 Task: Track Market insights for Single-Family homes in Chicago.
Action: Mouse moved to (286, 230)
Screenshot: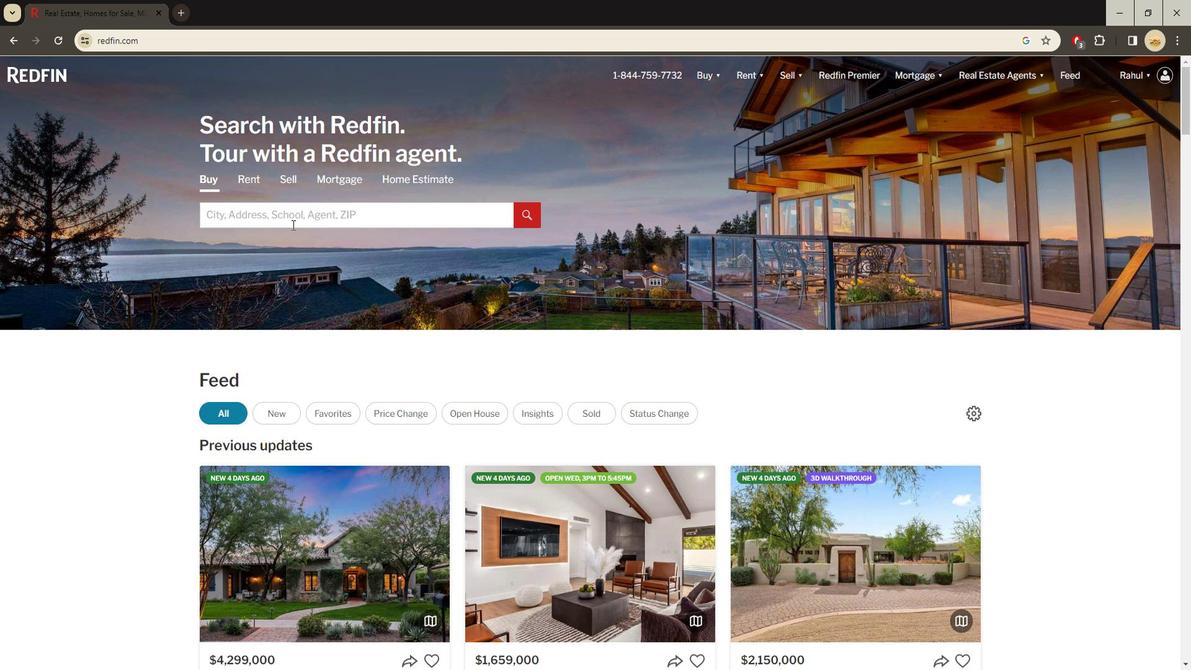 
Action: Mouse pressed left at (286, 230)
Screenshot: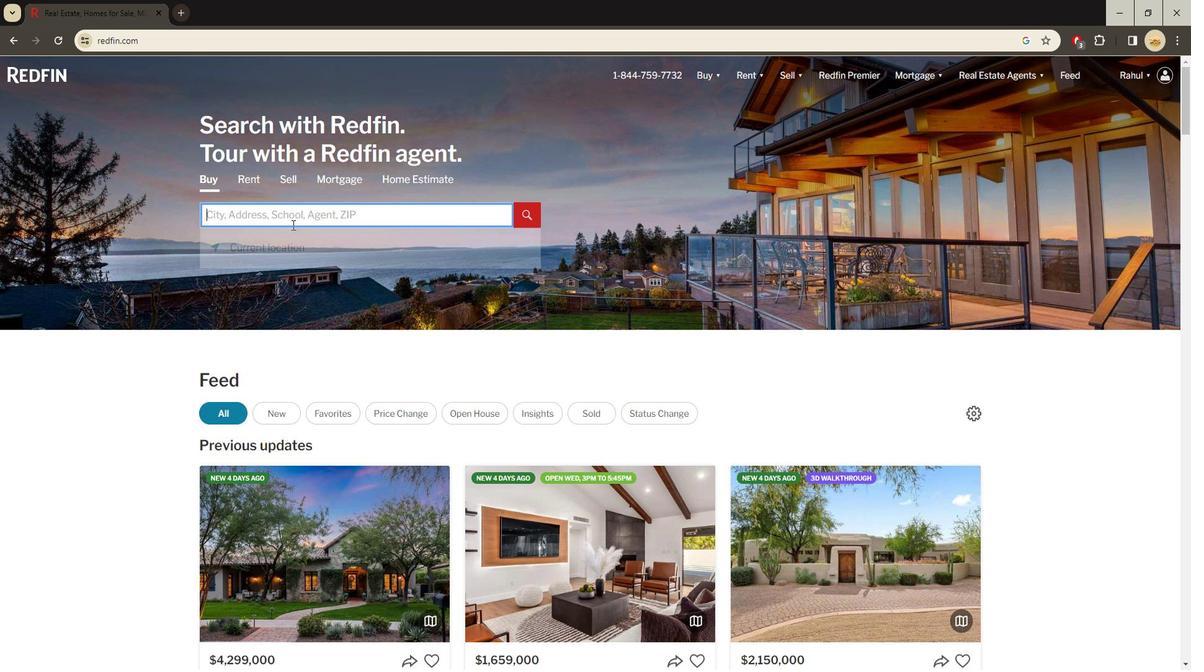 
Action: Key pressed <Key.shift>Chicago<Key.space><Key.enter>
Screenshot: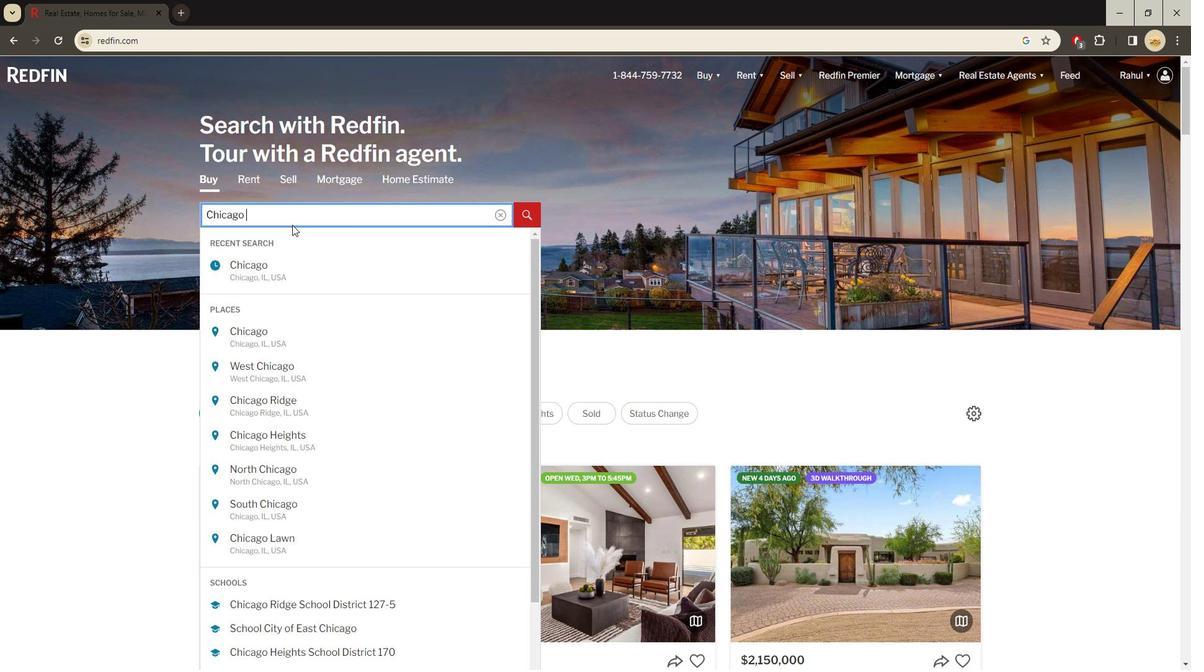 
Action: Mouse moved to (1070, 126)
Screenshot: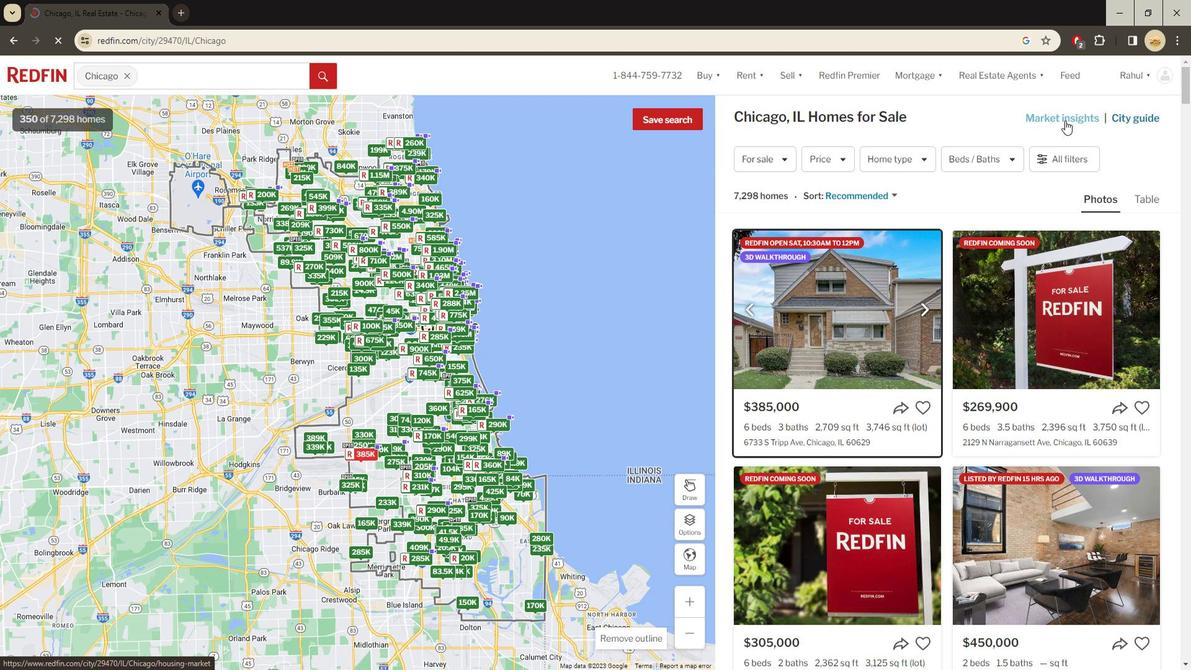 
Action: Mouse pressed left at (1070, 126)
Screenshot: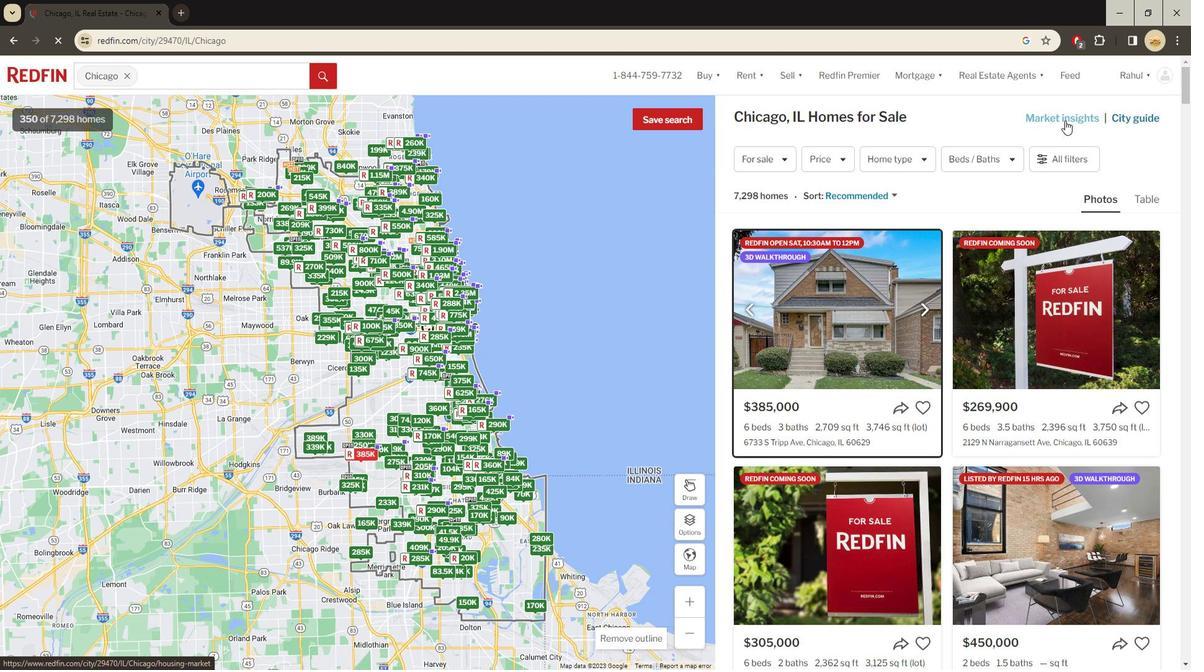 
Action: Mouse moved to (595, 302)
Screenshot: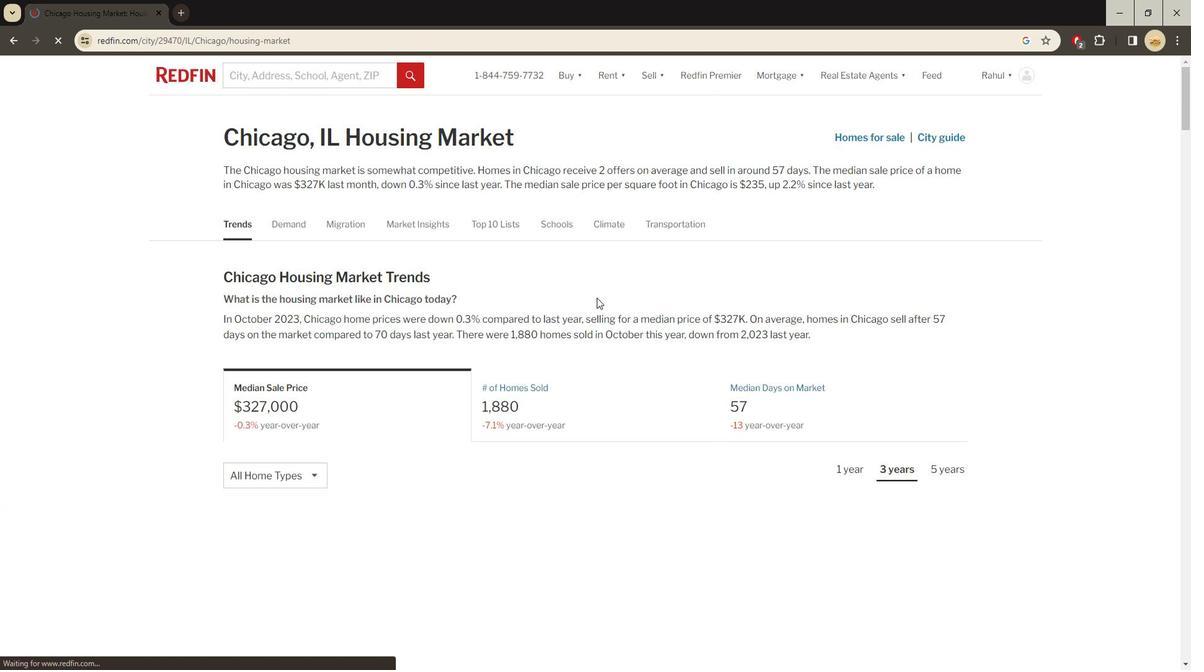 
Action: Mouse scrolled (595, 301) with delta (0, 0)
Screenshot: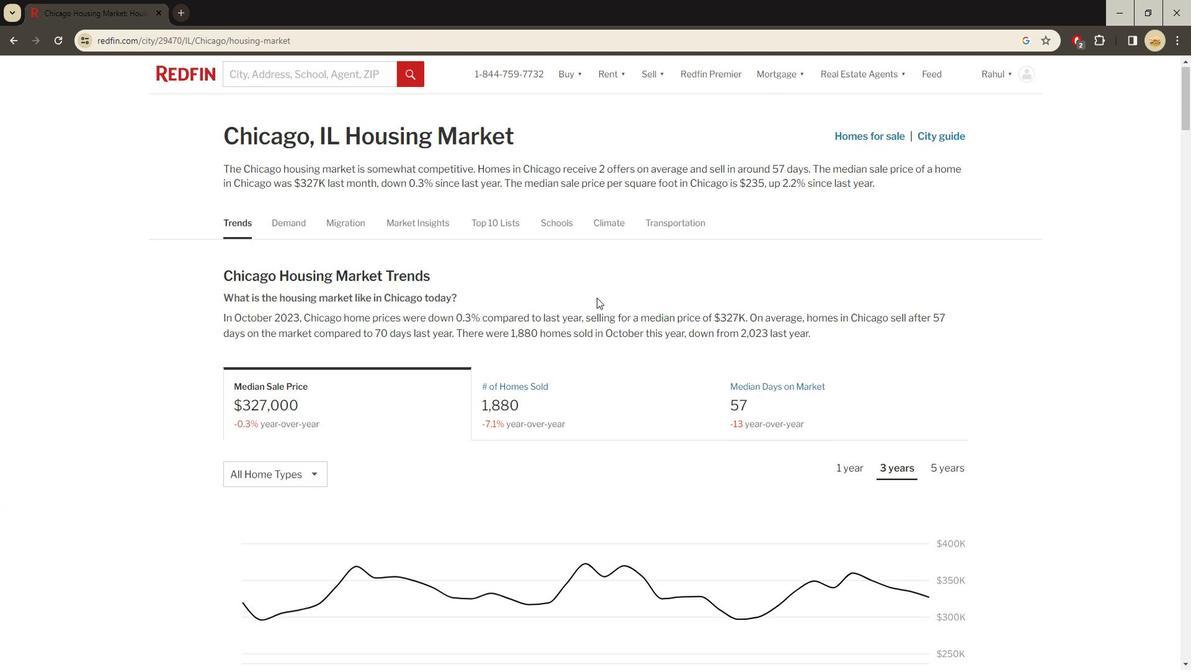 
Action: Mouse scrolled (595, 301) with delta (0, 0)
Screenshot: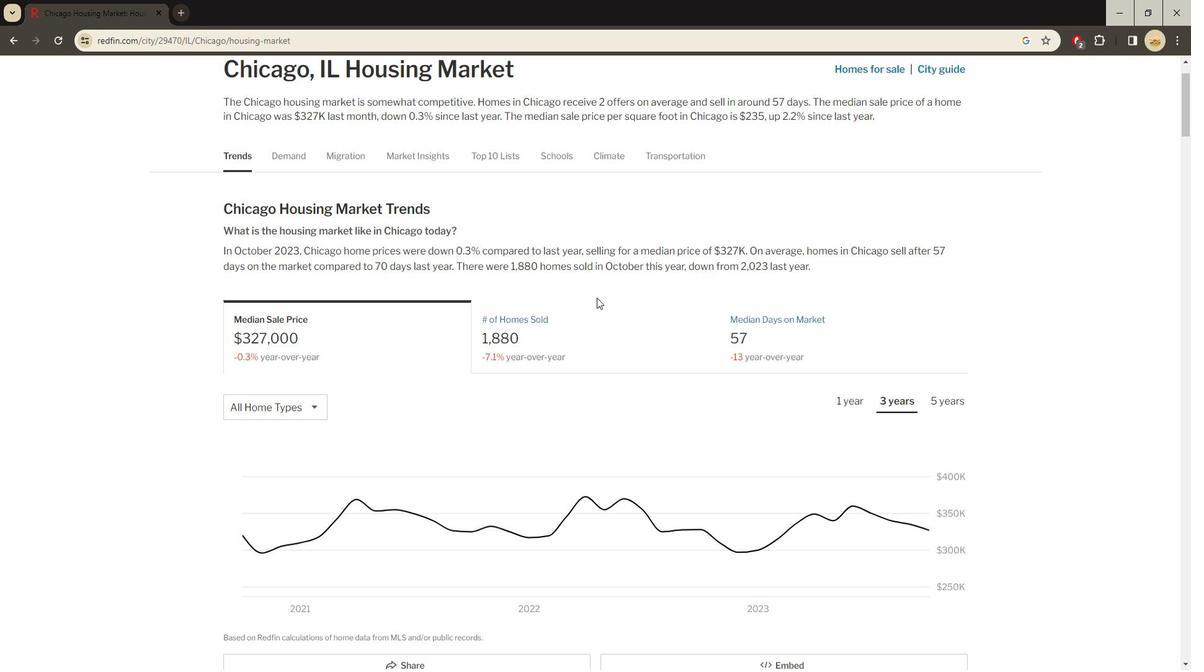 
Action: Mouse moved to (311, 347)
Screenshot: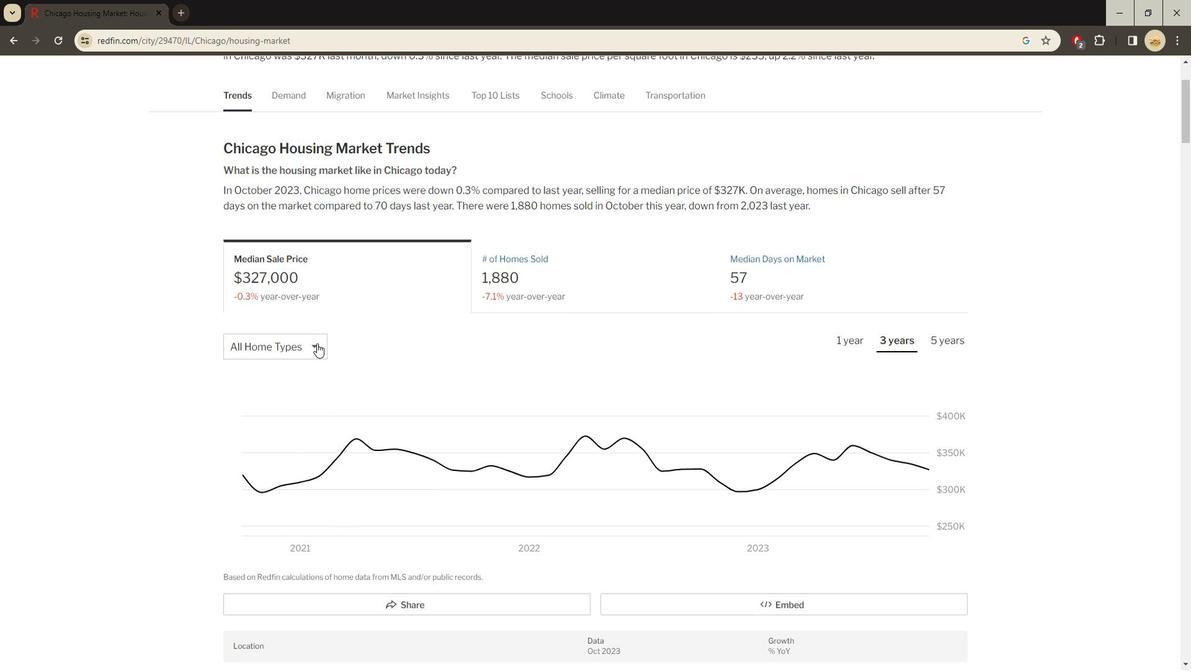 
Action: Mouse pressed left at (311, 347)
Screenshot: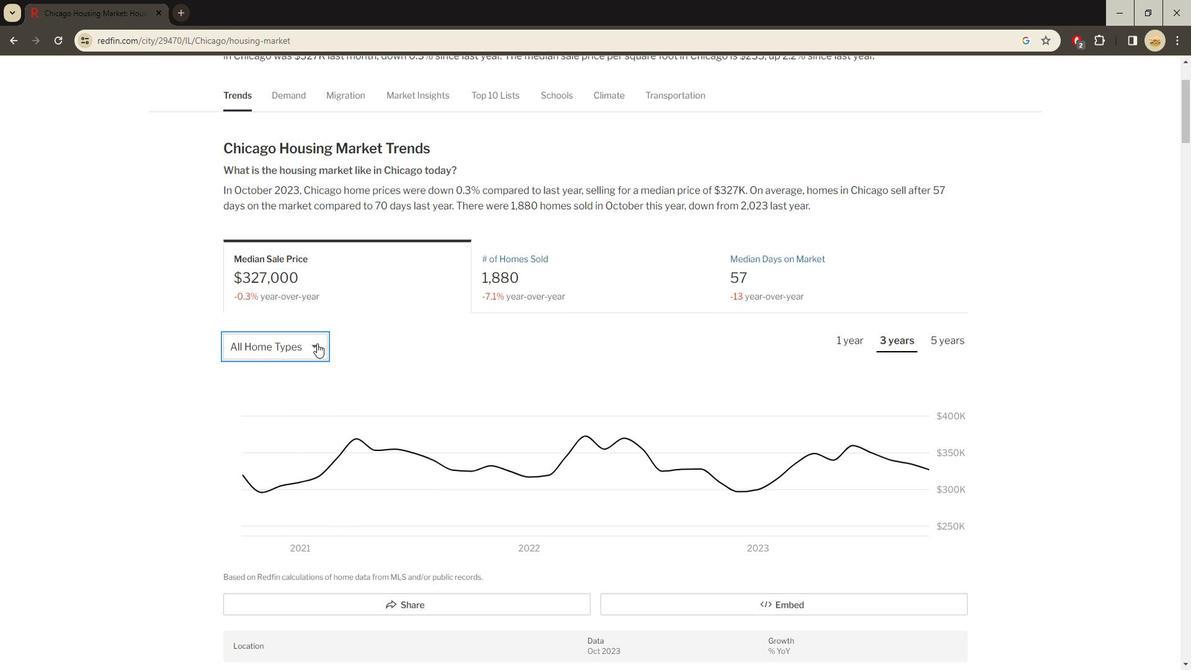 
Action: Mouse moved to (299, 403)
Screenshot: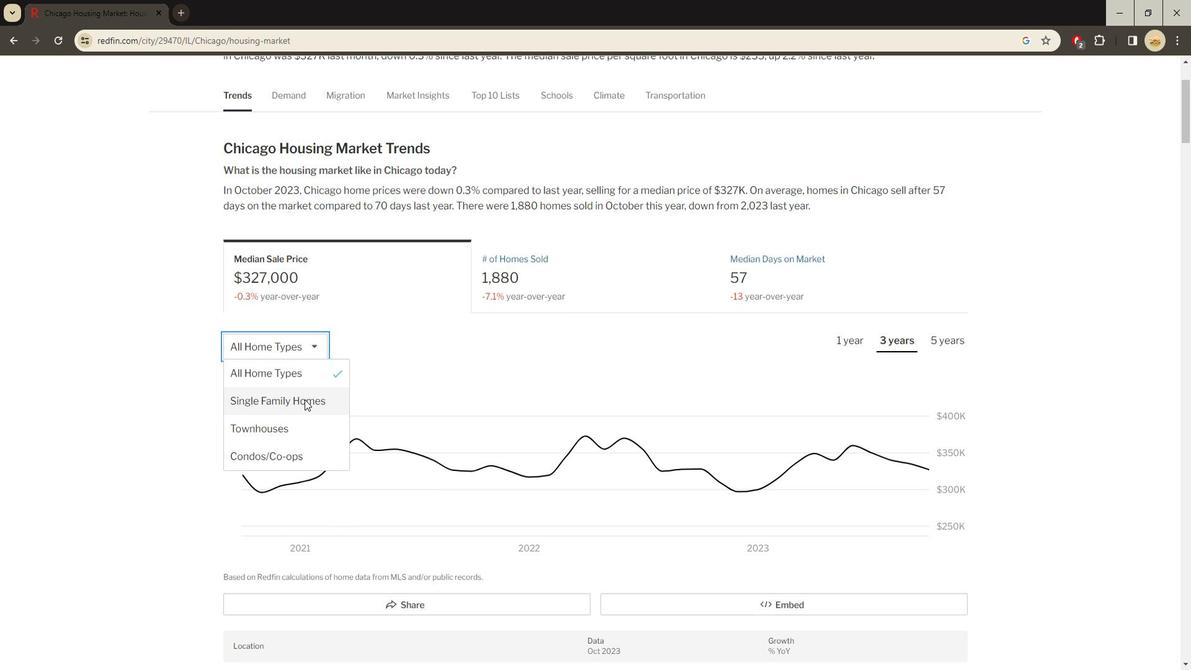 
Action: Mouse pressed left at (299, 403)
Screenshot: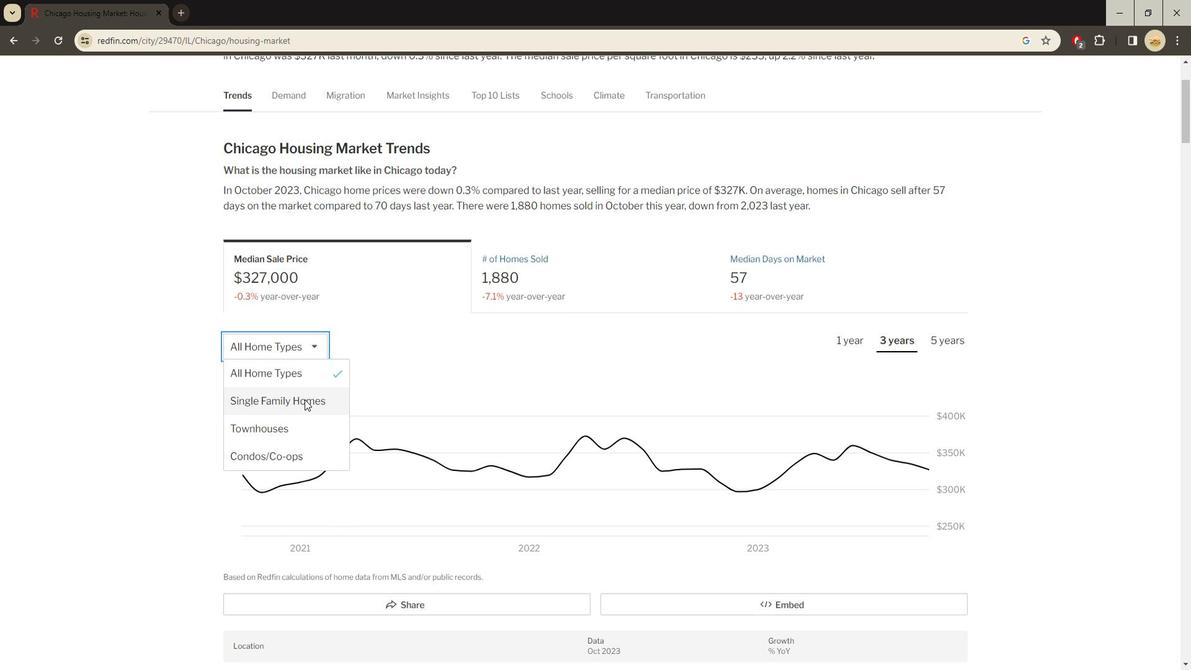 
Action: Mouse moved to (847, 342)
Screenshot: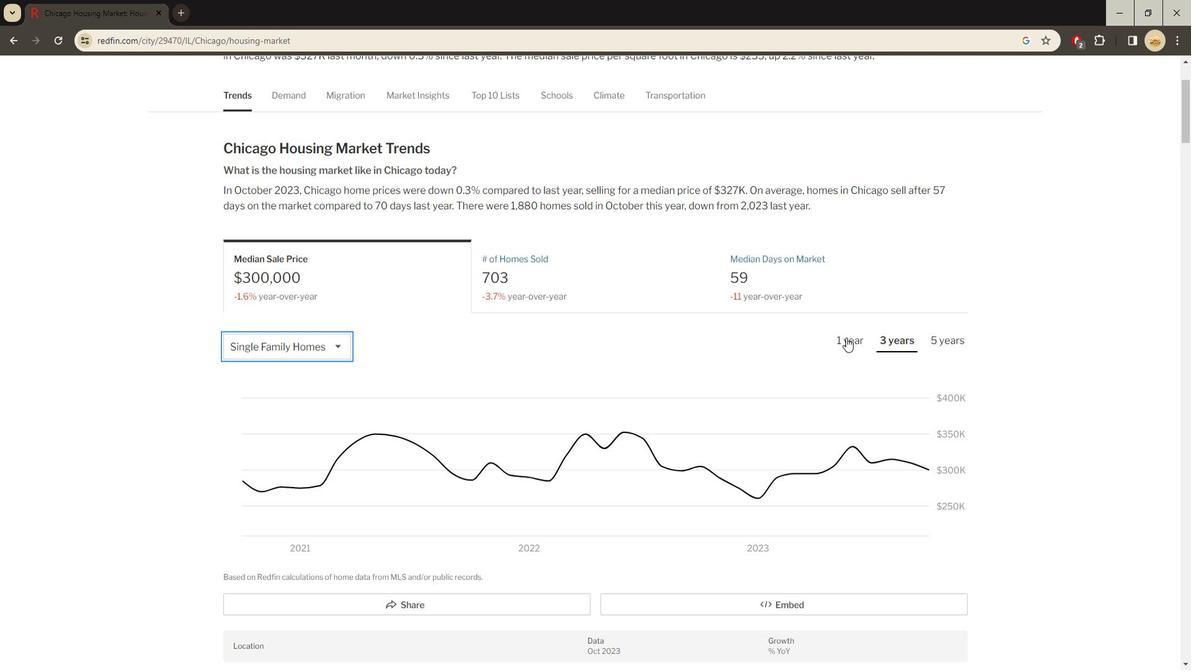
Action: Mouse pressed left at (847, 342)
Screenshot: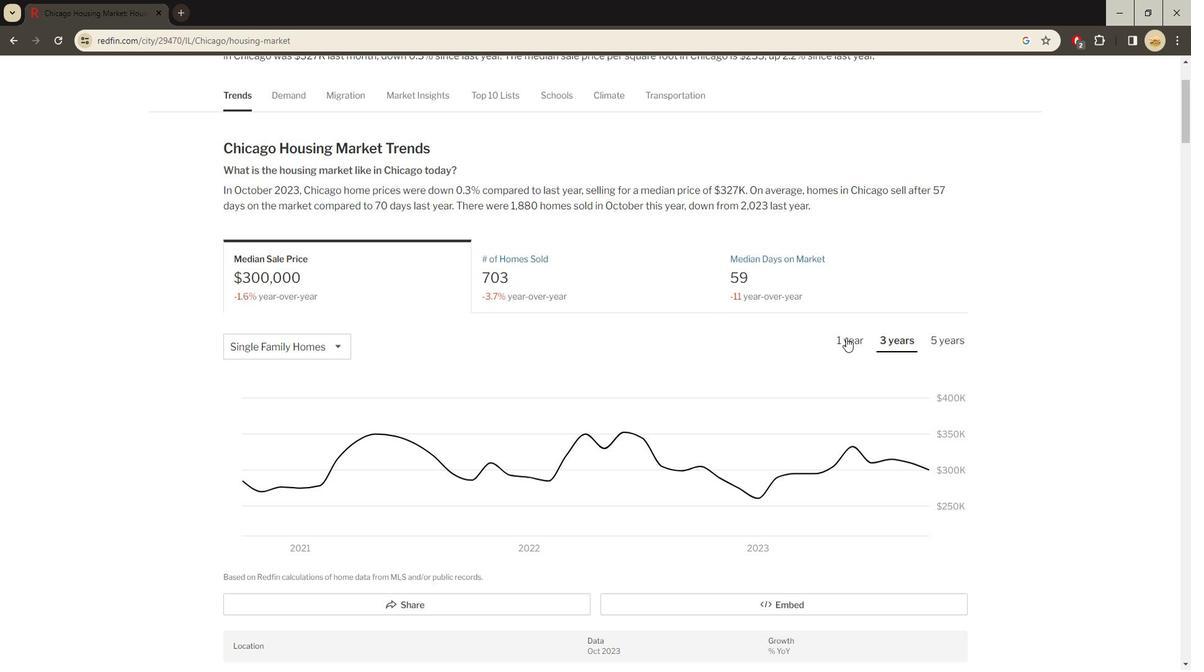 
Action: Mouse moved to (542, 463)
Screenshot: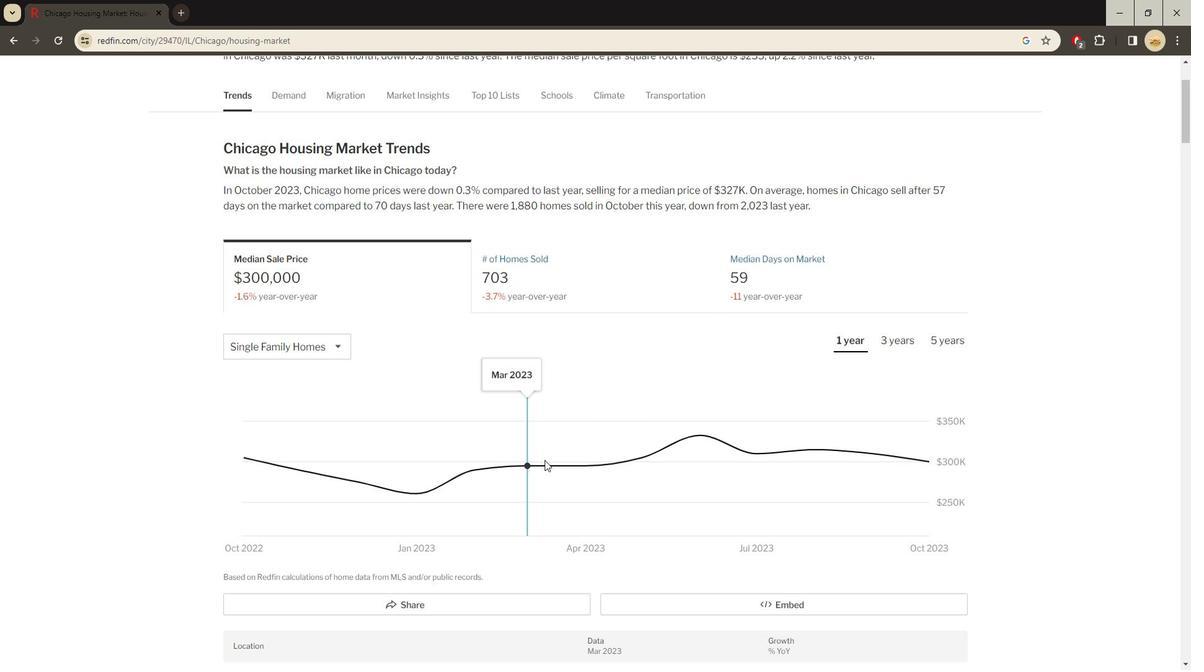 
Action: Mouse scrolled (542, 462) with delta (0, 0)
Screenshot: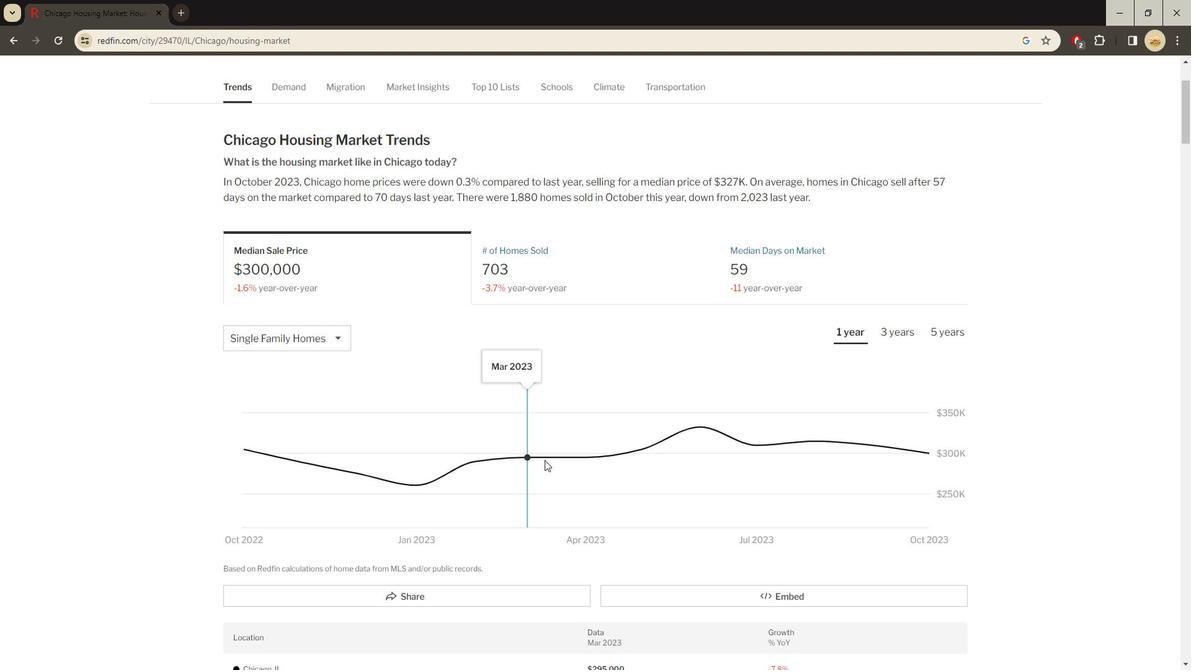 
Action: Mouse moved to (541, 463)
Screenshot: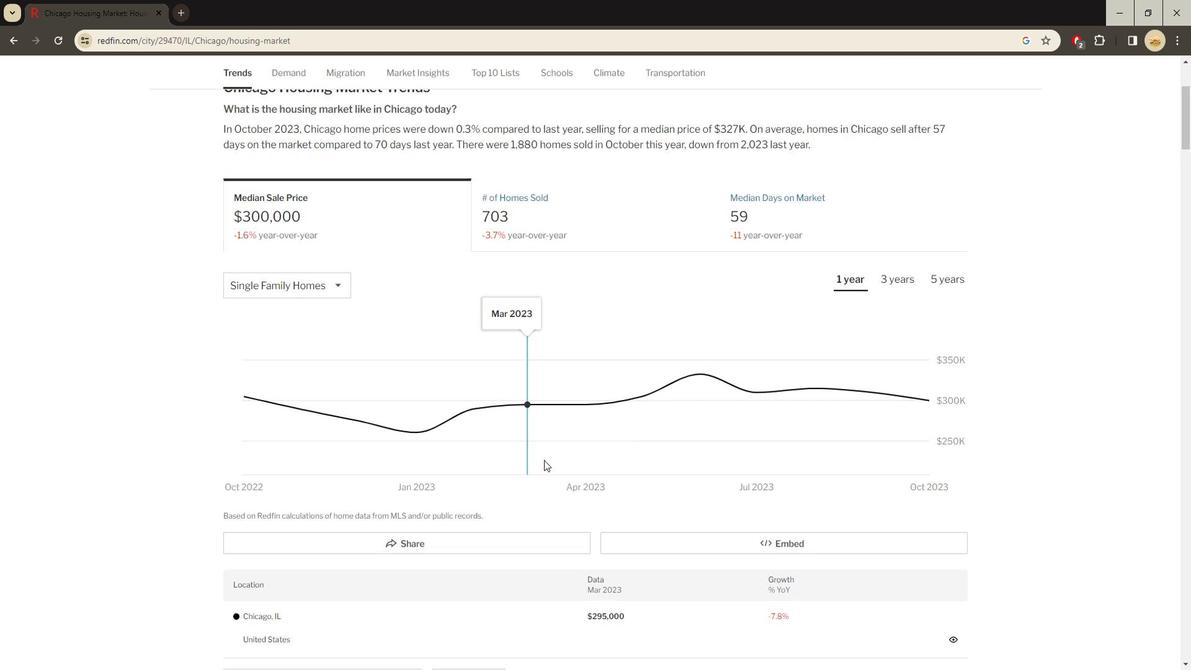 
Action: Mouse scrolled (541, 462) with delta (0, 0)
Screenshot: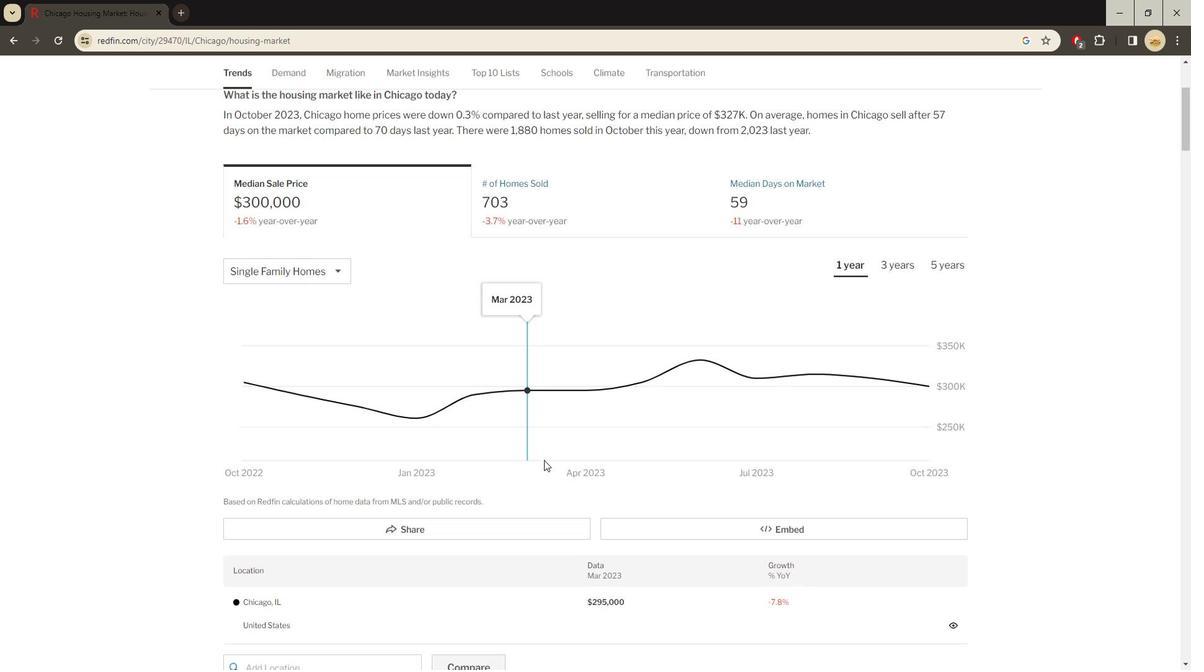 
Action: Mouse moved to (473, 447)
Screenshot: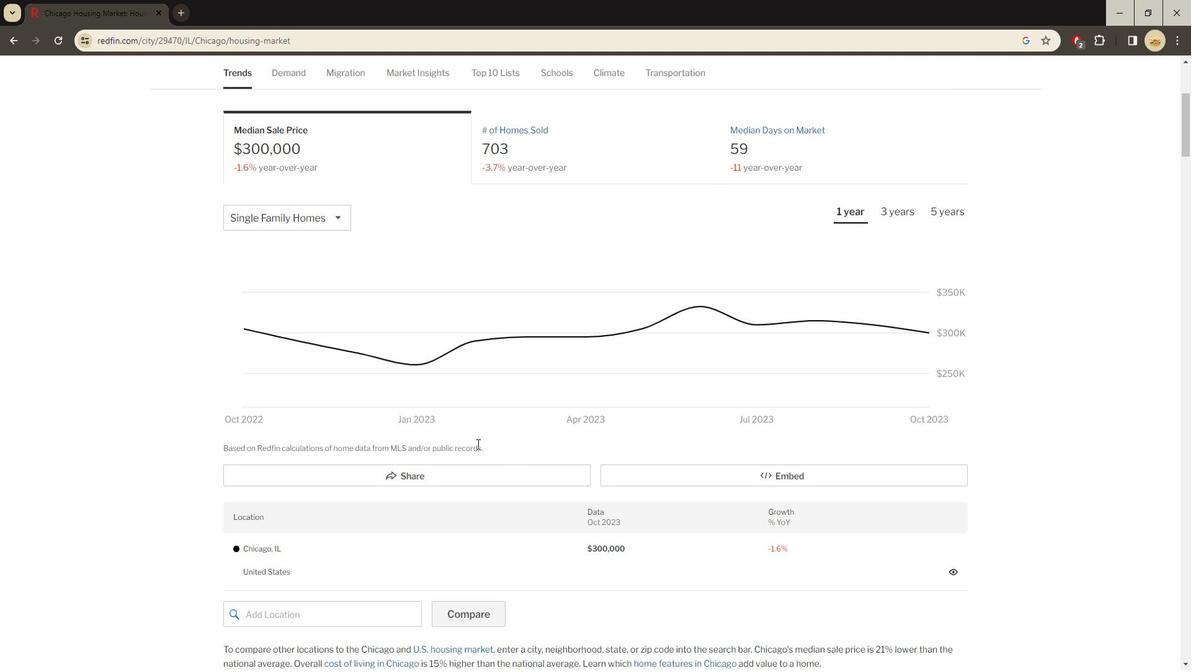 
Action: Mouse scrolled (473, 446) with delta (0, 0)
Screenshot: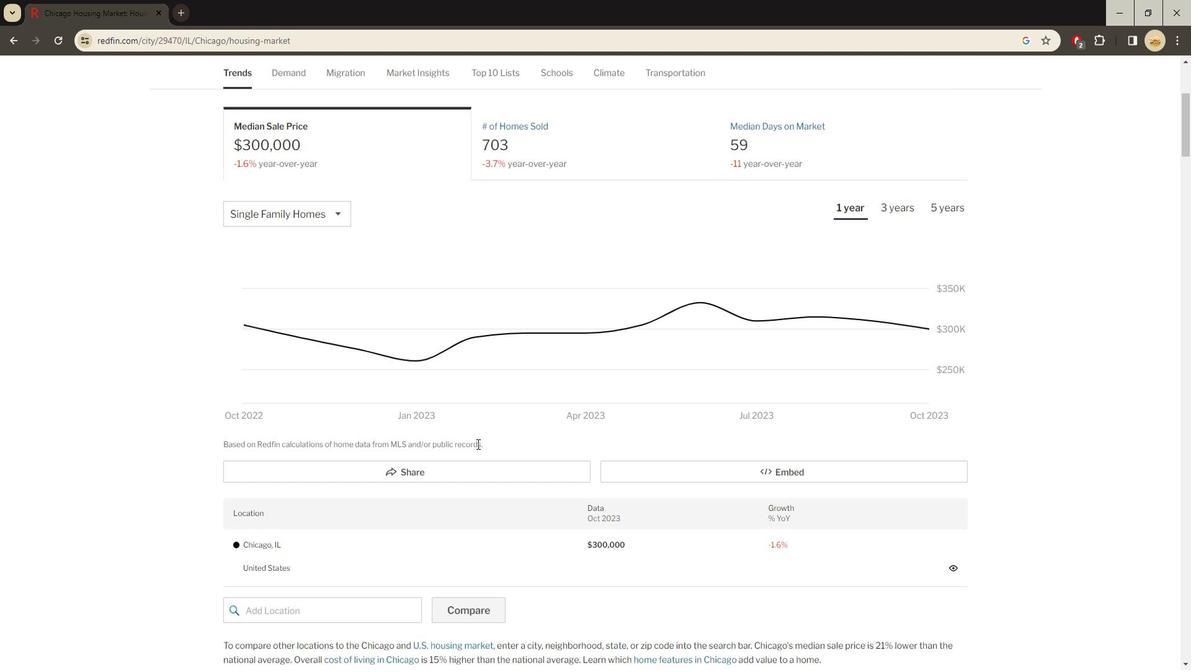 
Action: Mouse moved to (908, 160)
Screenshot: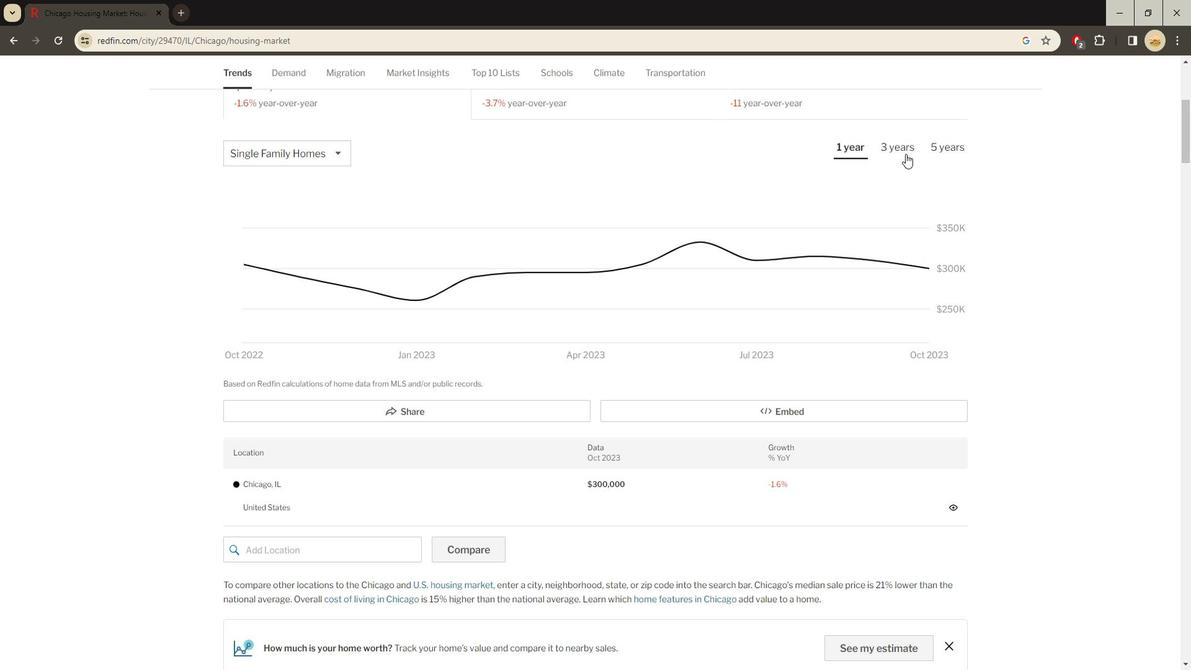 
Action: Mouse pressed left at (908, 160)
Screenshot: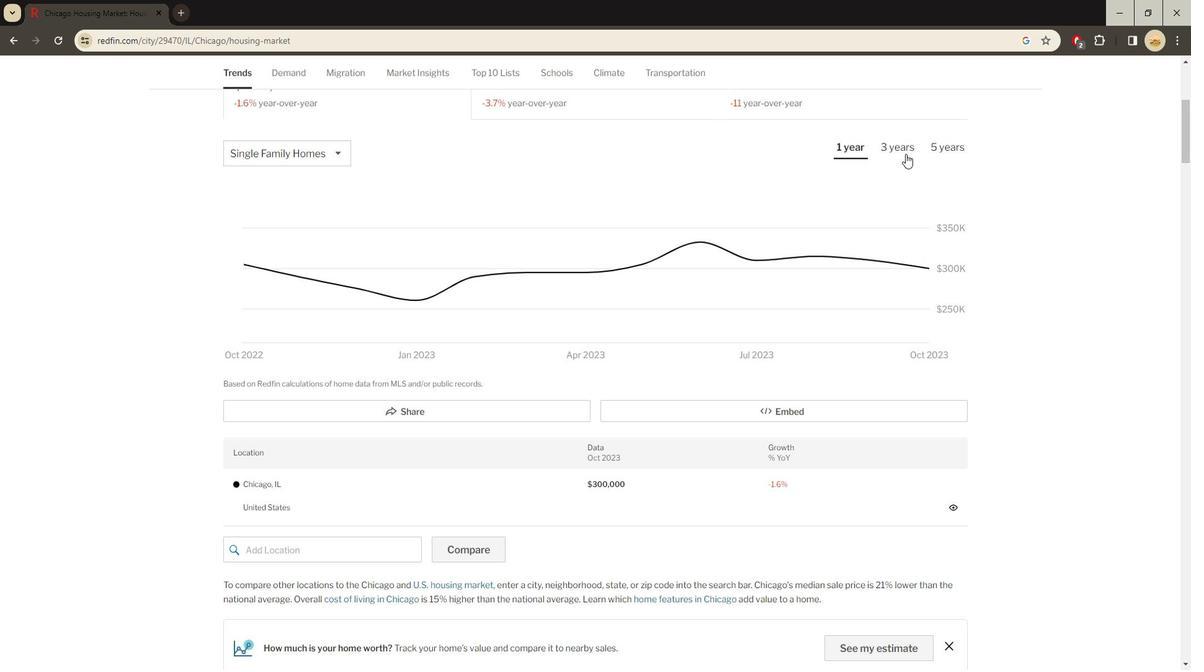 
Action: Mouse moved to (943, 157)
Screenshot: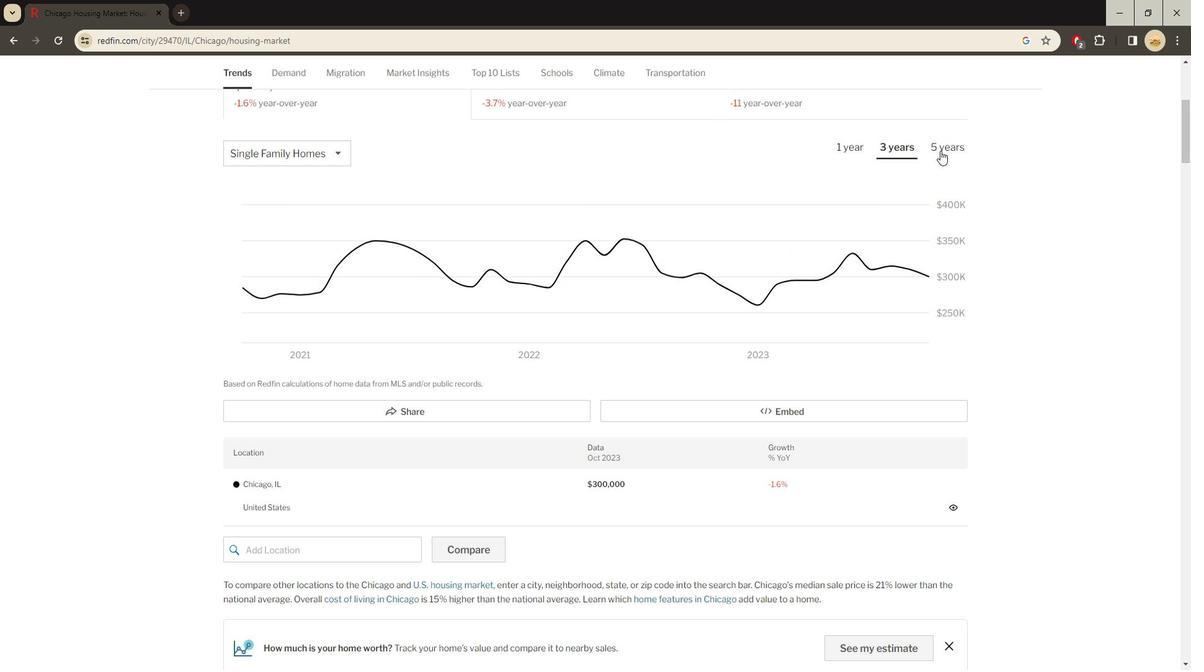 
Action: Mouse pressed left at (943, 157)
Screenshot: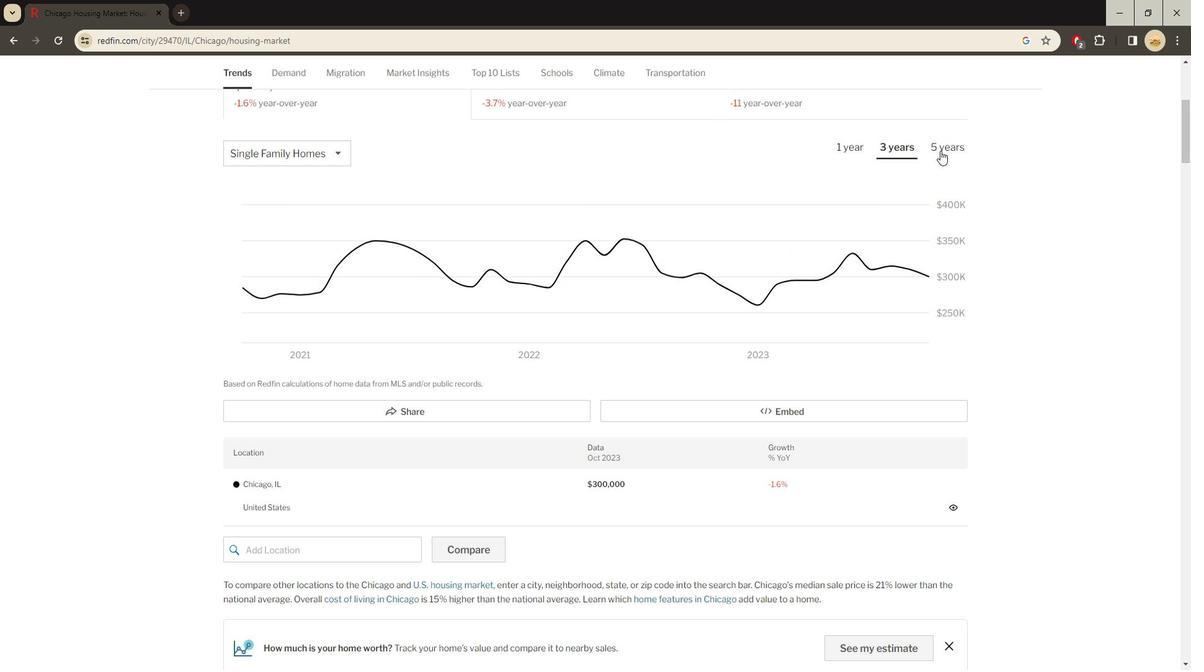 
Action: Mouse moved to (582, 503)
Screenshot: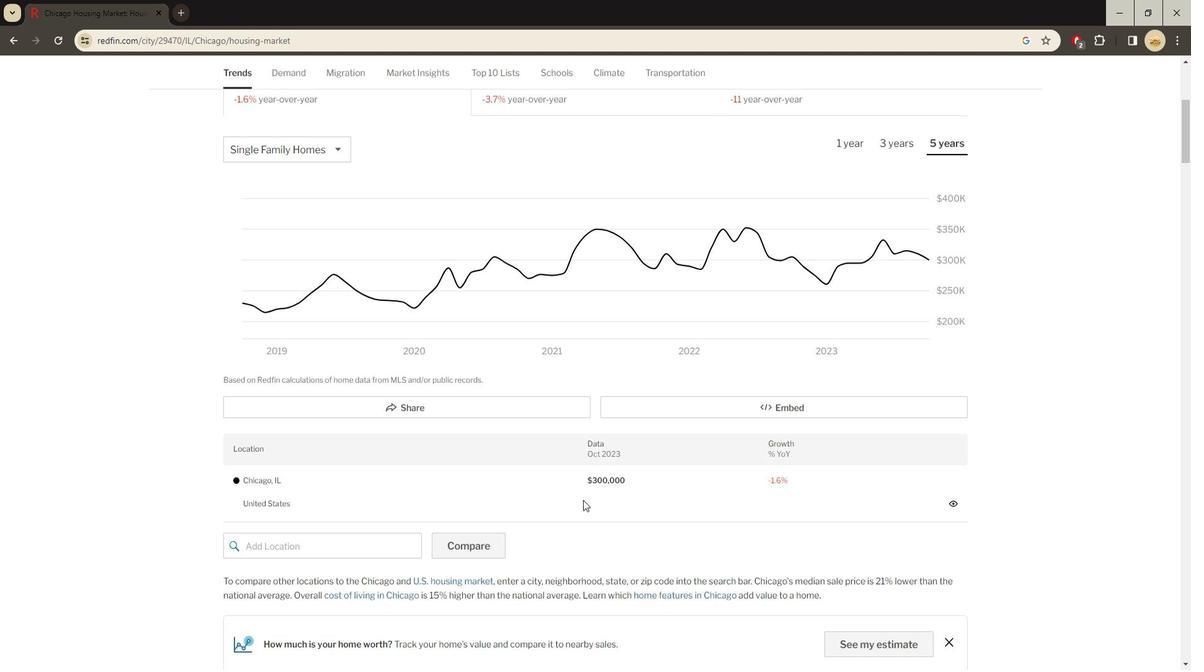 
Action: Mouse scrolled (582, 502) with delta (0, 0)
Screenshot: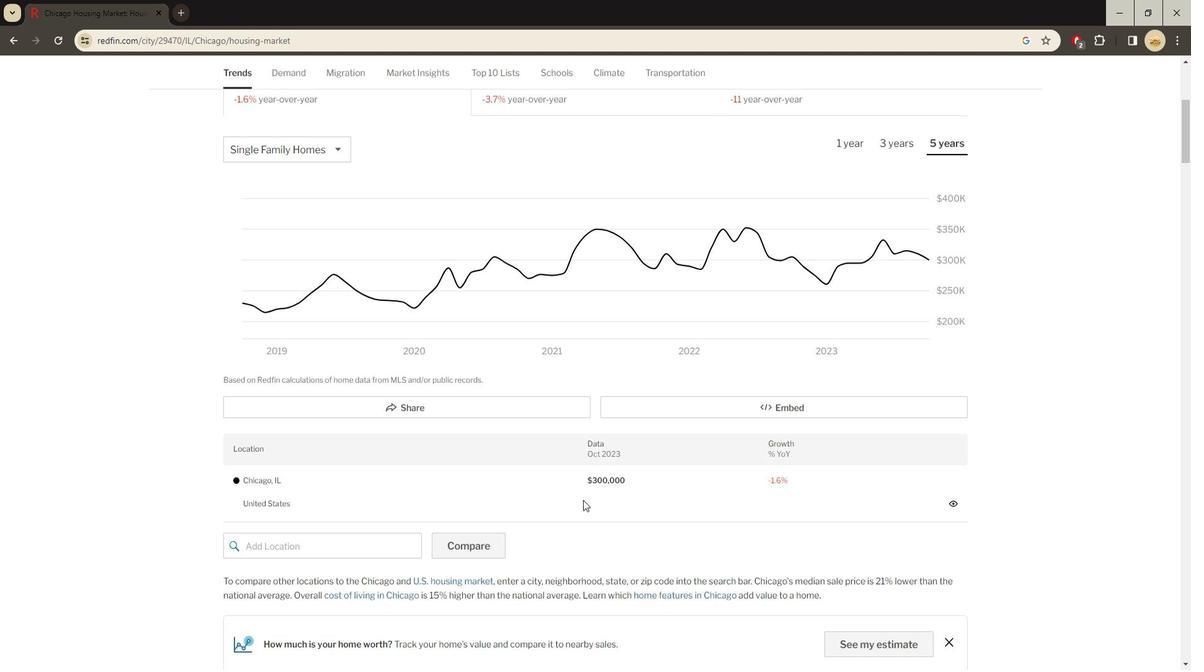 
Action: Mouse moved to (580, 502)
Screenshot: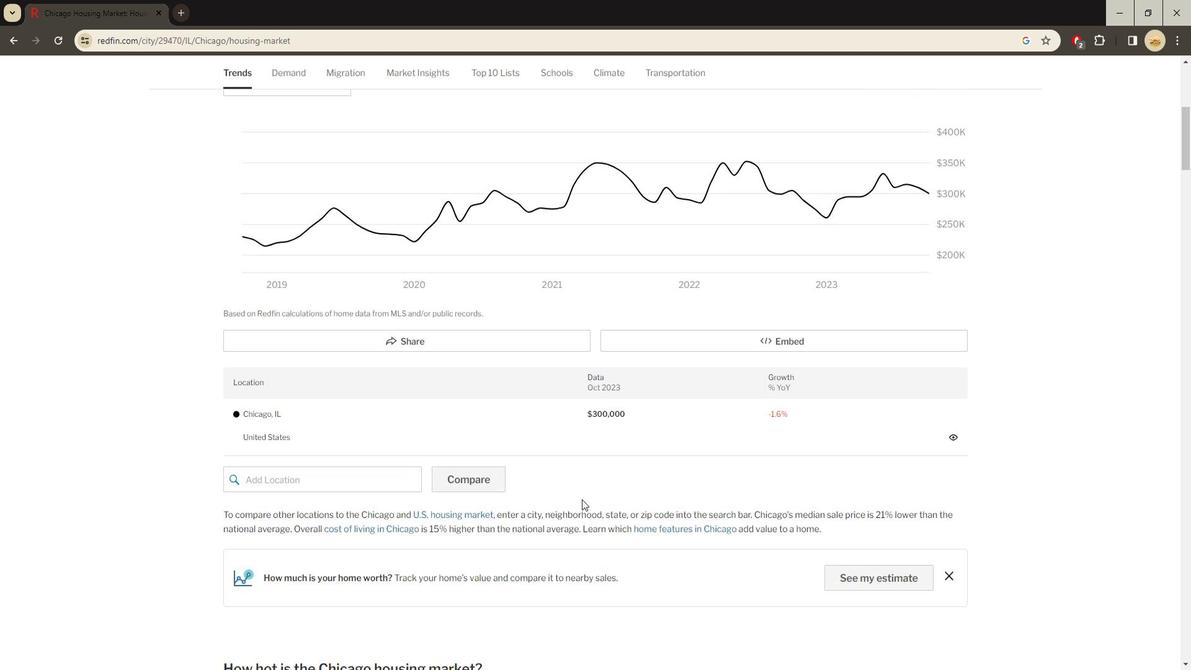 
Action: Mouse scrolled (580, 501) with delta (0, 0)
Screenshot: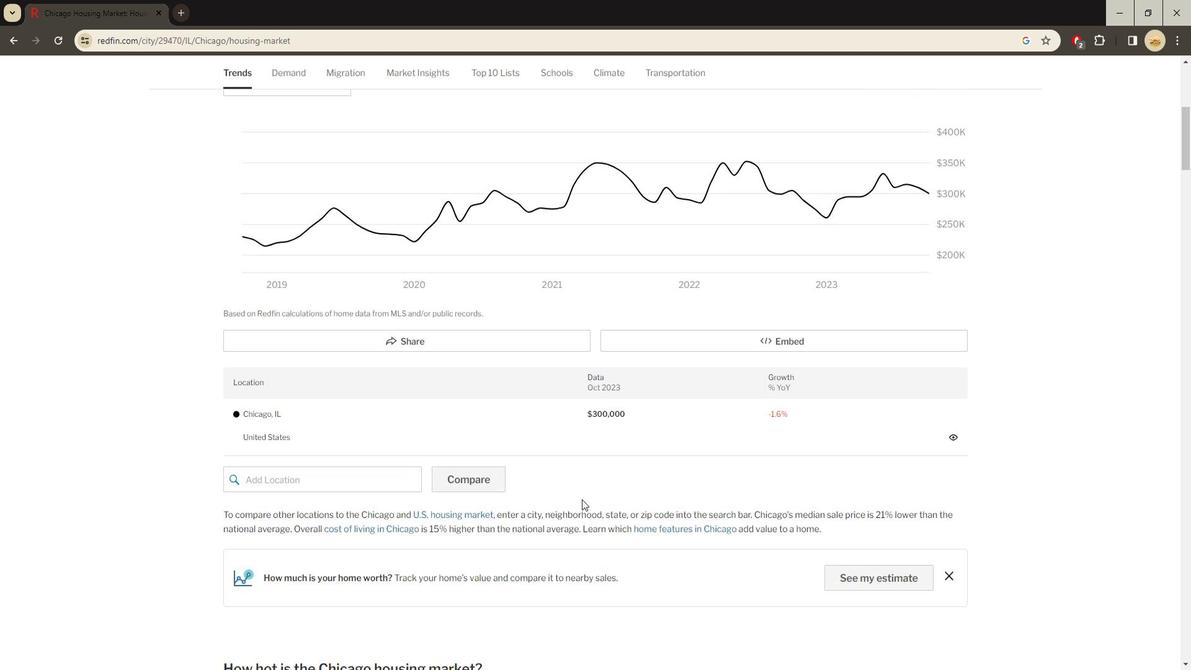 
Action: Mouse moved to (492, 454)
Screenshot: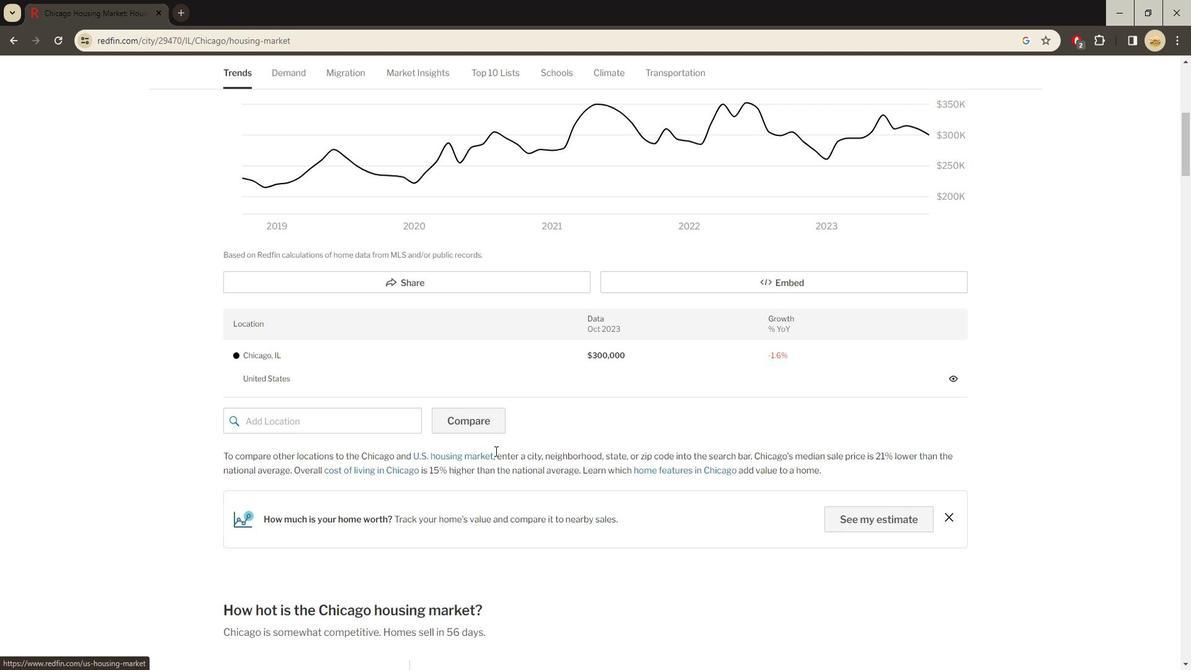 
Action: Mouse scrolled (492, 453) with delta (0, 0)
Screenshot: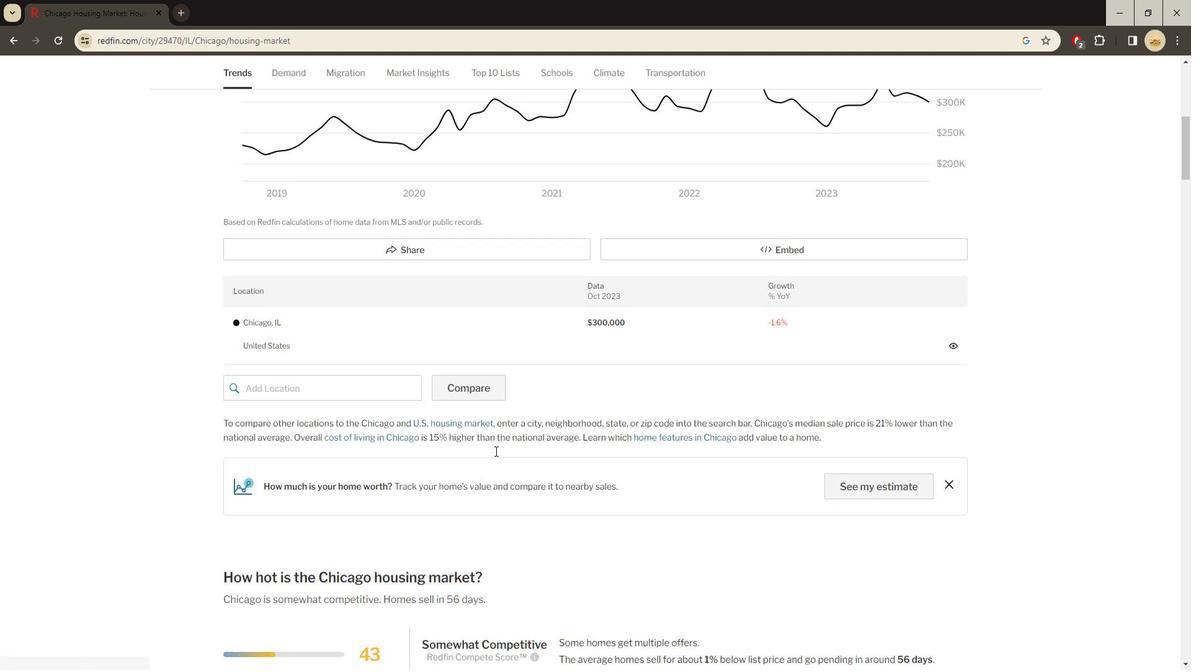 
Action: Mouse scrolled (492, 453) with delta (0, 0)
Screenshot: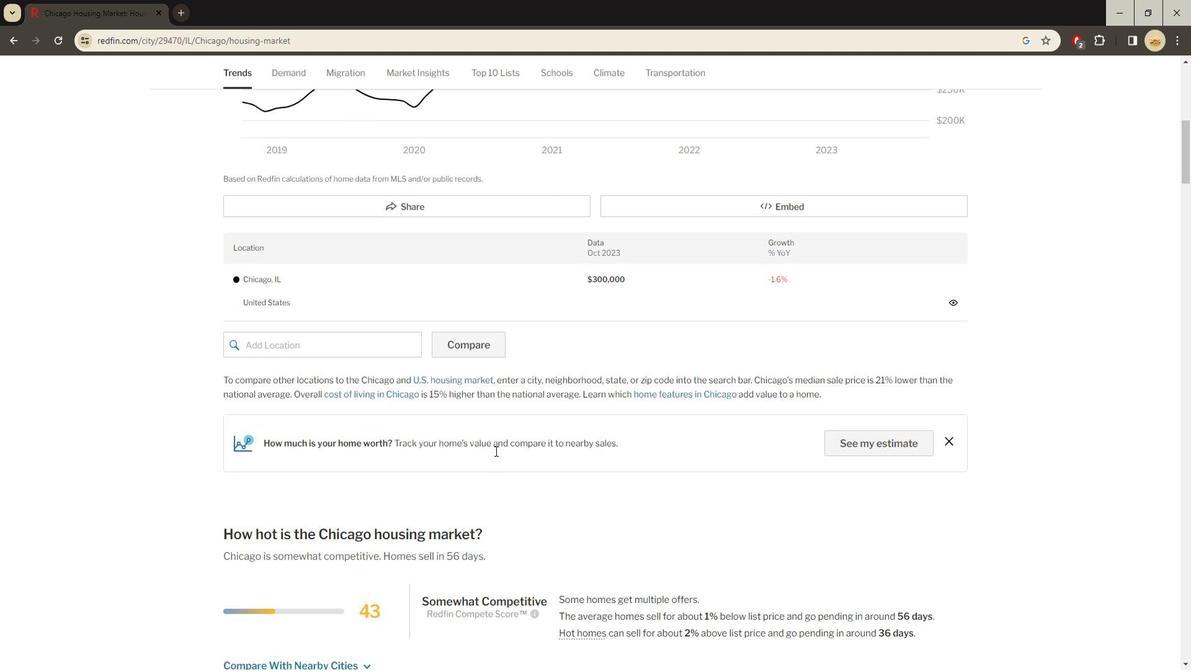 
Action: Mouse scrolled (492, 453) with delta (0, 0)
Screenshot: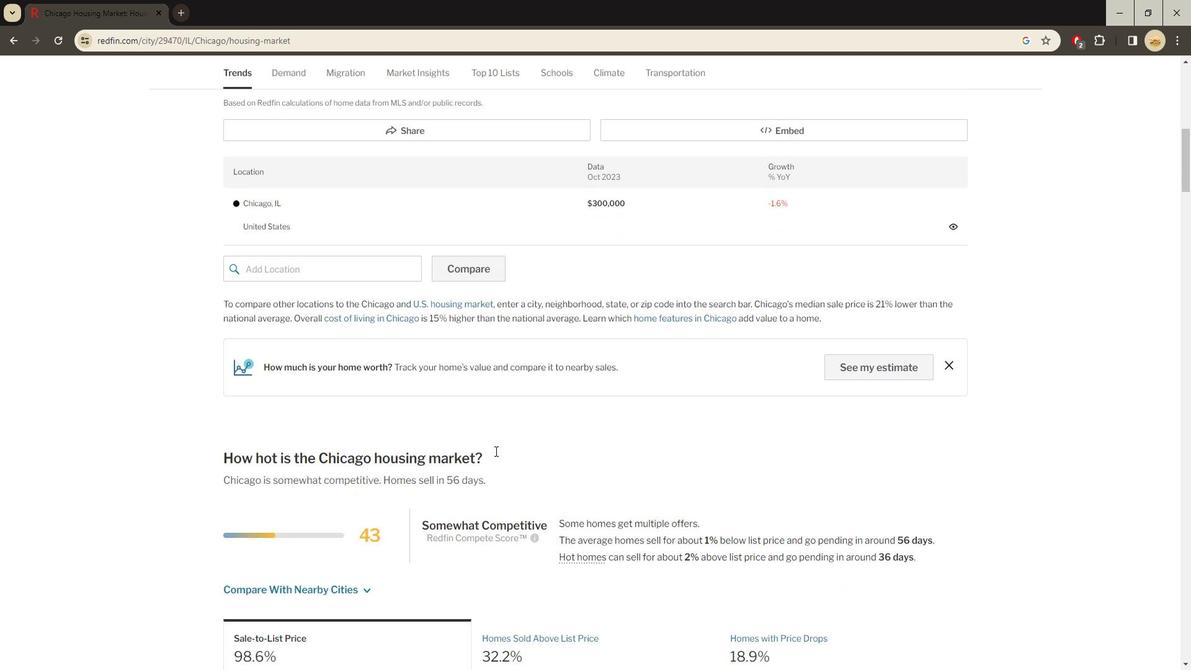 
Action: Mouse scrolled (492, 453) with delta (0, 0)
Screenshot: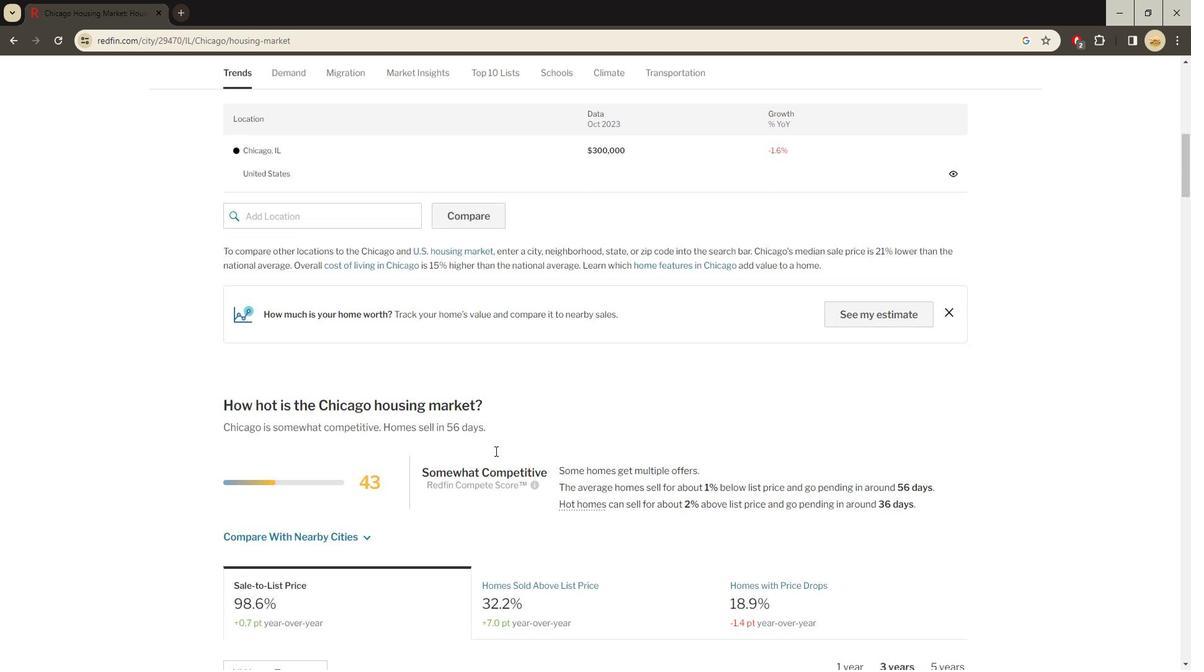 
Action: Mouse scrolled (492, 453) with delta (0, 0)
Screenshot: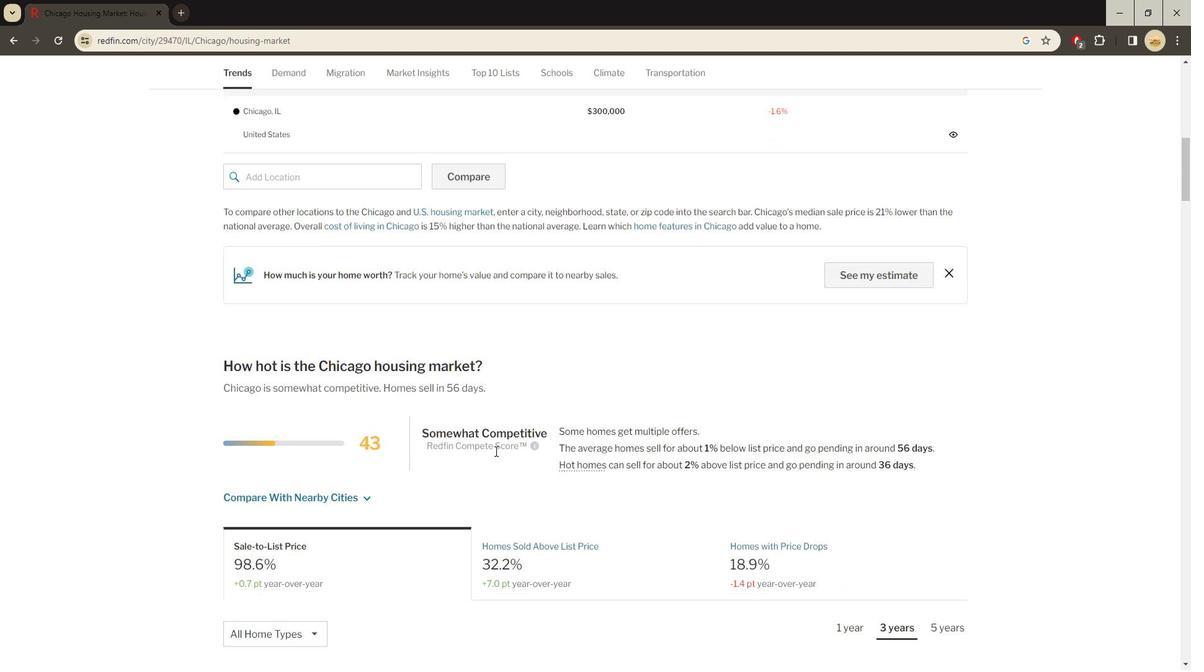 
Action: Mouse scrolled (492, 453) with delta (0, 0)
Screenshot: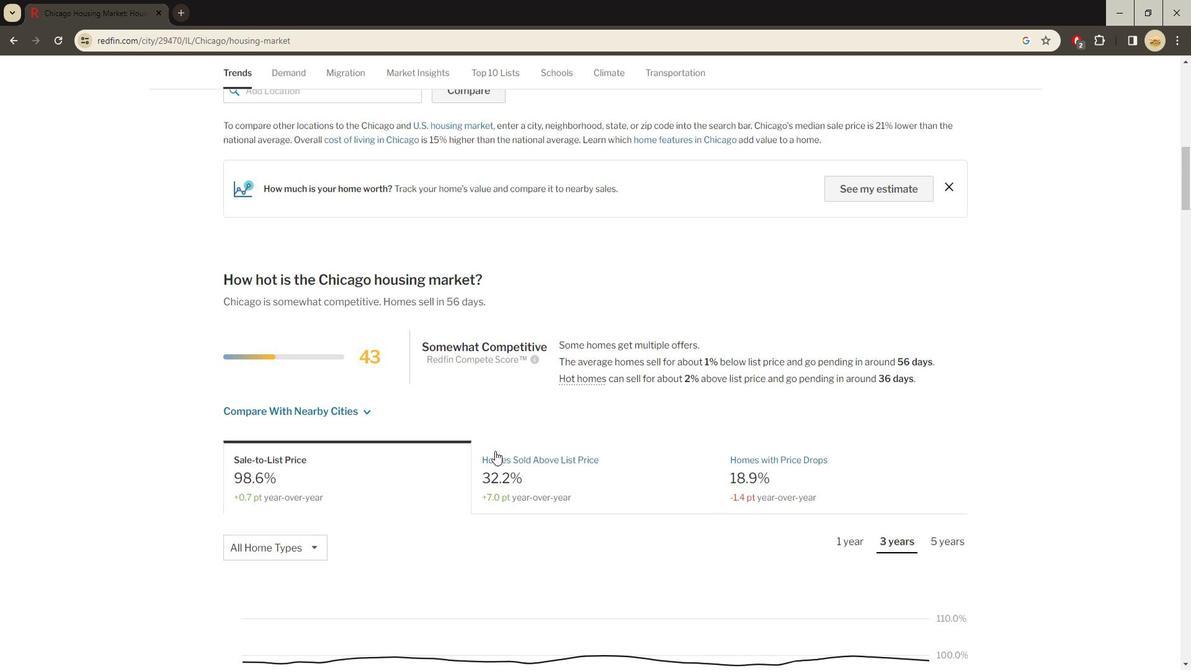 
Action: Mouse moved to (405, 469)
Screenshot: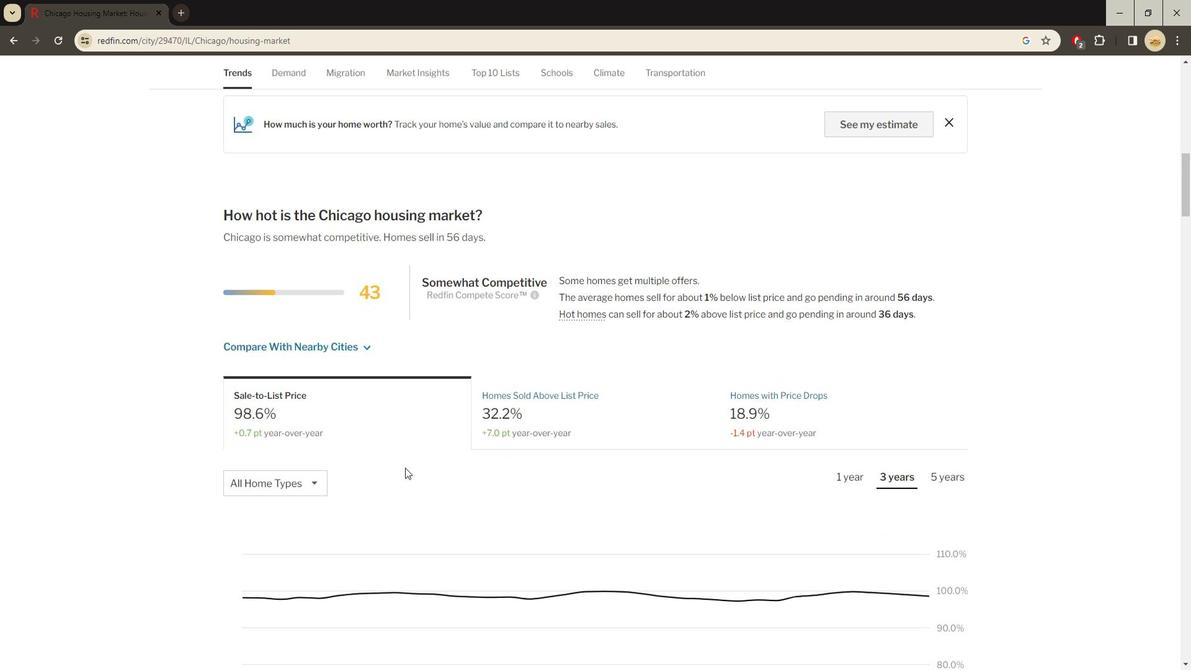 
Action: Mouse scrolled (405, 469) with delta (0, 0)
Screenshot: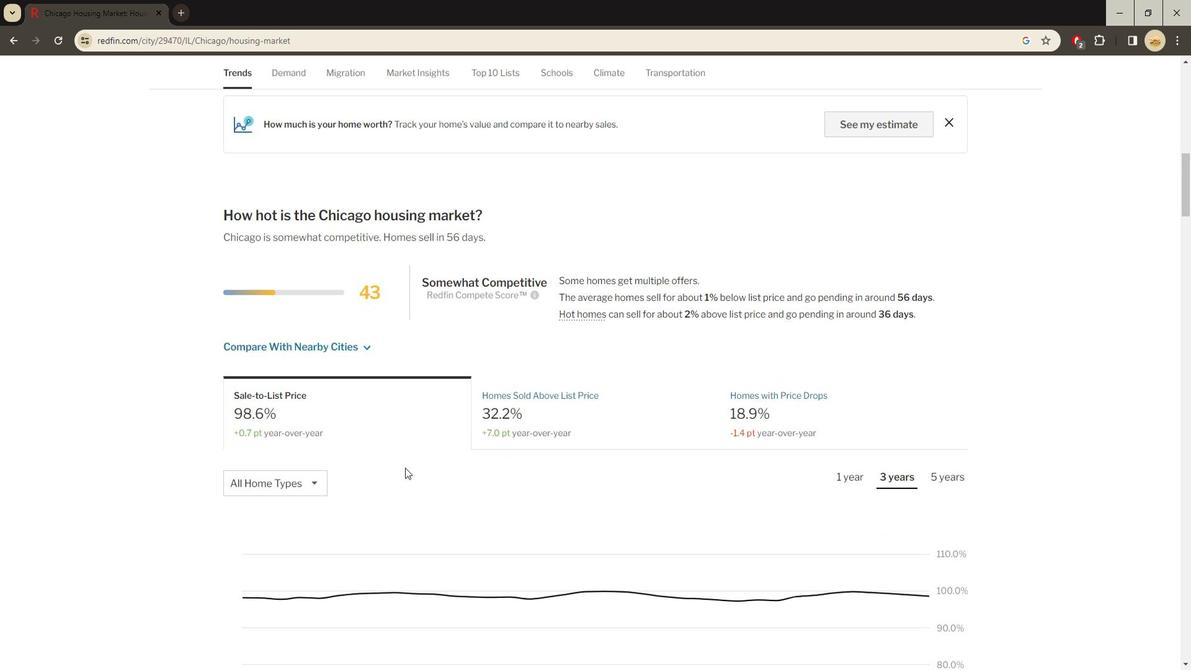 
Action: Mouse moved to (314, 428)
Screenshot: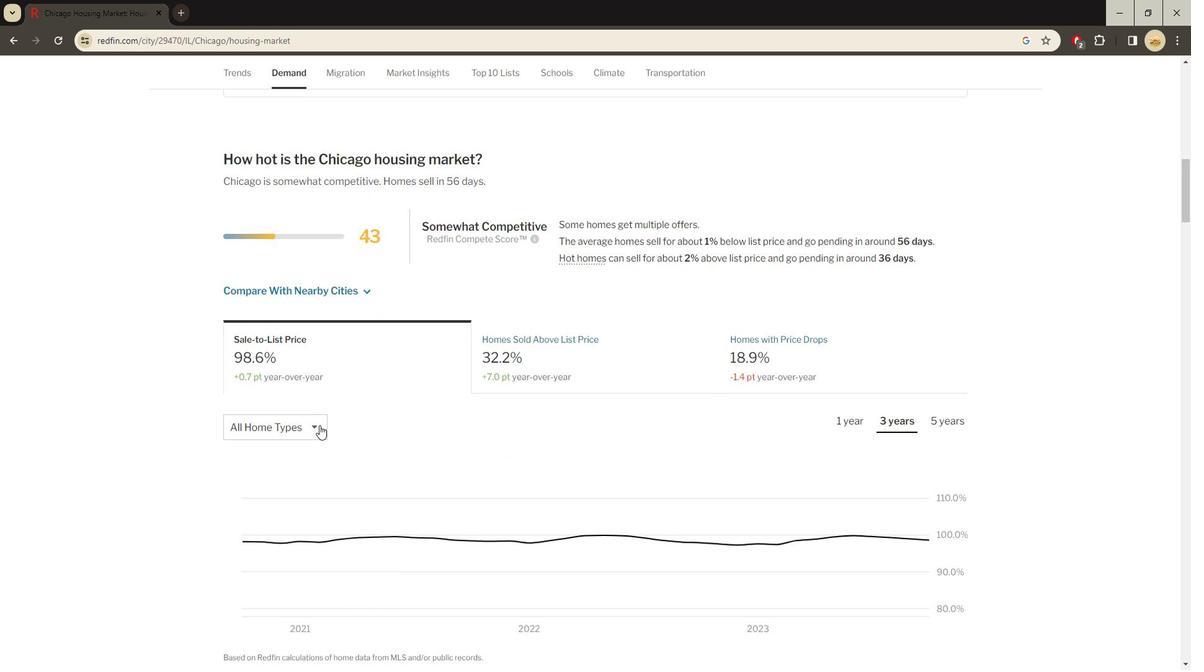 
Action: Mouse pressed left at (314, 428)
Screenshot: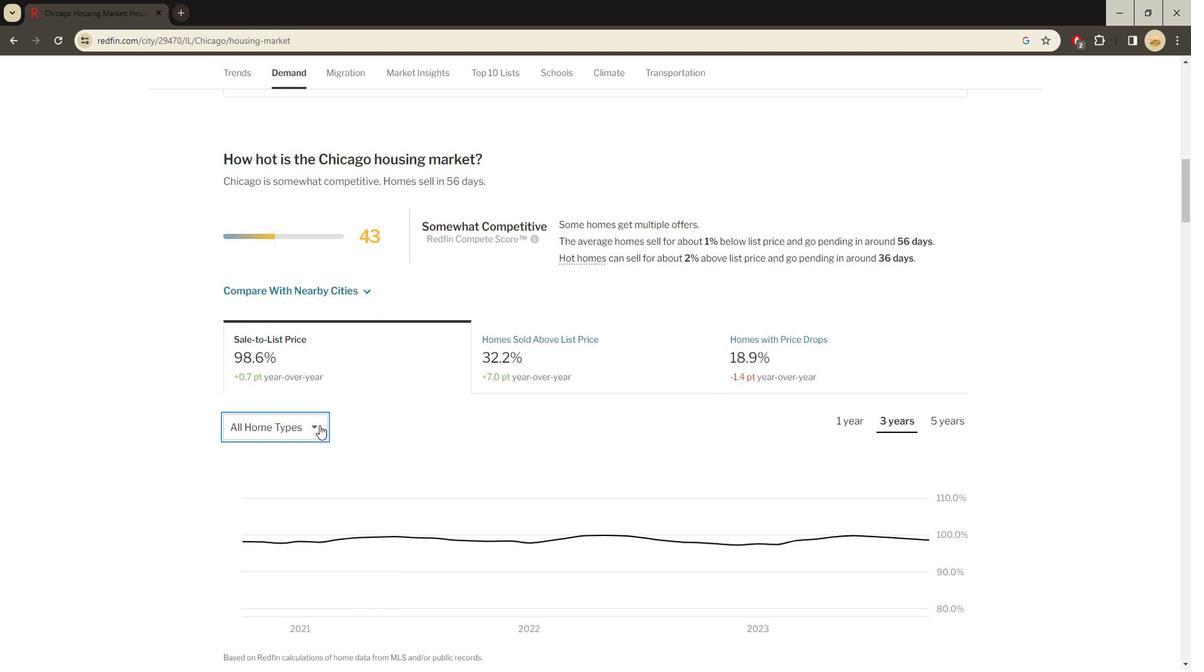 
Action: Mouse moved to (295, 481)
Screenshot: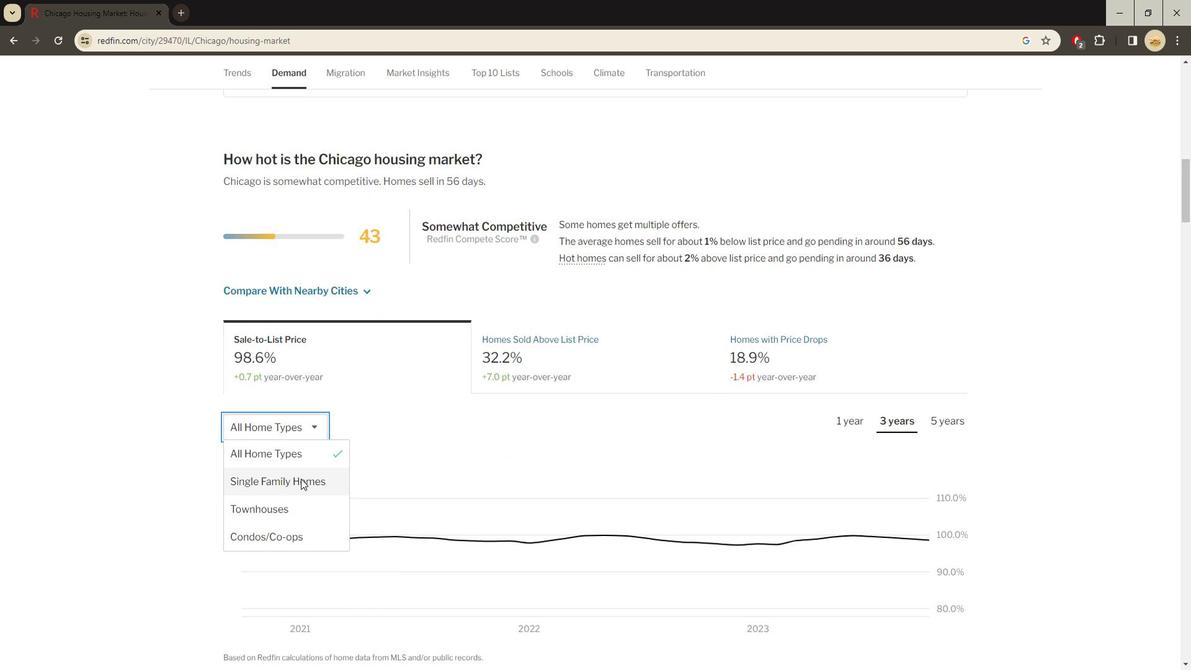 
Action: Mouse pressed left at (295, 481)
Screenshot: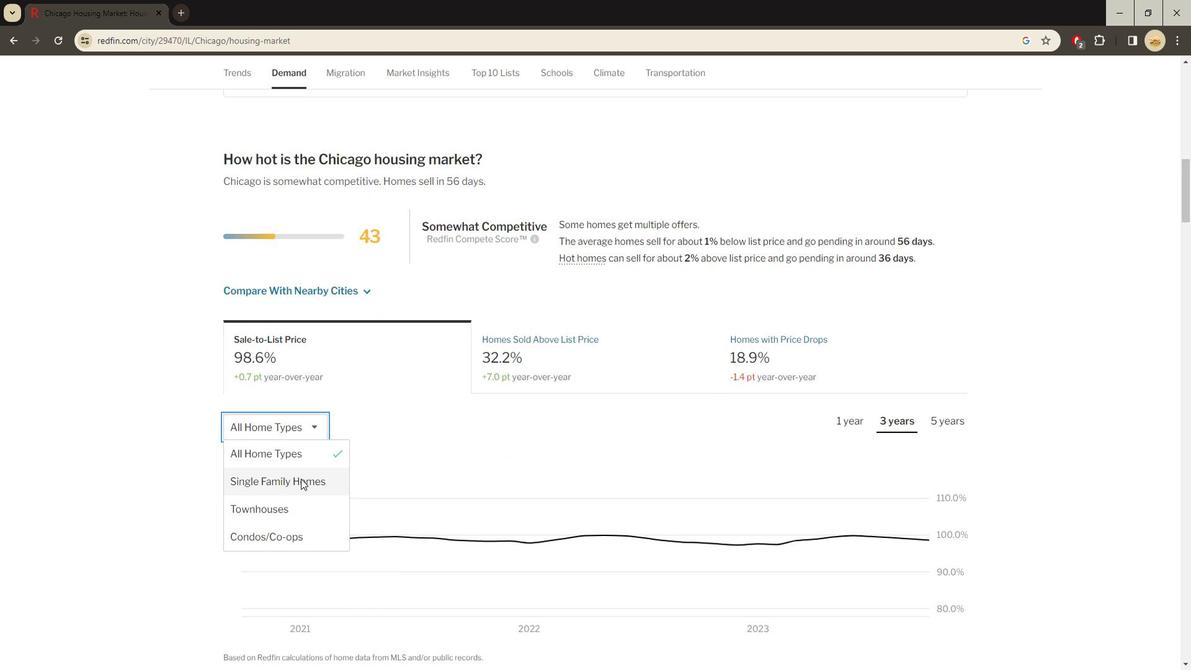 
Action: Mouse moved to (726, 495)
Screenshot: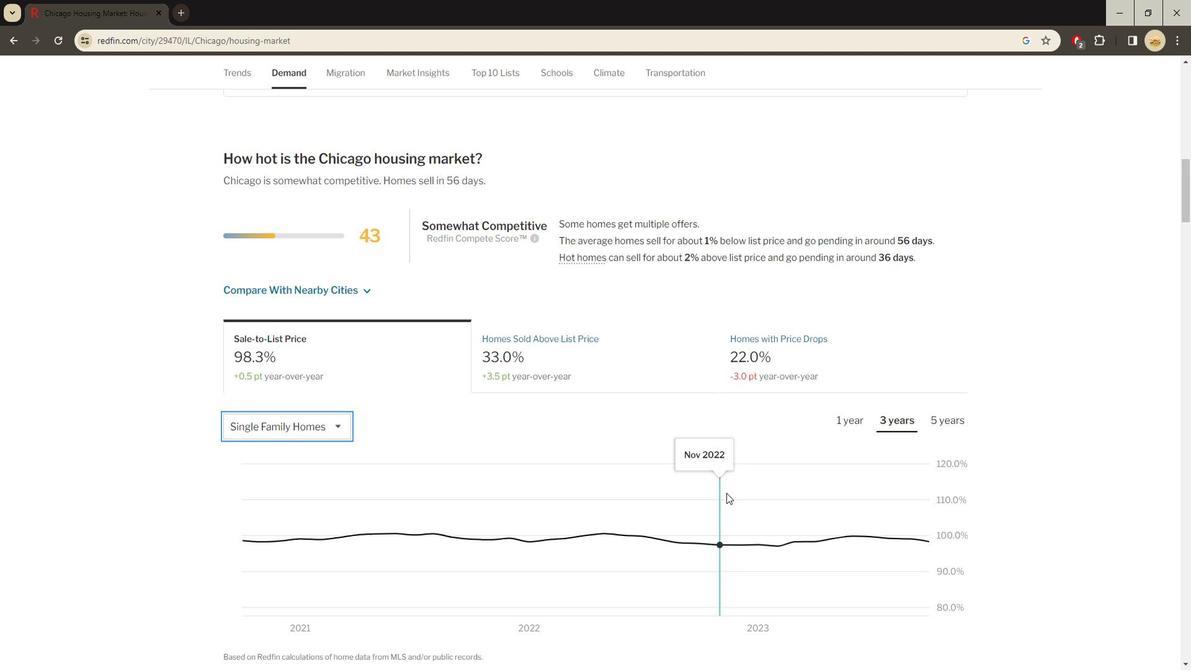 
Action: Mouse scrolled (726, 495) with delta (0, 0)
Screenshot: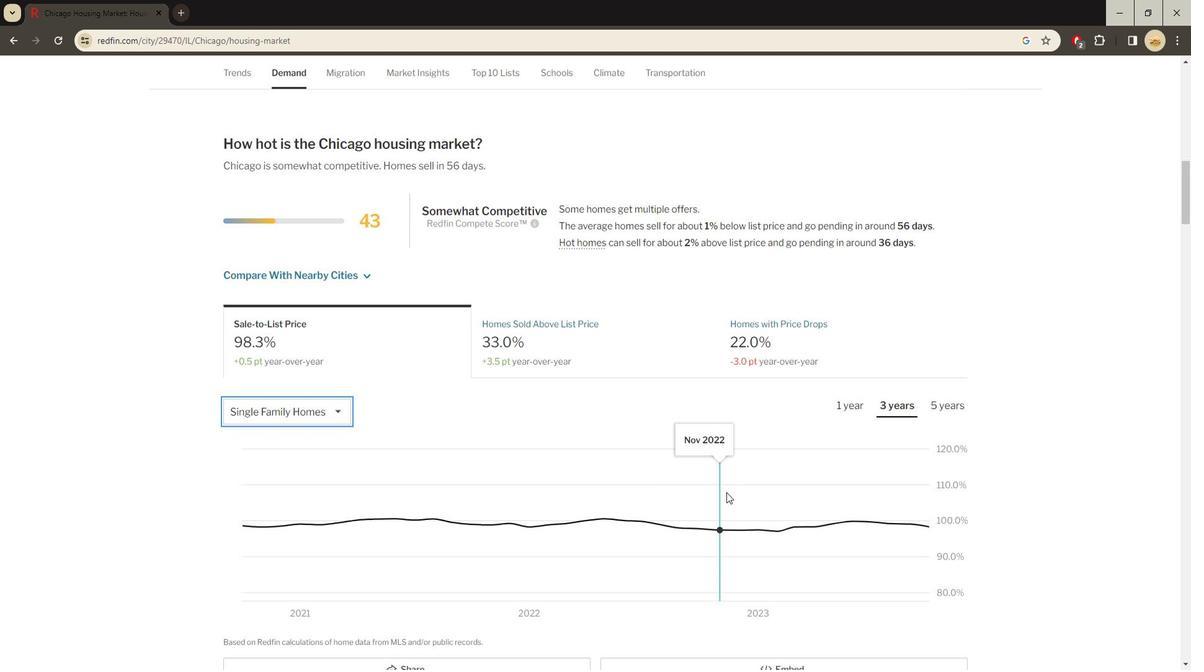 
Action: Mouse moved to (726, 495)
Screenshot: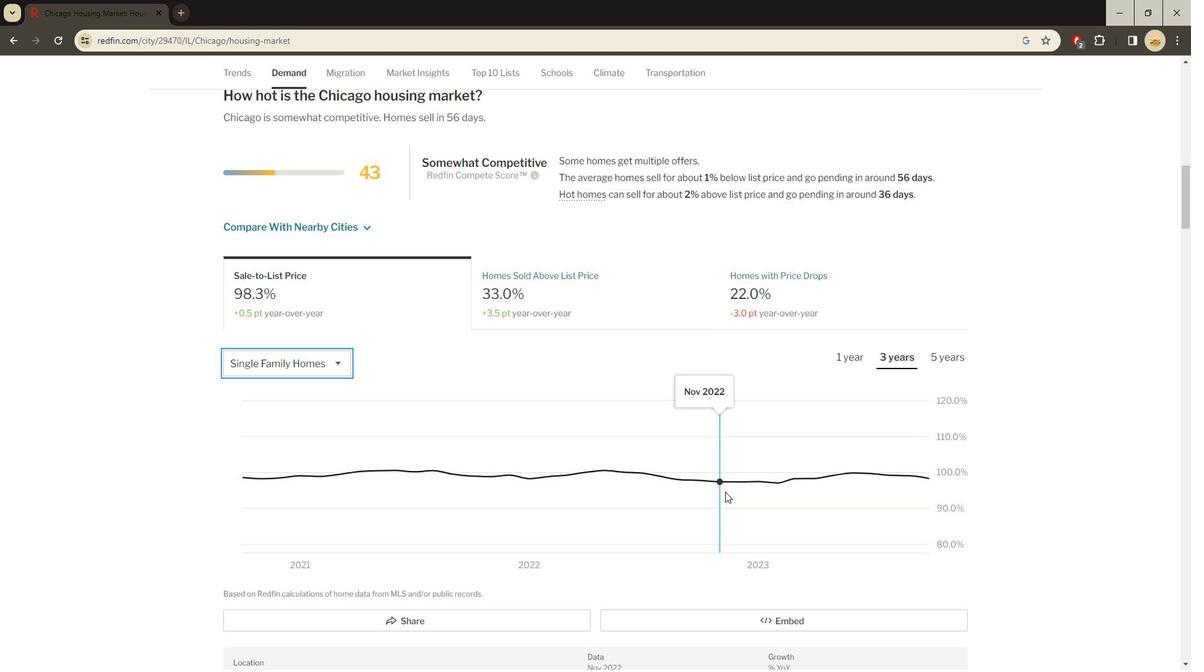 
Action: Mouse scrolled (726, 494) with delta (0, 0)
Screenshot: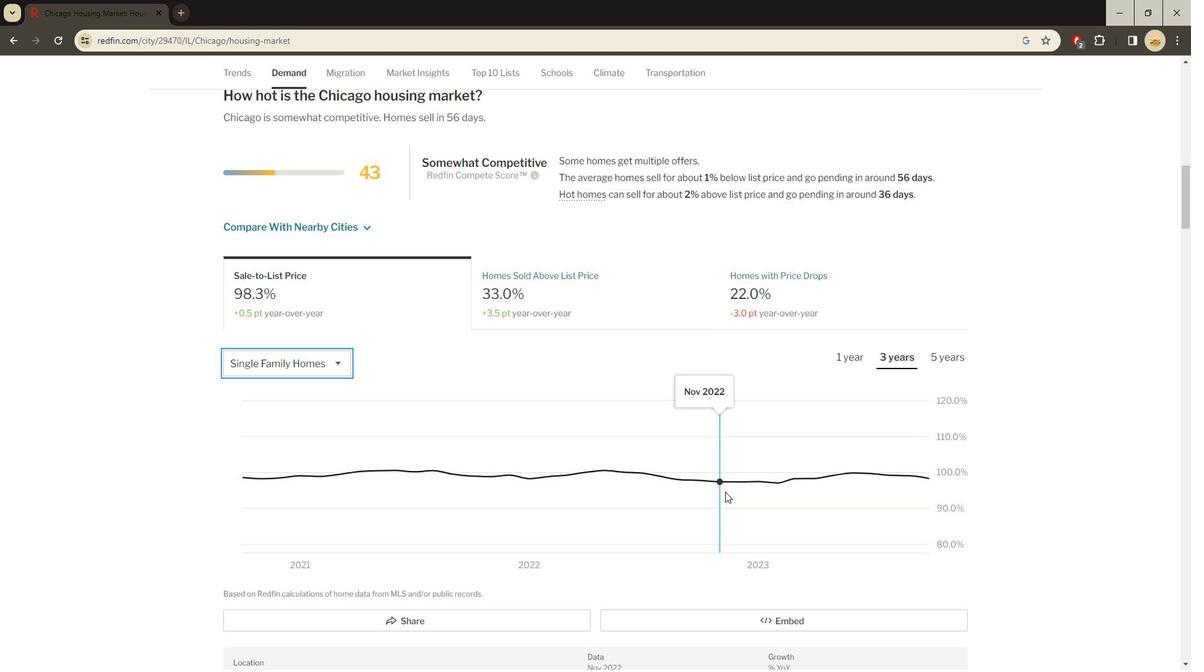 
Action: Mouse moved to (724, 494)
Screenshot: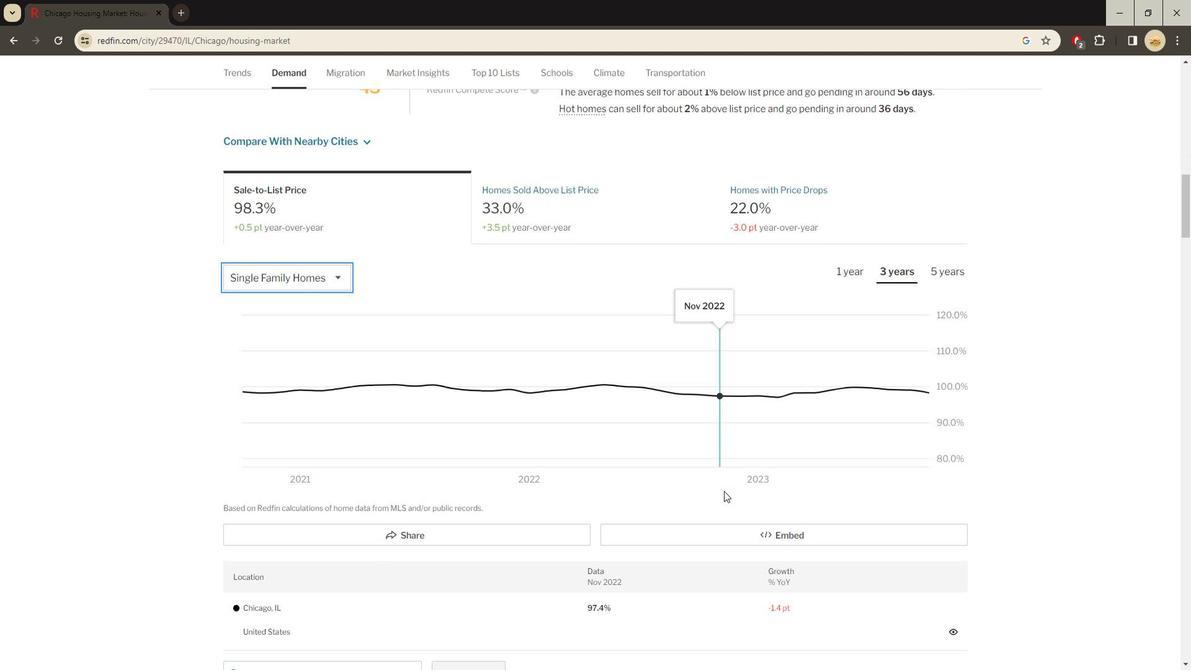 
Action: Mouse scrolled (724, 493) with delta (0, 0)
Screenshot: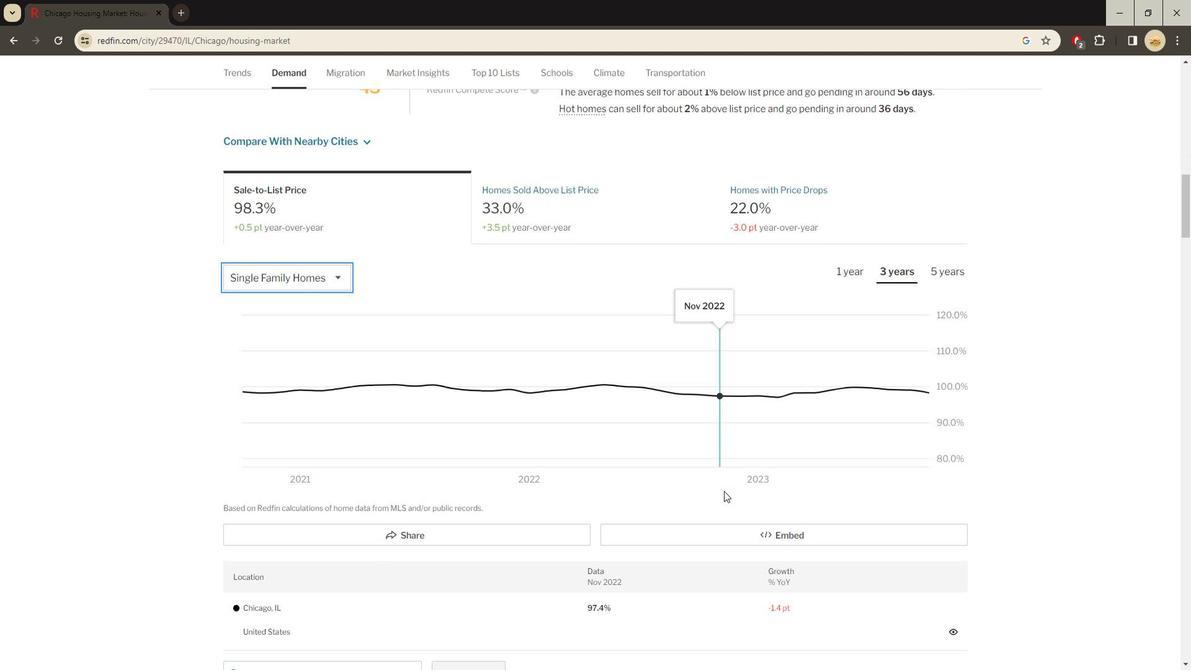 
Action: Mouse moved to (724, 494)
Screenshot: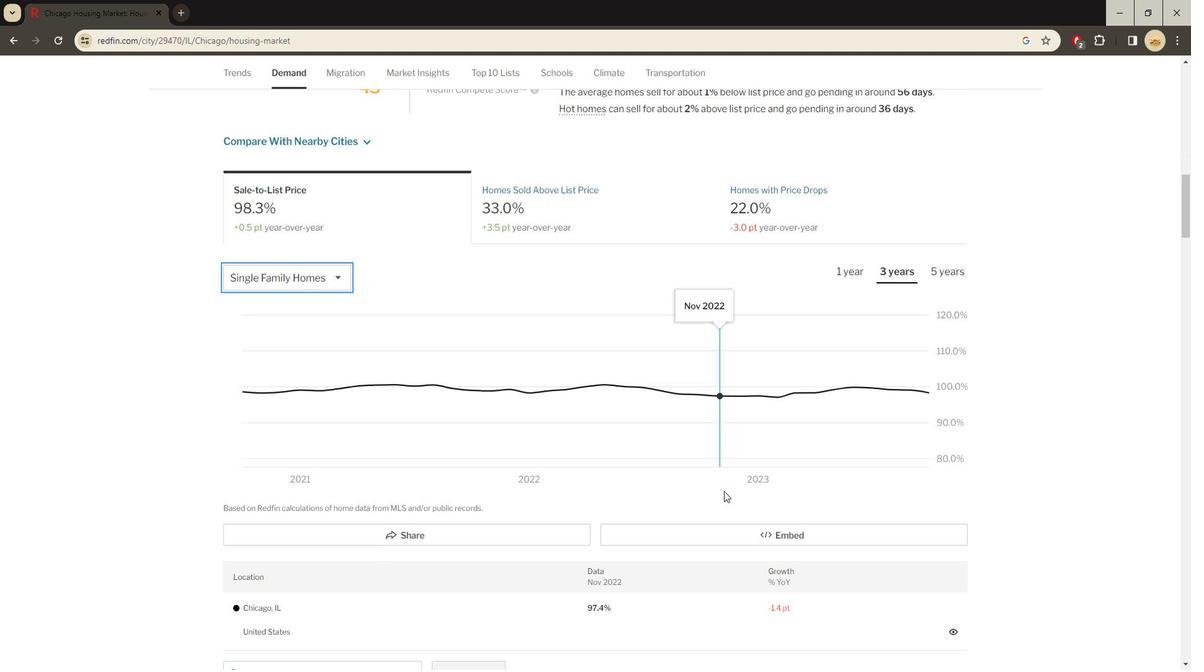 
Action: Mouse scrolled (724, 493) with delta (0, 0)
Screenshot: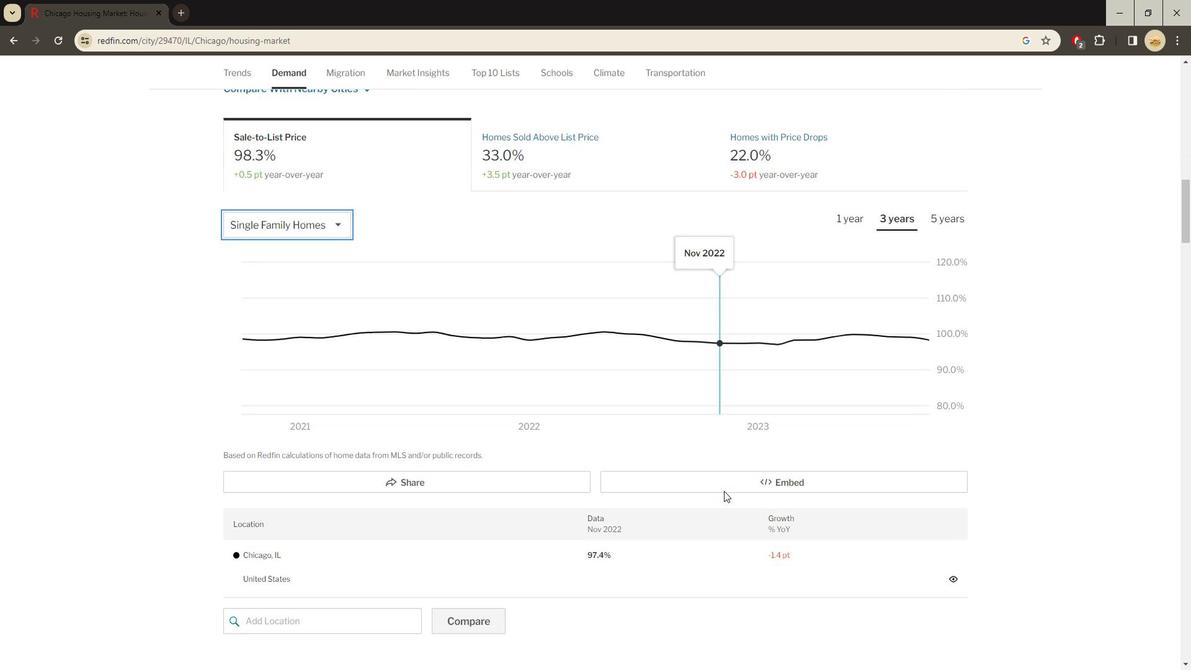 
Action: Mouse moved to (853, 162)
Screenshot: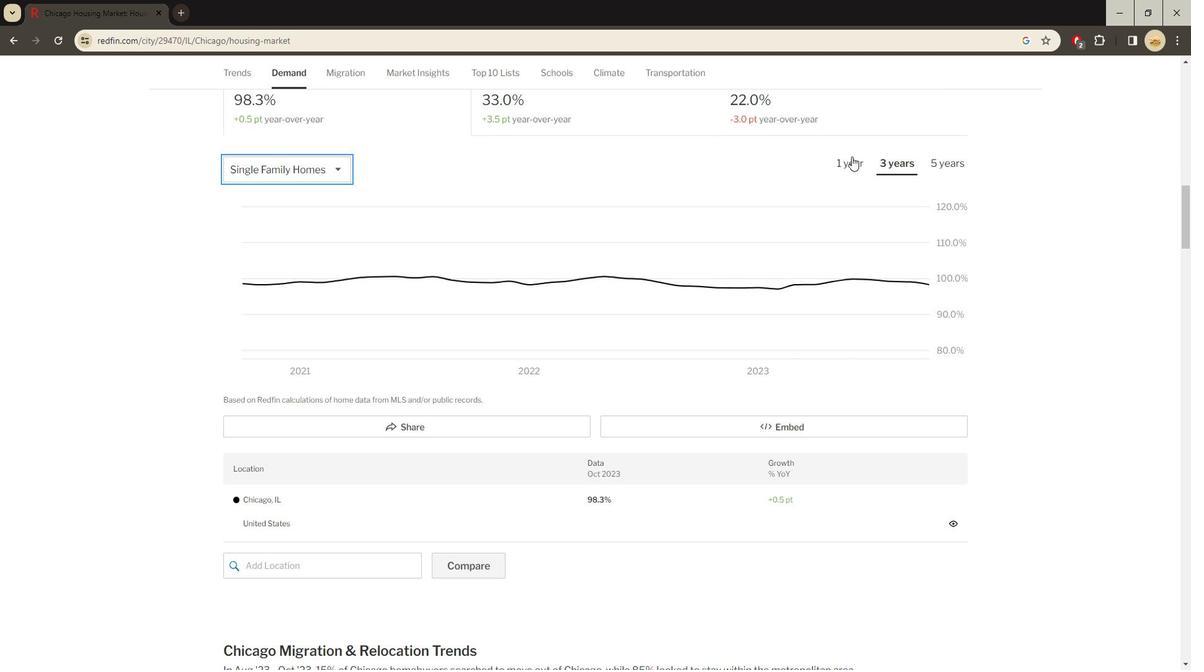 
Action: Mouse pressed left at (853, 162)
Screenshot: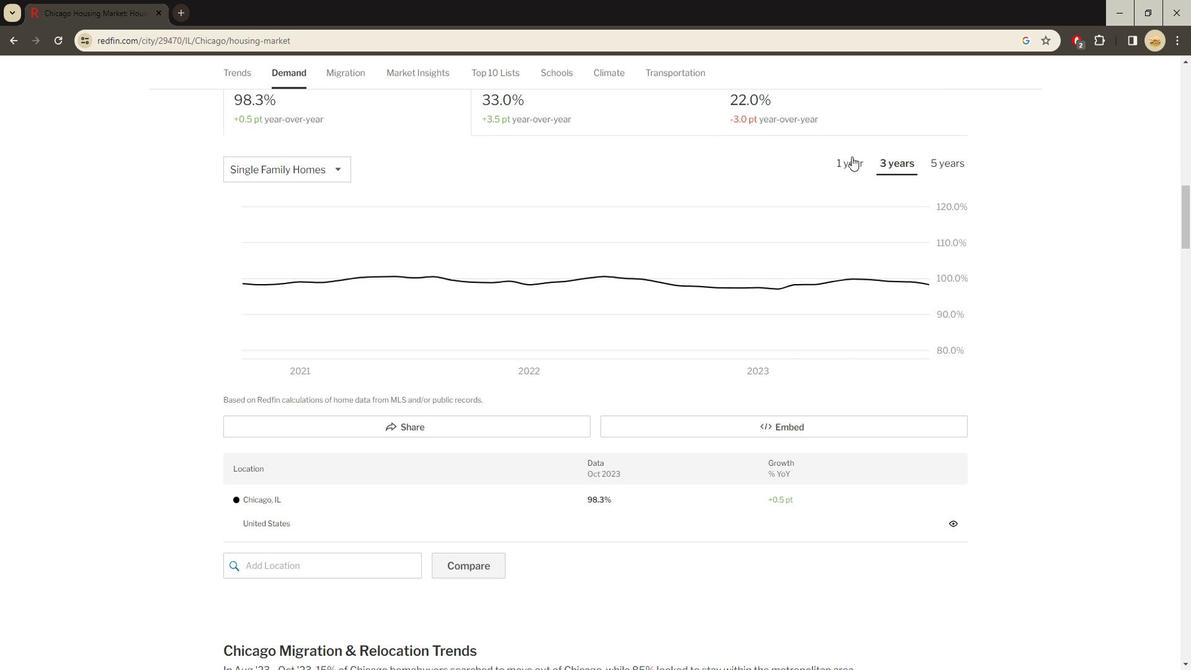 
Action: Mouse moved to (909, 173)
Screenshot: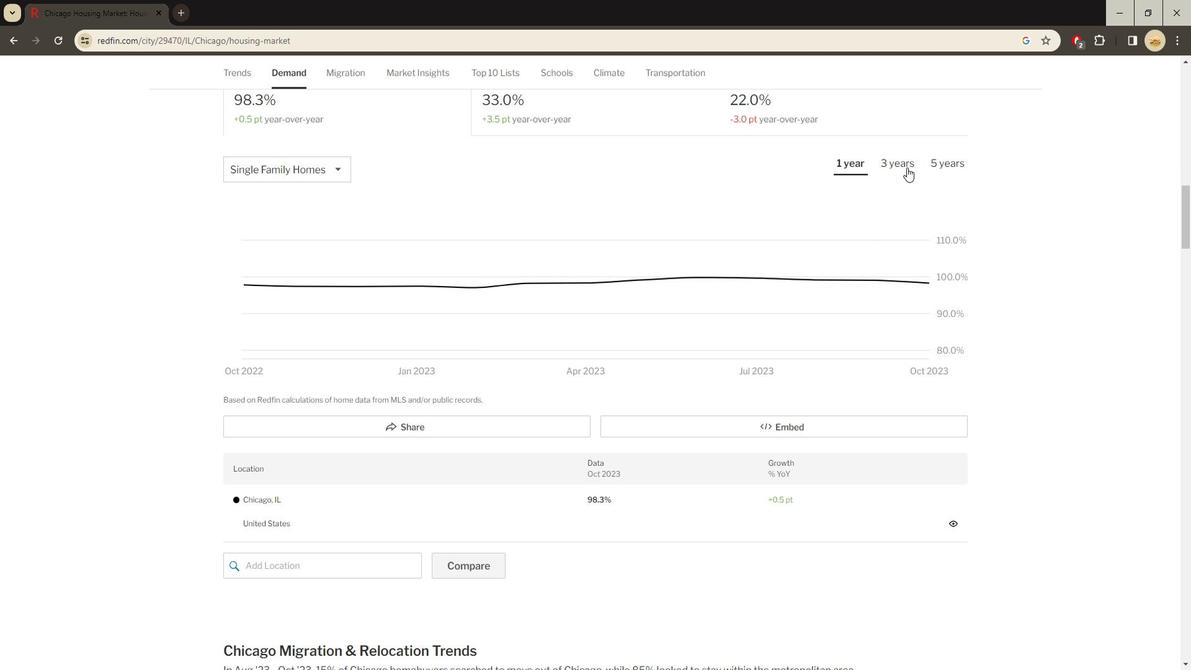 
Action: Mouse pressed left at (909, 173)
Screenshot: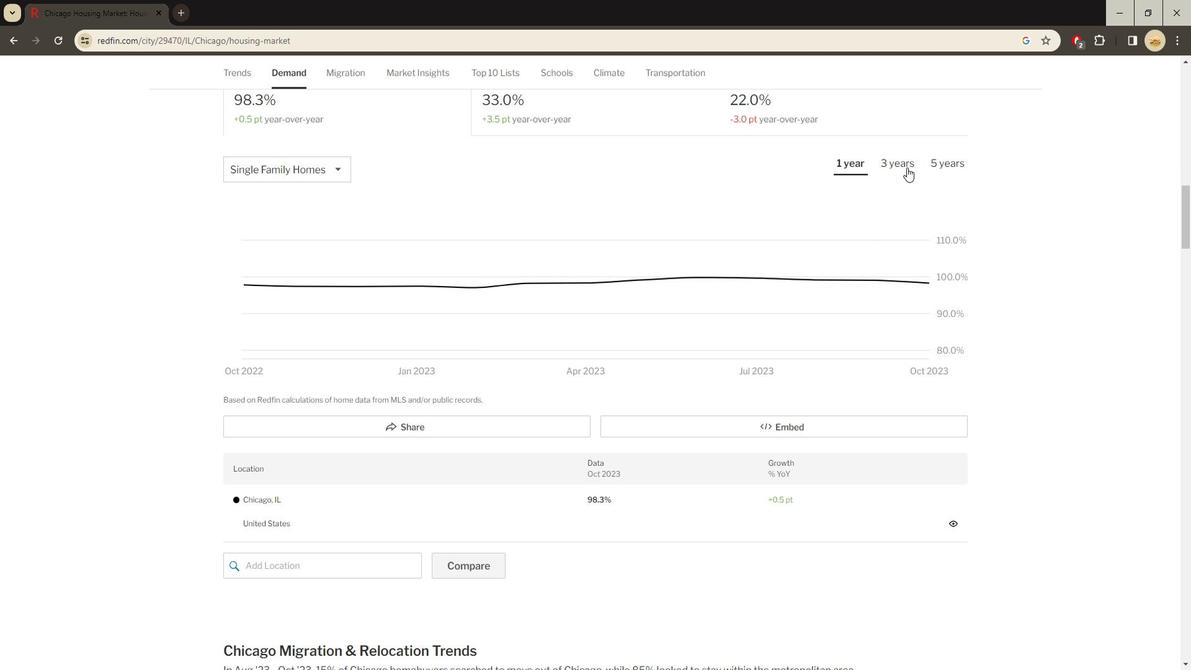 
Action: Mouse moved to (1001, 389)
Screenshot: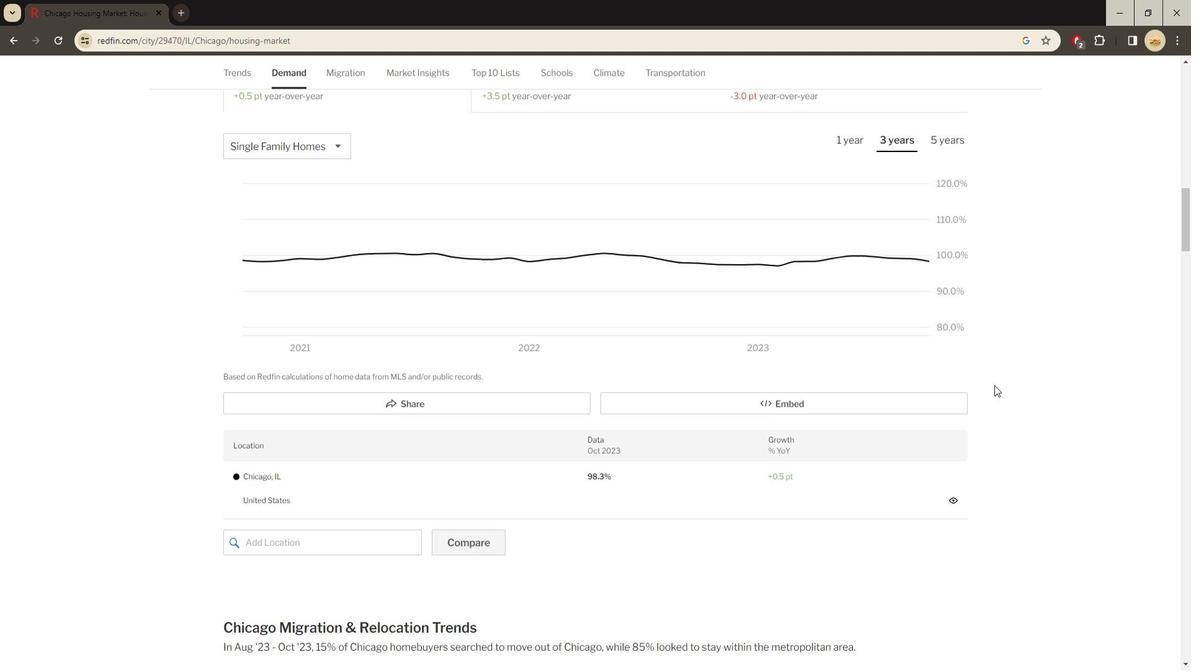 
Action: Mouse scrolled (1001, 388) with delta (0, 0)
Screenshot: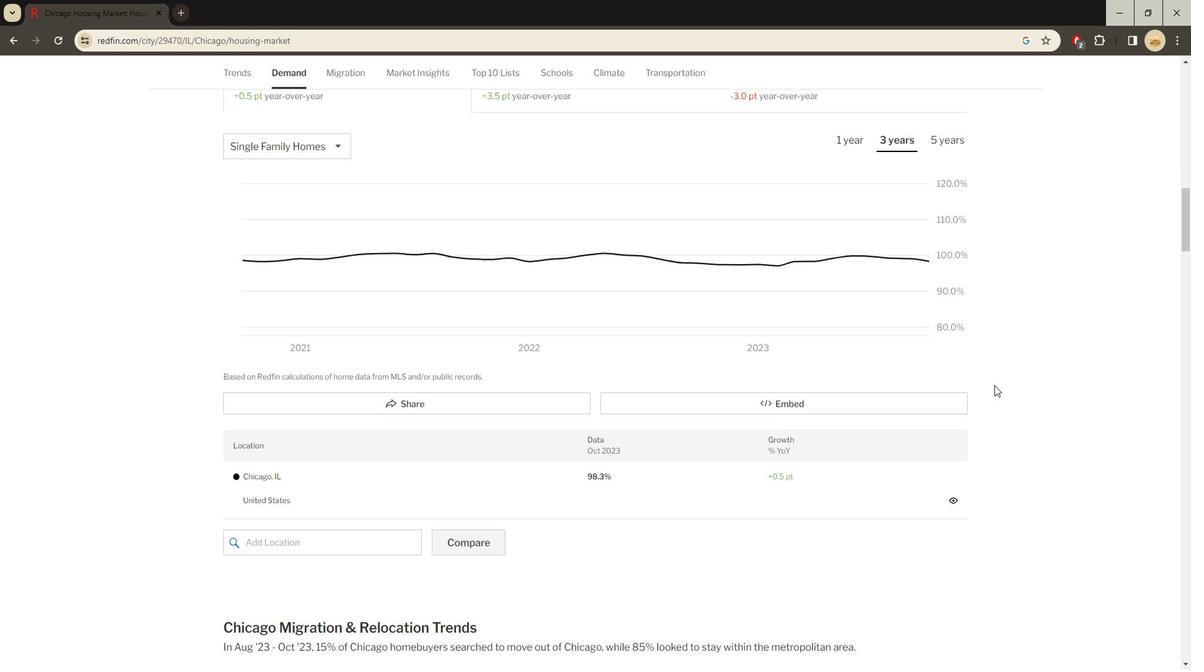 
Action: Mouse moved to (996, 389)
Screenshot: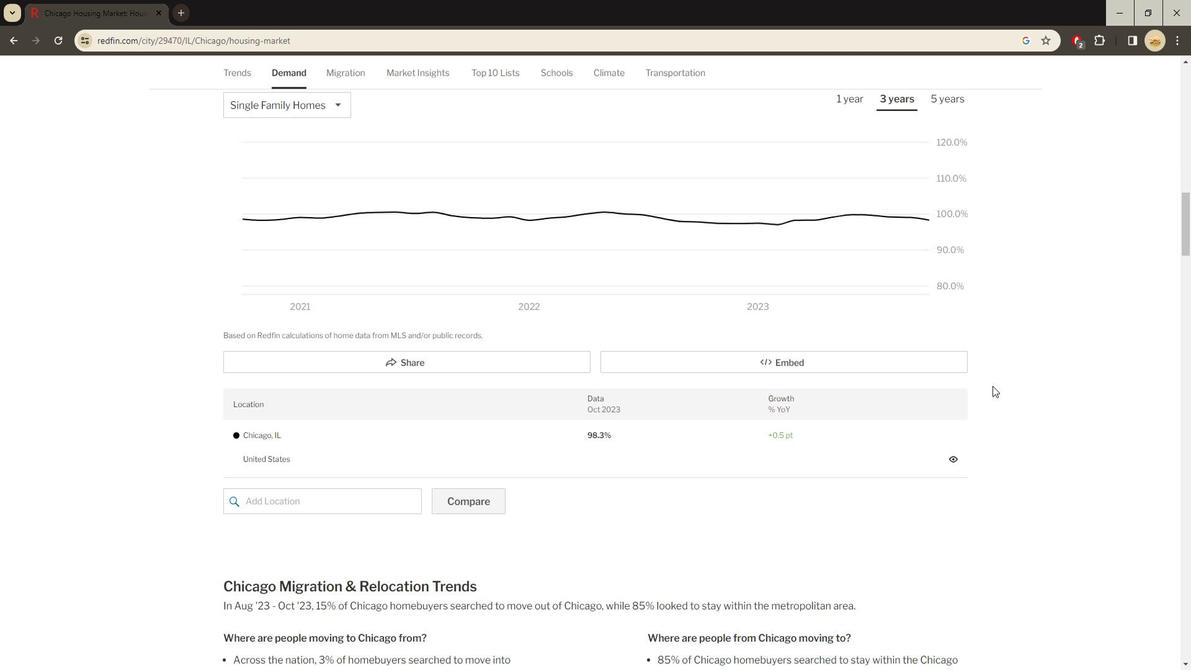 
Action: Mouse scrolled (996, 389) with delta (0, 0)
Screenshot: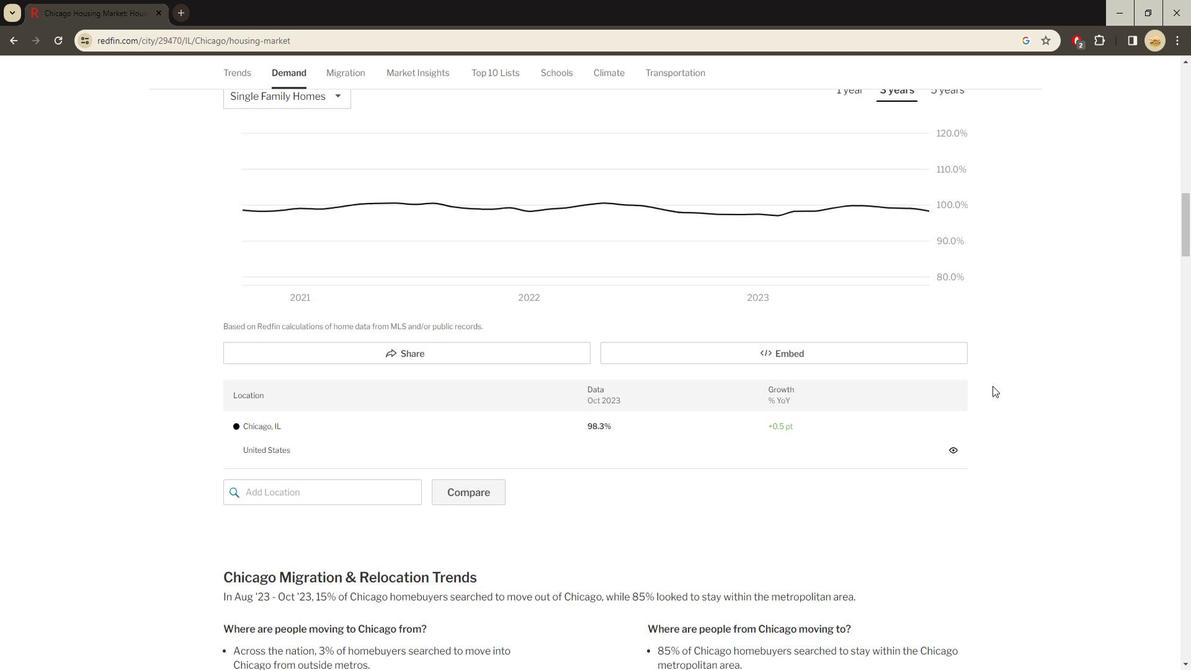 
Action: Mouse moved to (994, 389)
Screenshot: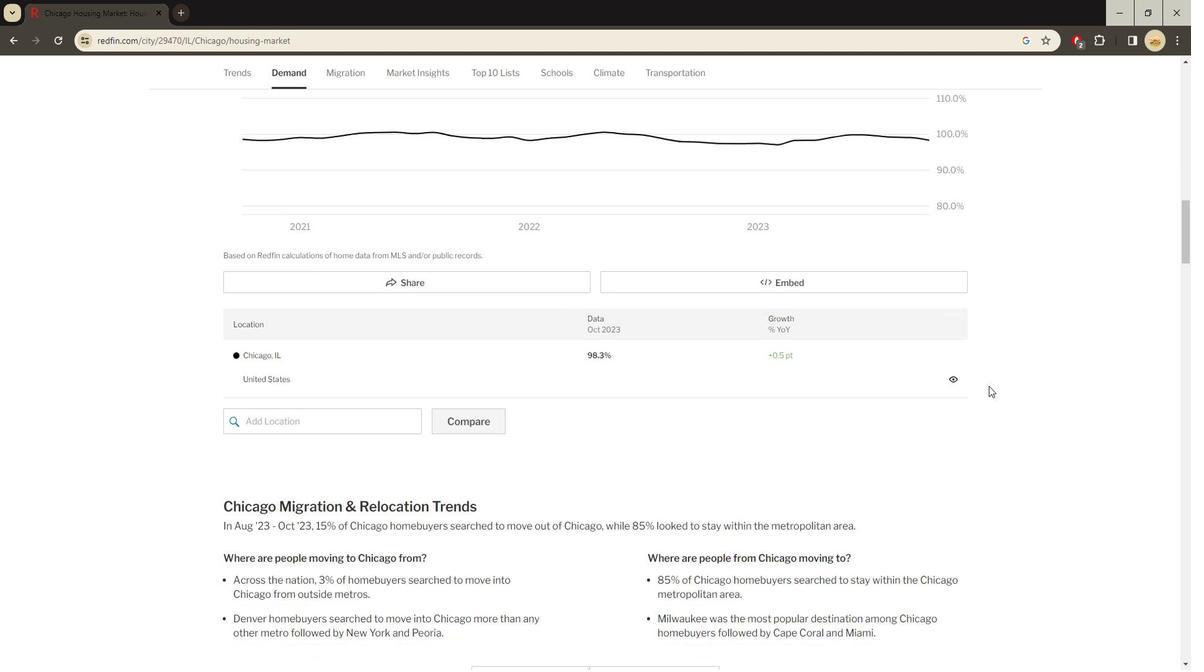 
Action: Mouse scrolled (994, 389) with delta (0, 0)
Screenshot: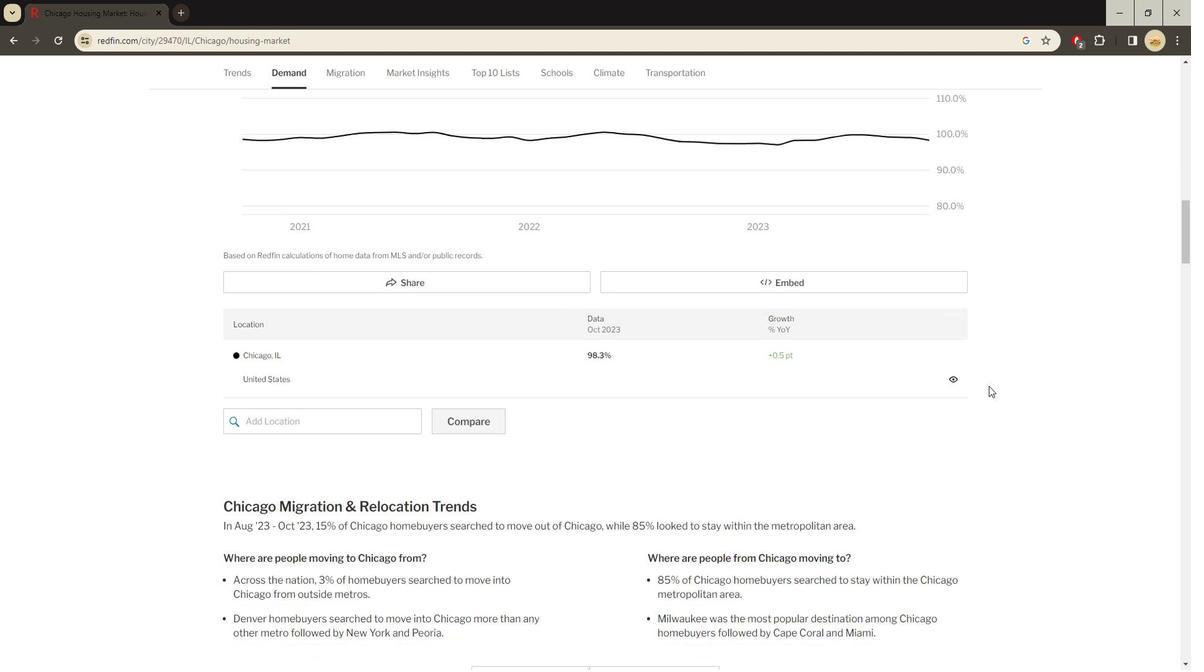 
Action: Mouse moved to (988, 390)
Screenshot: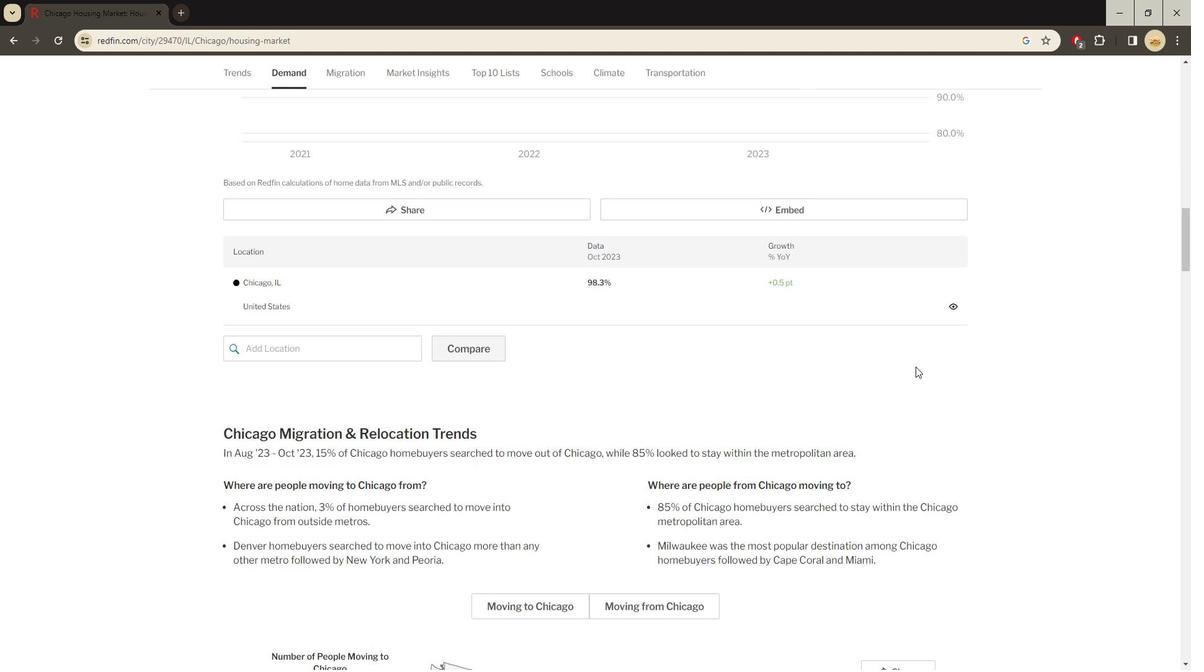 
Action: Mouse scrolled (988, 389) with delta (0, 0)
Screenshot: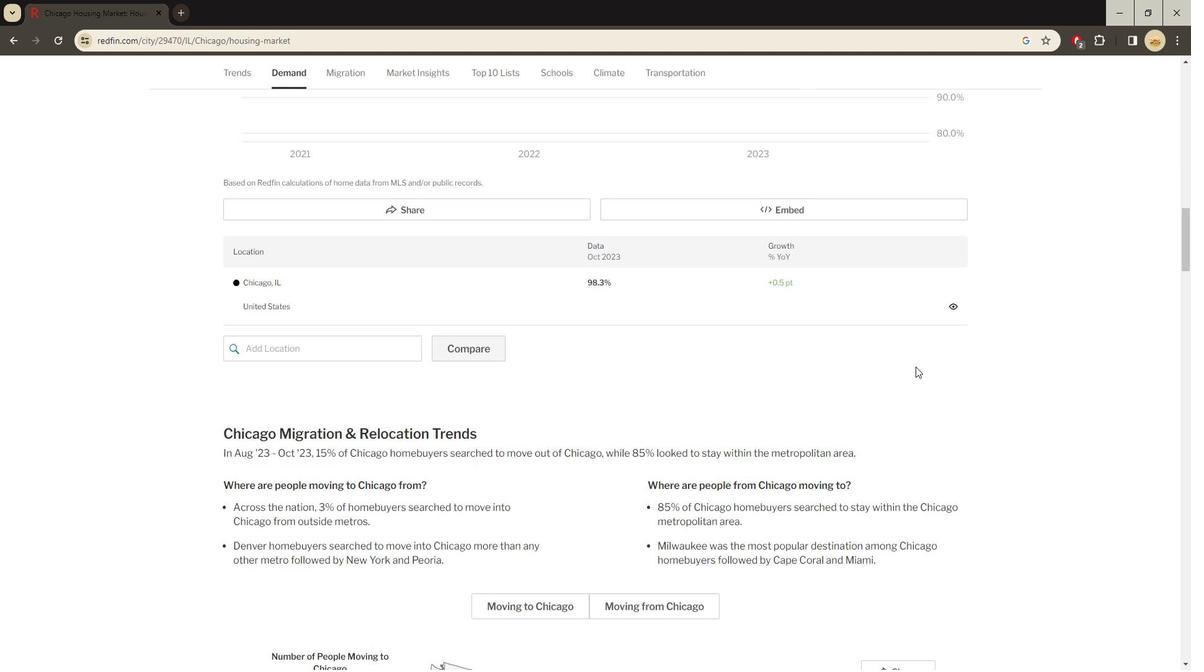 
Action: Mouse moved to (612, 336)
Screenshot: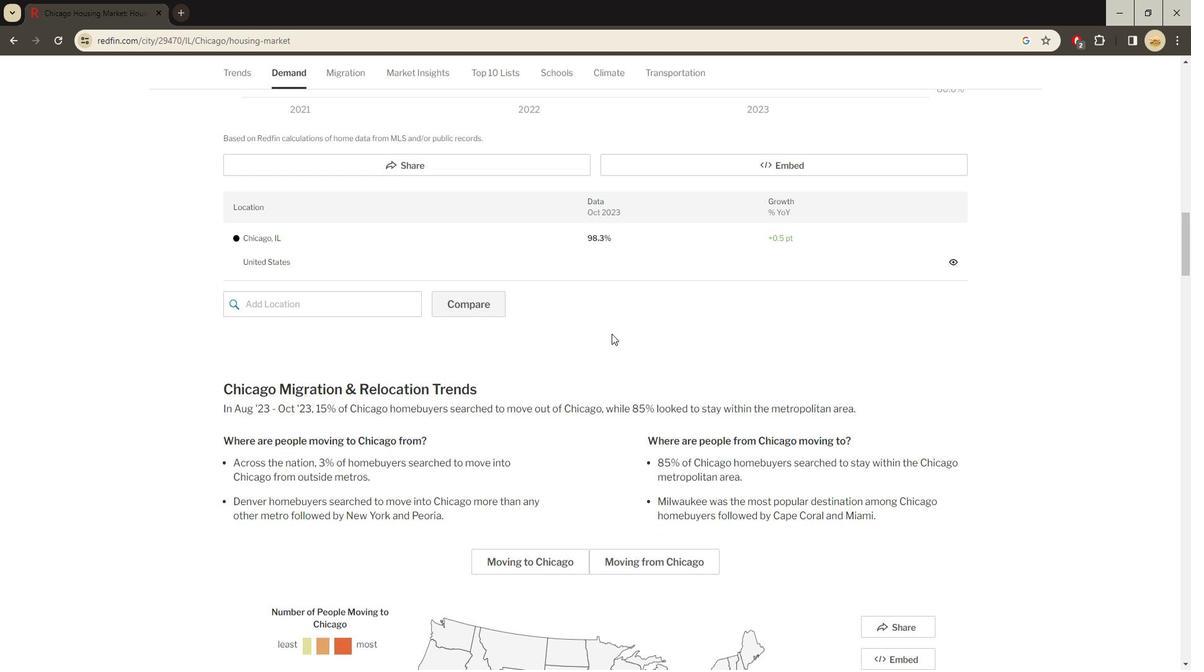 
Action: Mouse scrolled (612, 335) with delta (0, 0)
Screenshot: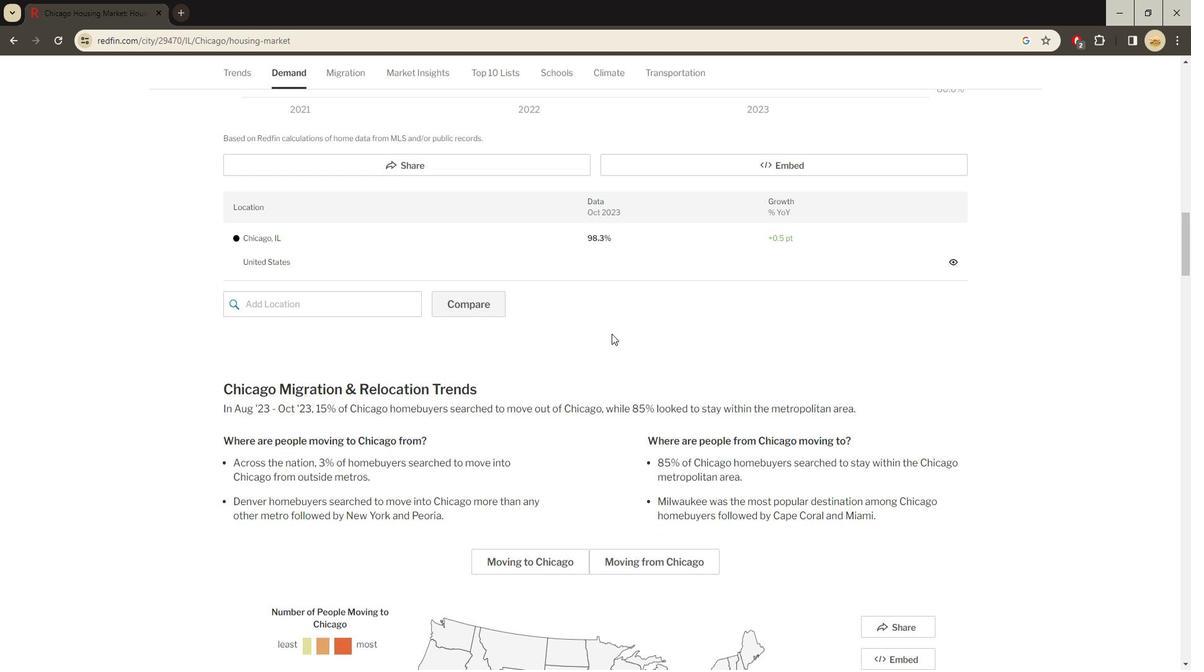 
Action: Mouse moved to (609, 338)
Screenshot: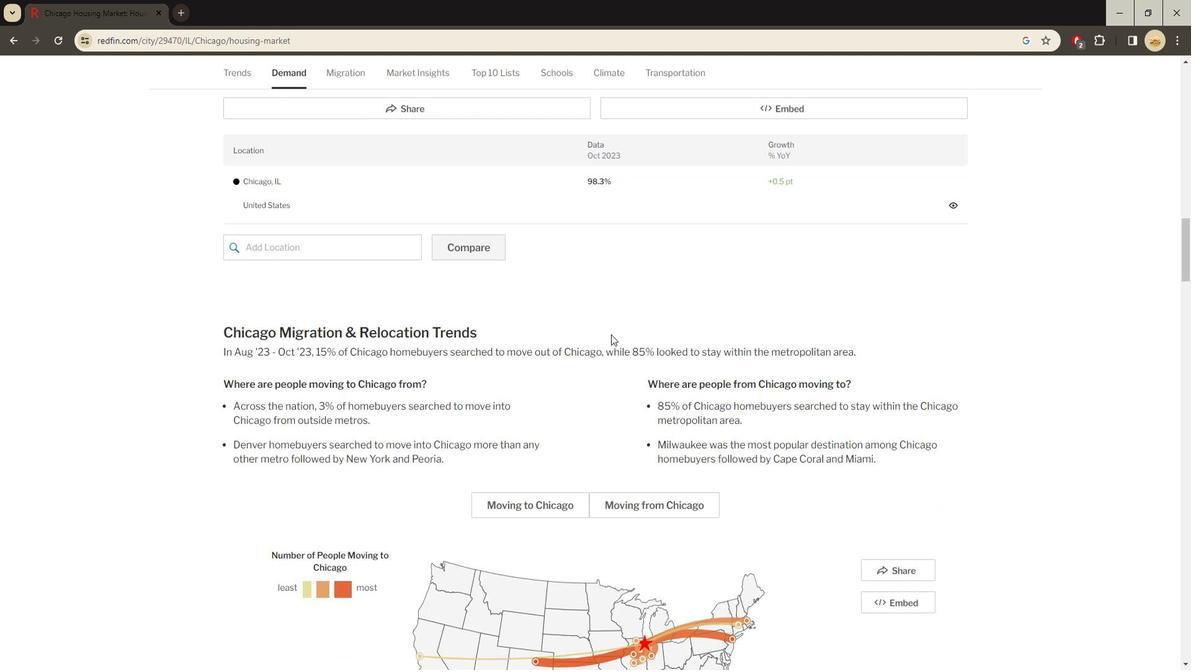 
Action: Mouse scrolled (609, 338) with delta (0, 0)
Screenshot: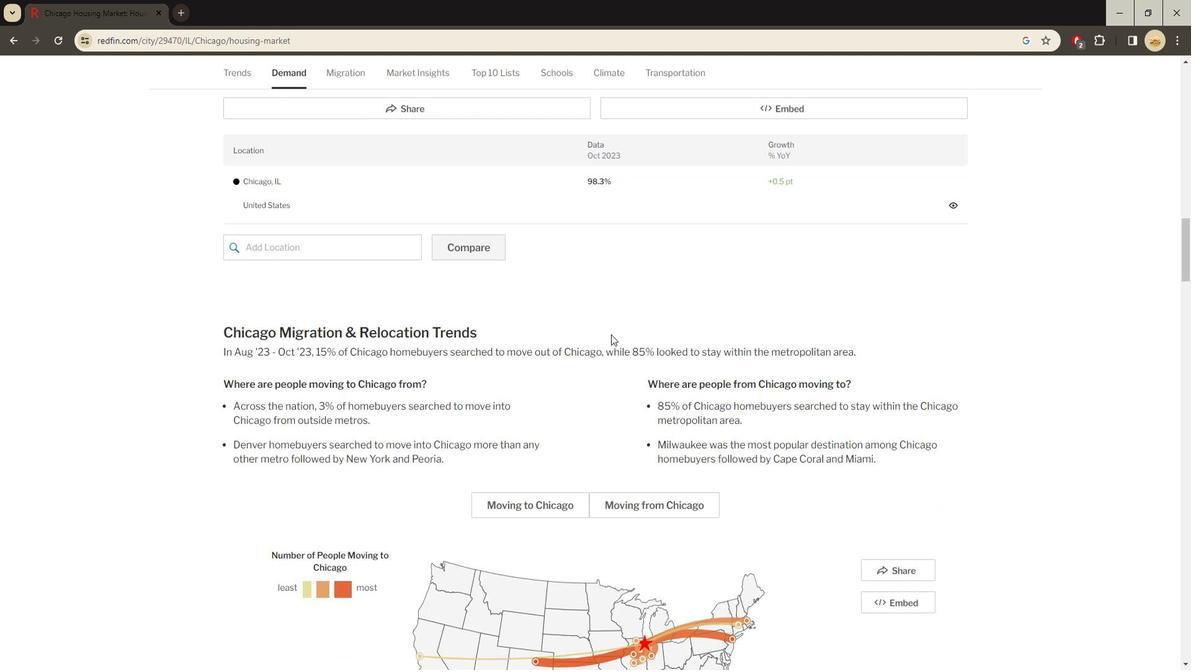 
Action: Mouse moved to (606, 338)
Screenshot: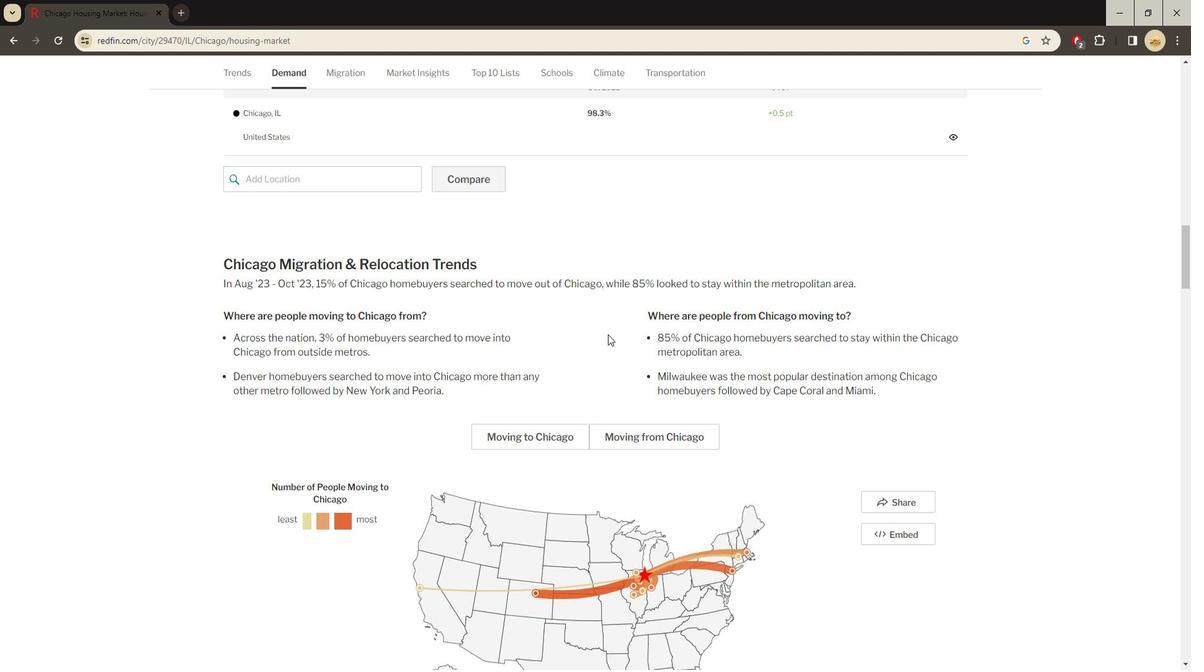 
Action: Mouse scrolled (606, 338) with delta (0, 0)
Screenshot: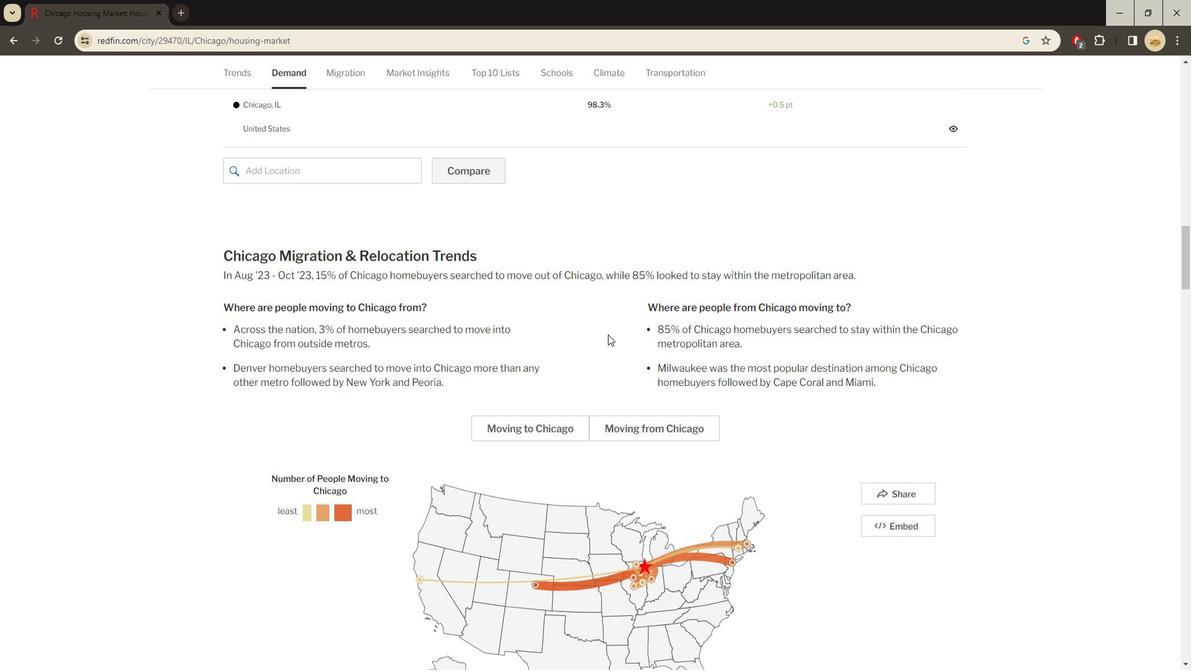 
Action: Mouse scrolled (606, 338) with delta (0, 0)
Screenshot: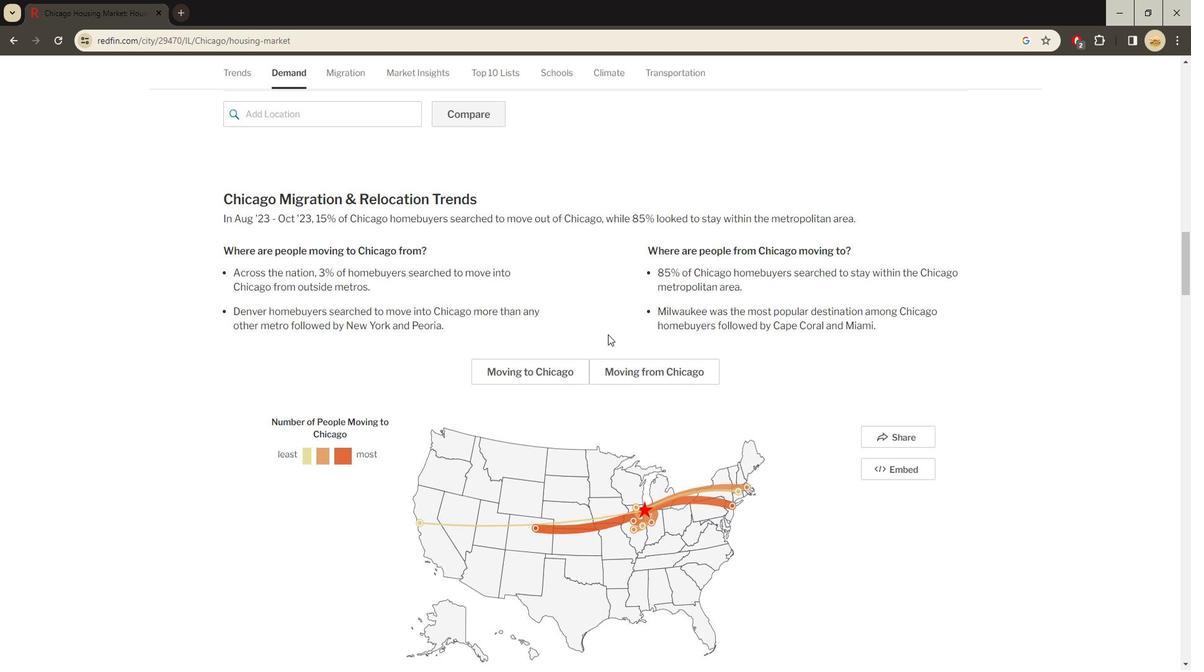 
Action: Mouse scrolled (606, 338) with delta (0, 0)
Screenshot: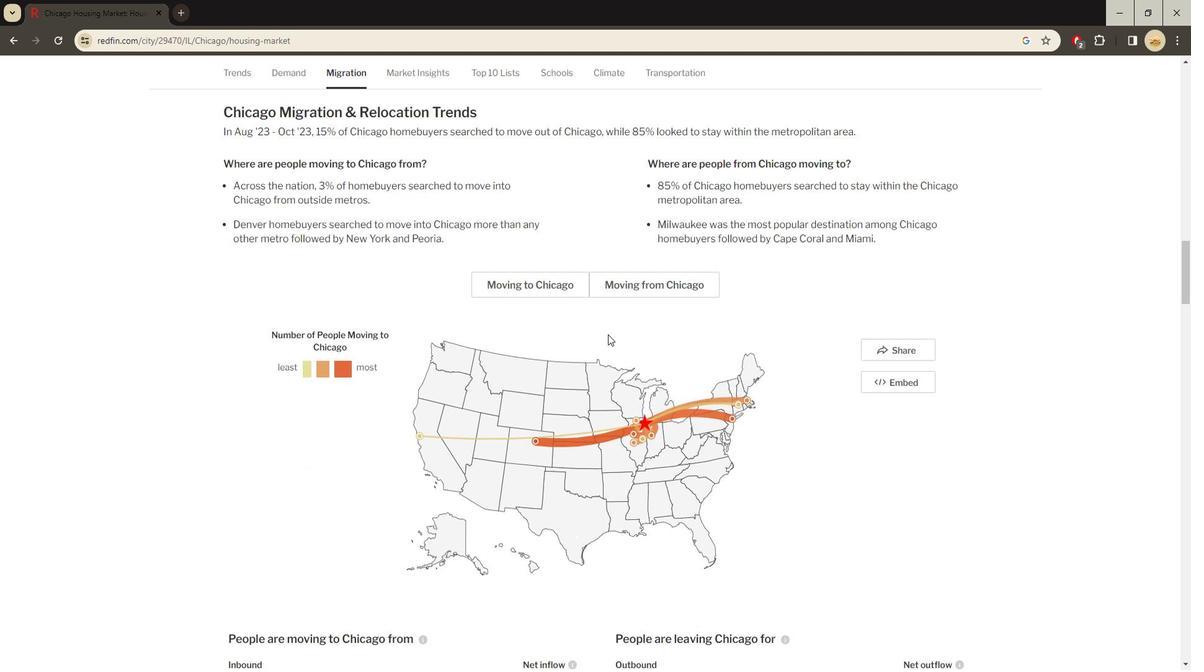 
Action: Mouse scrolled (606, 338) with delta (0, 0)
Screenshot: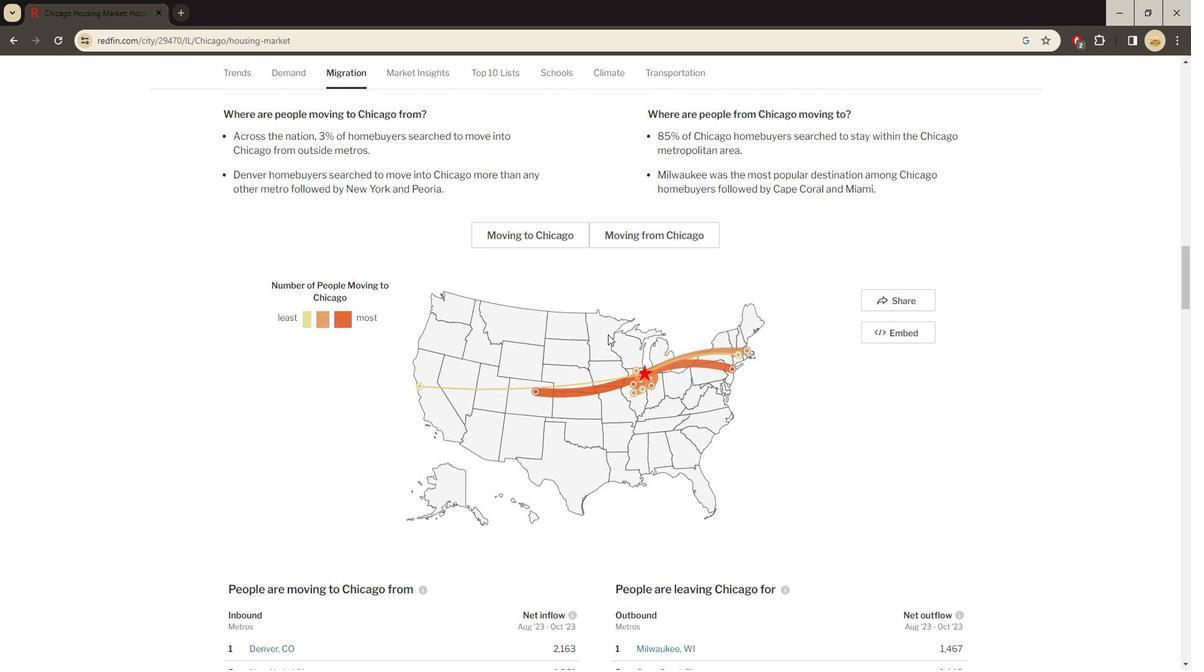 
Action: Mouse scrolled (606, 338) with delta (0, 0)
Screenshot: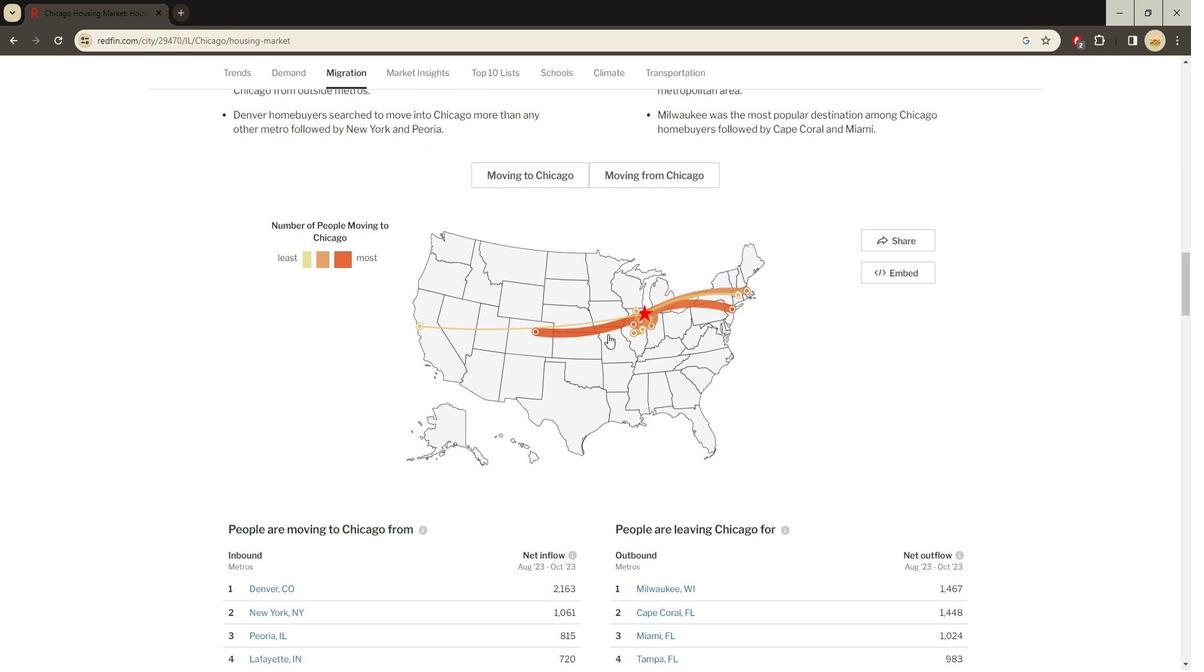 
Action: Mouse scrolled (606, 338) with delta (0, 0)
Screenshot: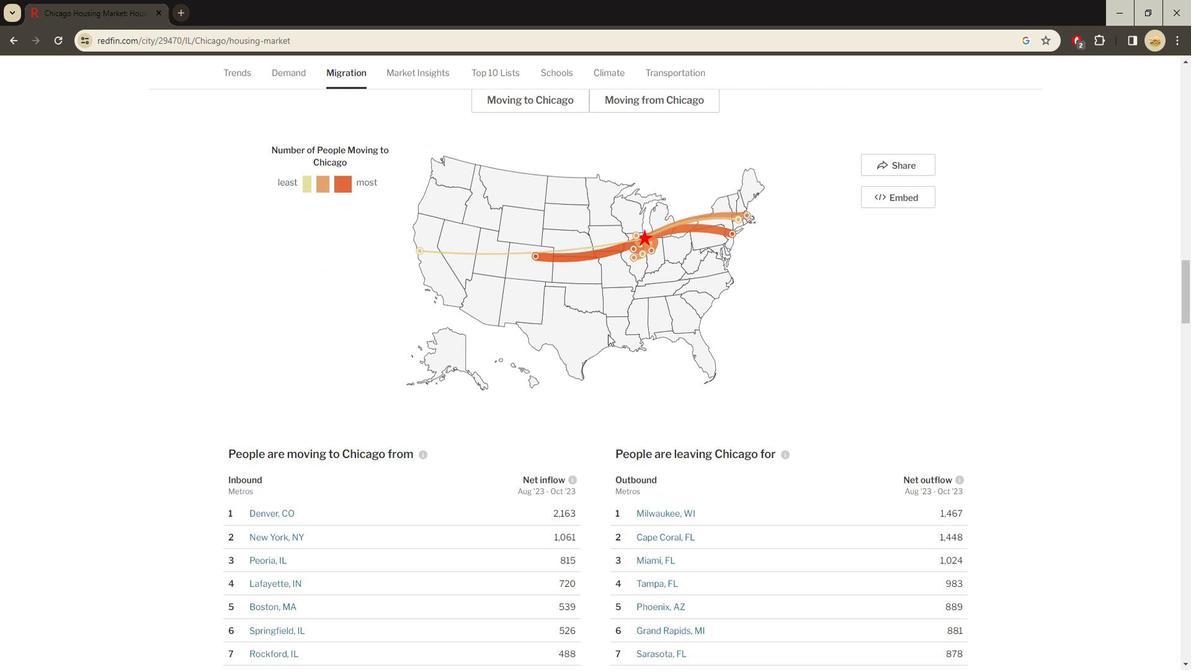 
Action: Mouse scrolled (606, 338) with delta (0, 0)
Screenshot: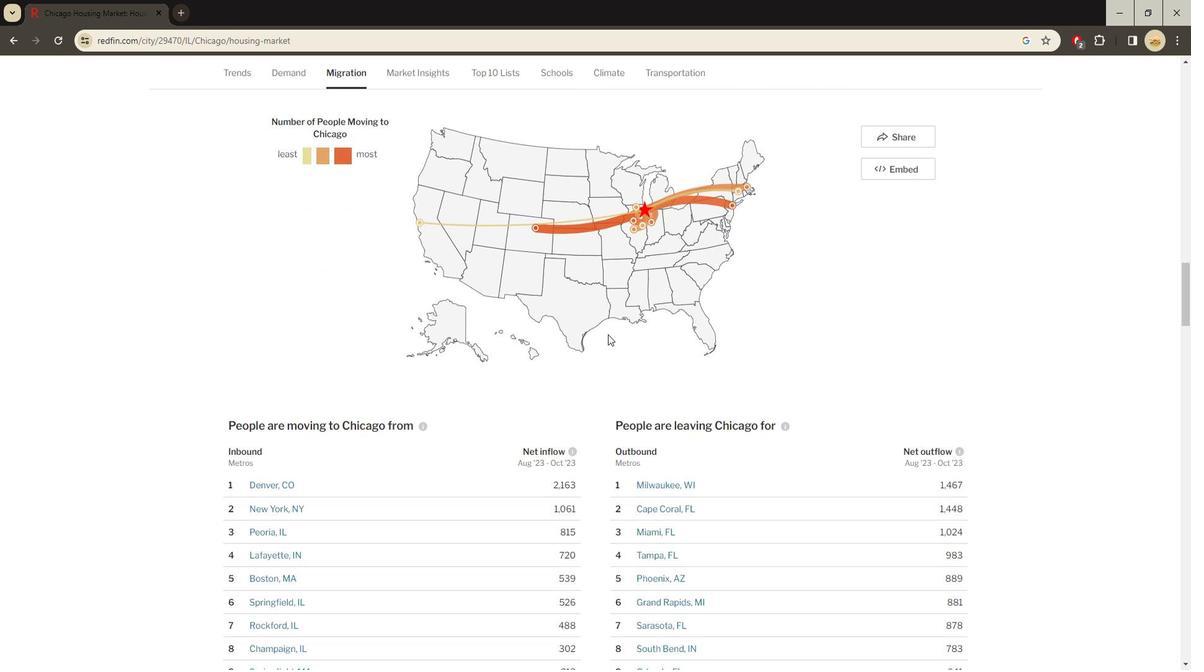 
Action: Mouse scrolled (606, 338) with delta (0, 0)
Screenshot: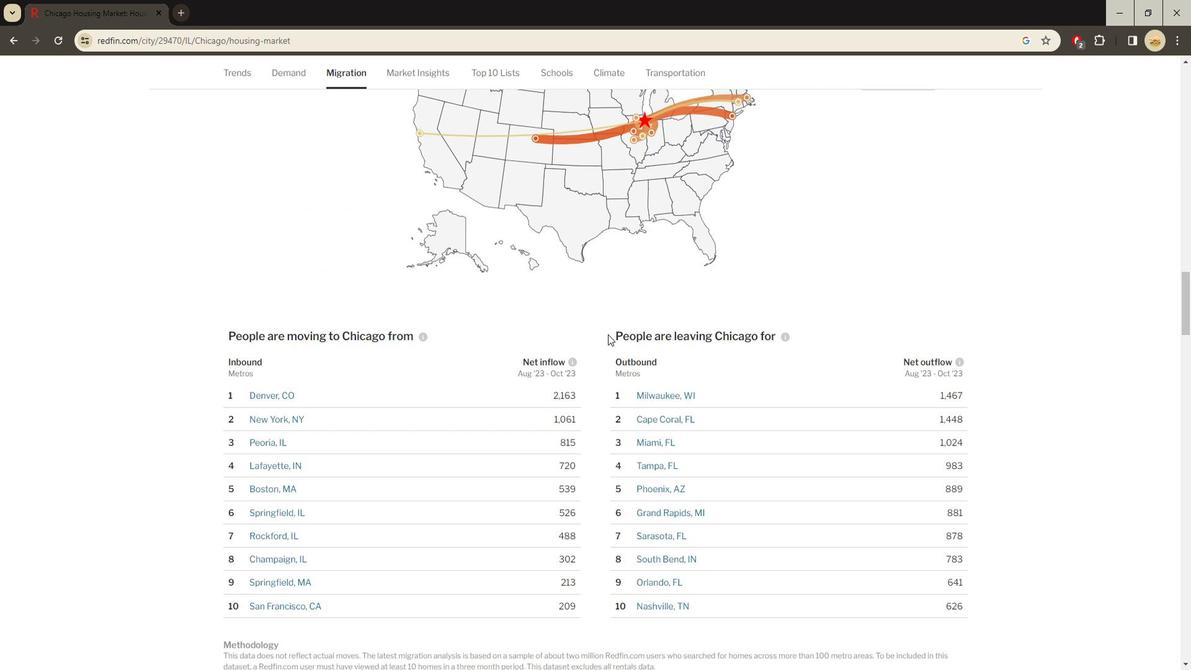 
Action: Mouse scrolled (606, 338) with delta (0, 0)
Screenshot: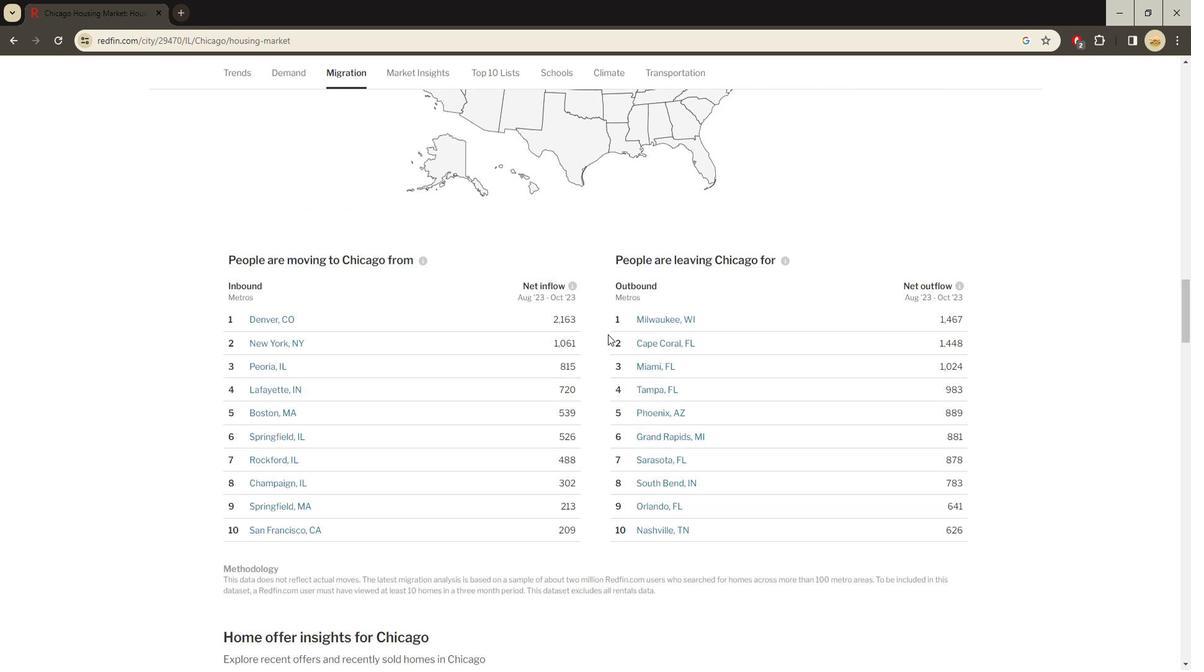 
Action: Mouse scrolled (606, 338) with delta (0, 0)
Screenshot: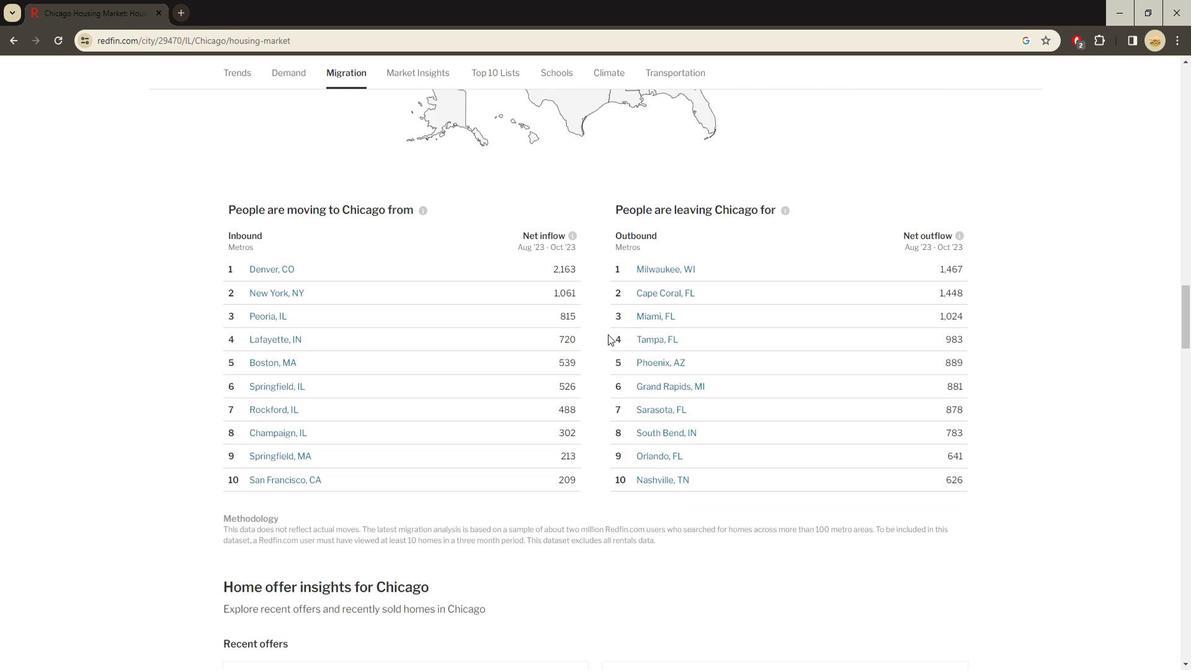
Action: Mouse scrolled (606, 338) with delta (0, 0)
Screenshot: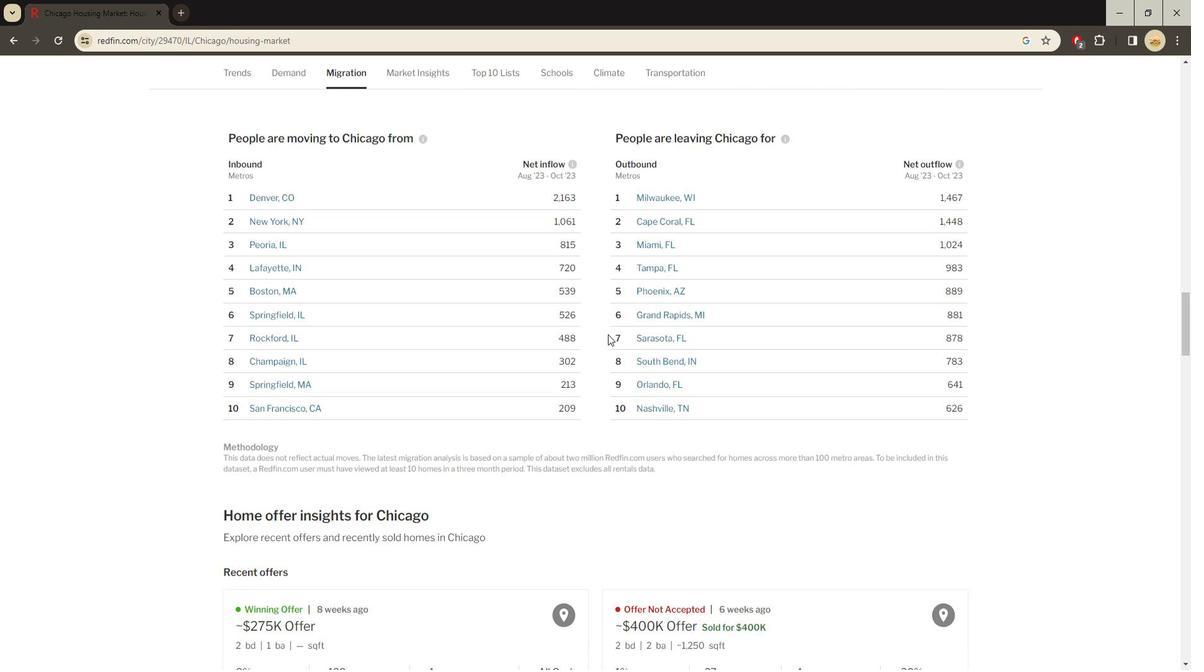 
Action: Mouse scrolled (606, 338) with delta (0, 0)
Screenshot: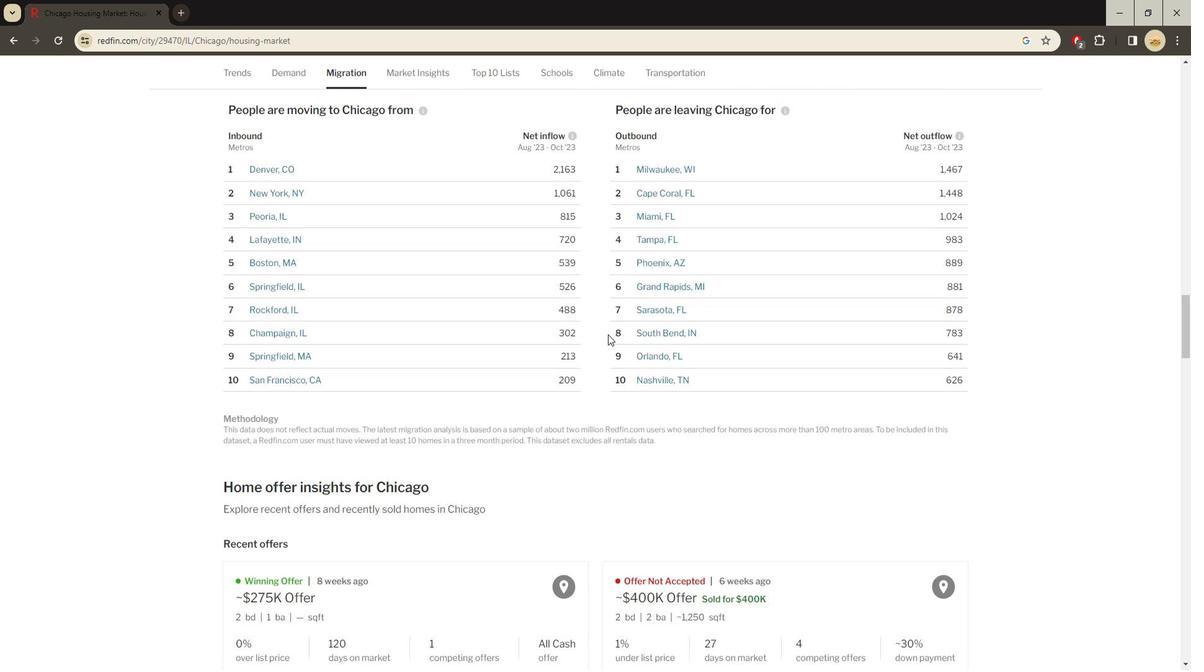 
Action: Mouse scrolled (606, 338) with delta (0, 0)
Screenshot: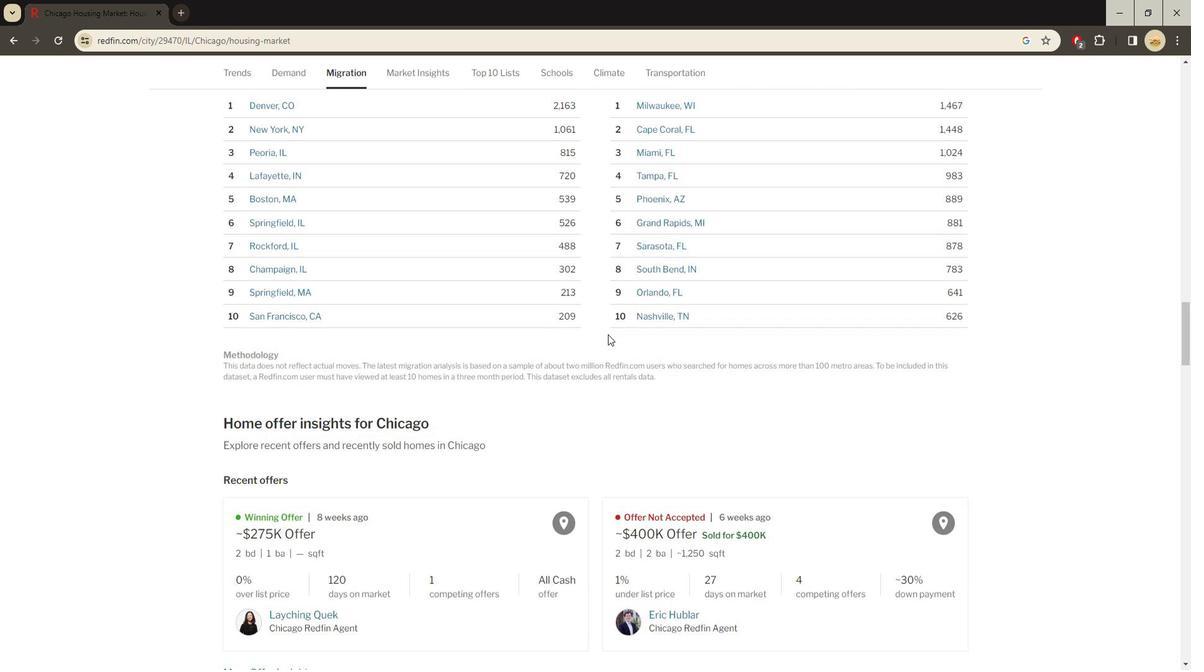 
Action: Mouse moved to (731, 449)
Screenshot: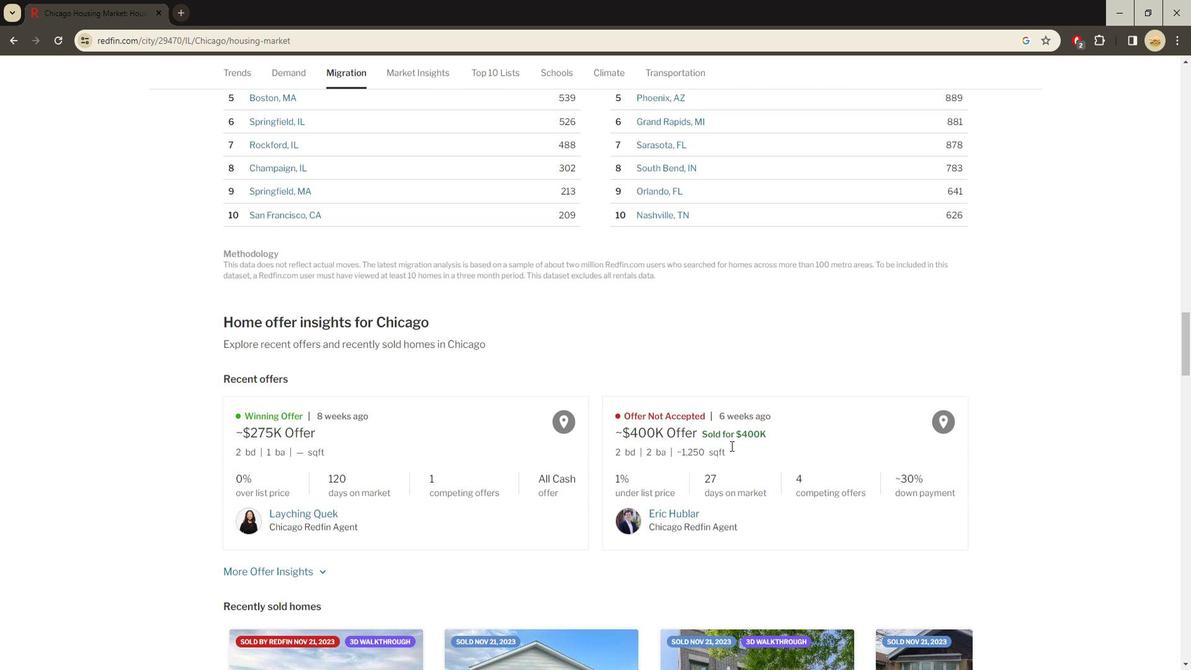 
Action: Mouse scrolled (731, 448) with delta (0, 0)
Screenshot: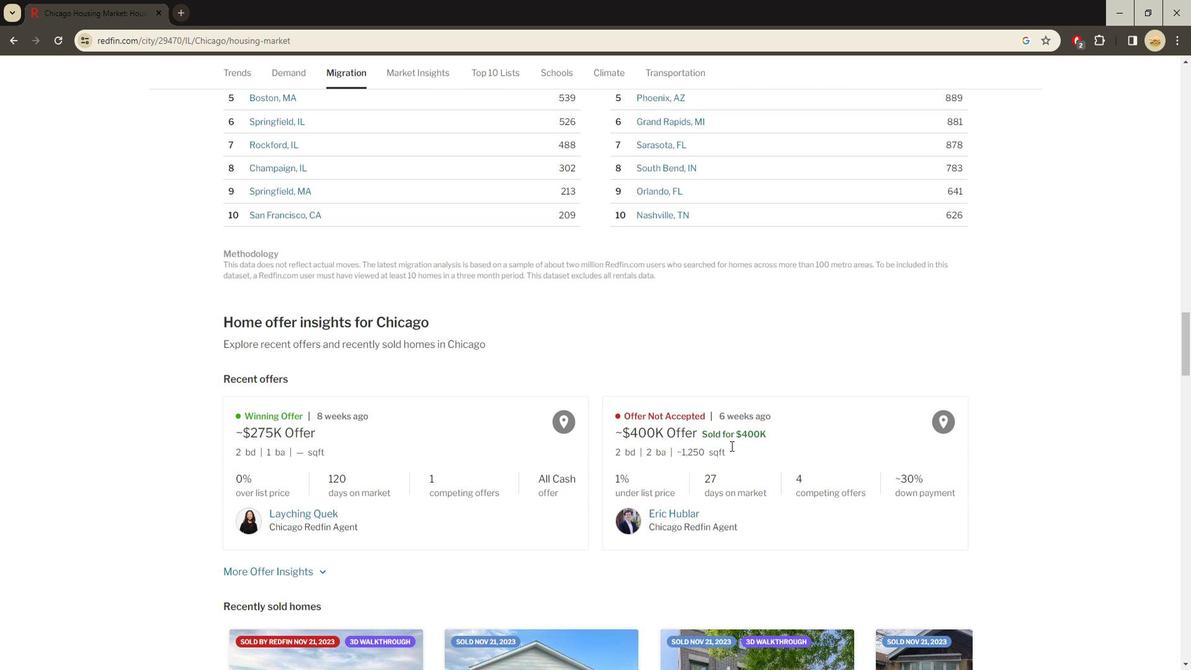 
Action: Mouse scrolled (731, 448) with delta (0, 0)
Screenshot: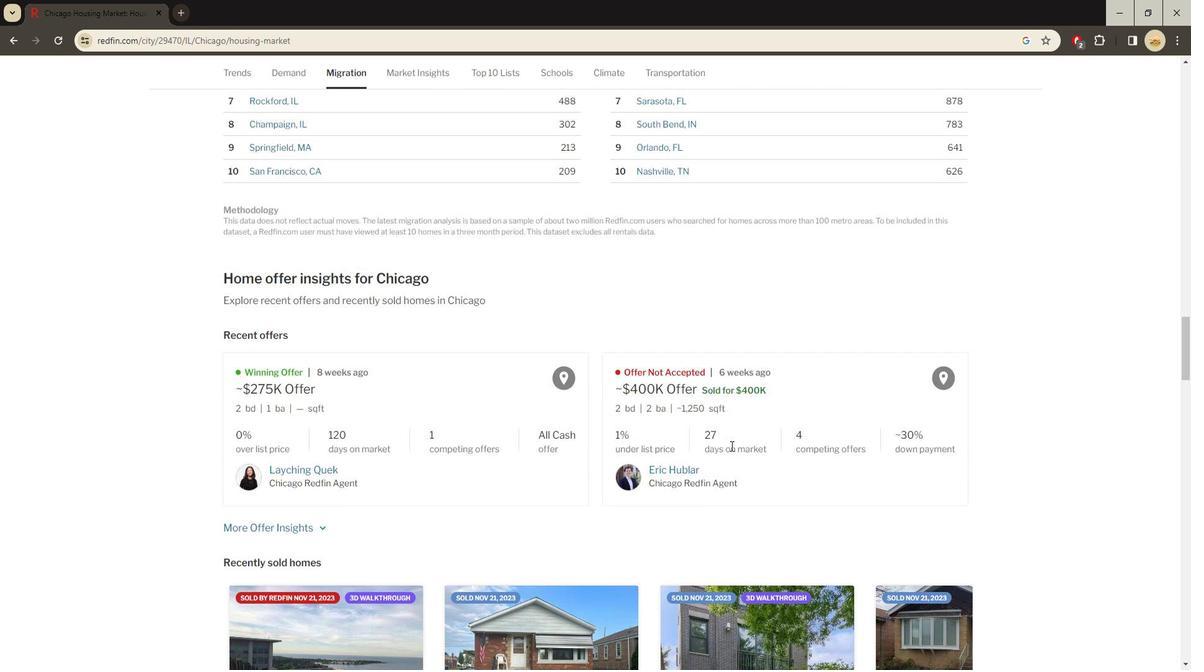
Action: Mouse scrolled (731, 448) with delta (0, 0)
Screenshot: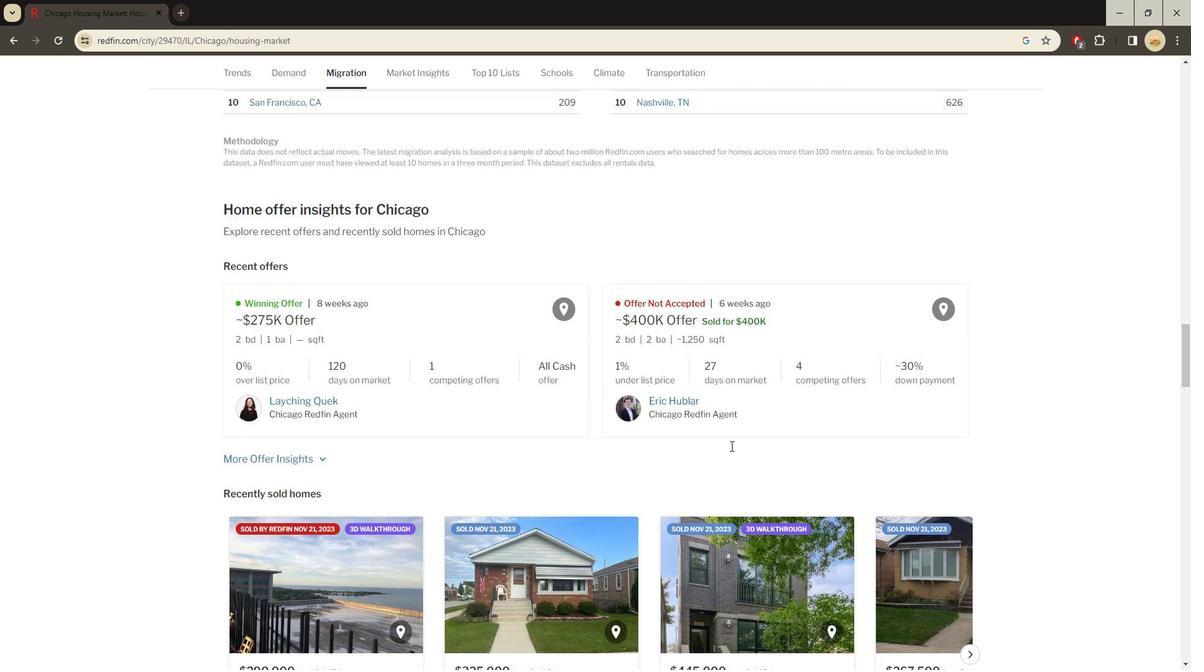 
Action: Mouse scrolled (731, 448) with delta (0, 0)
Screenshot: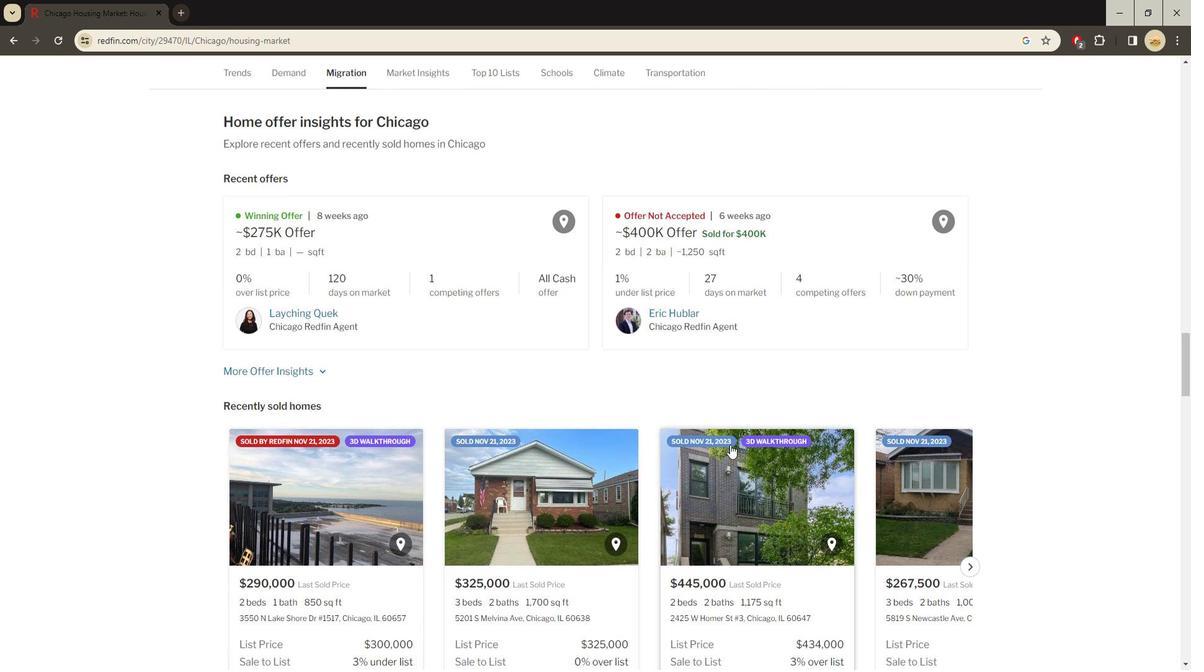 
Action: Mouse moved to (605, 479)
Screenshot: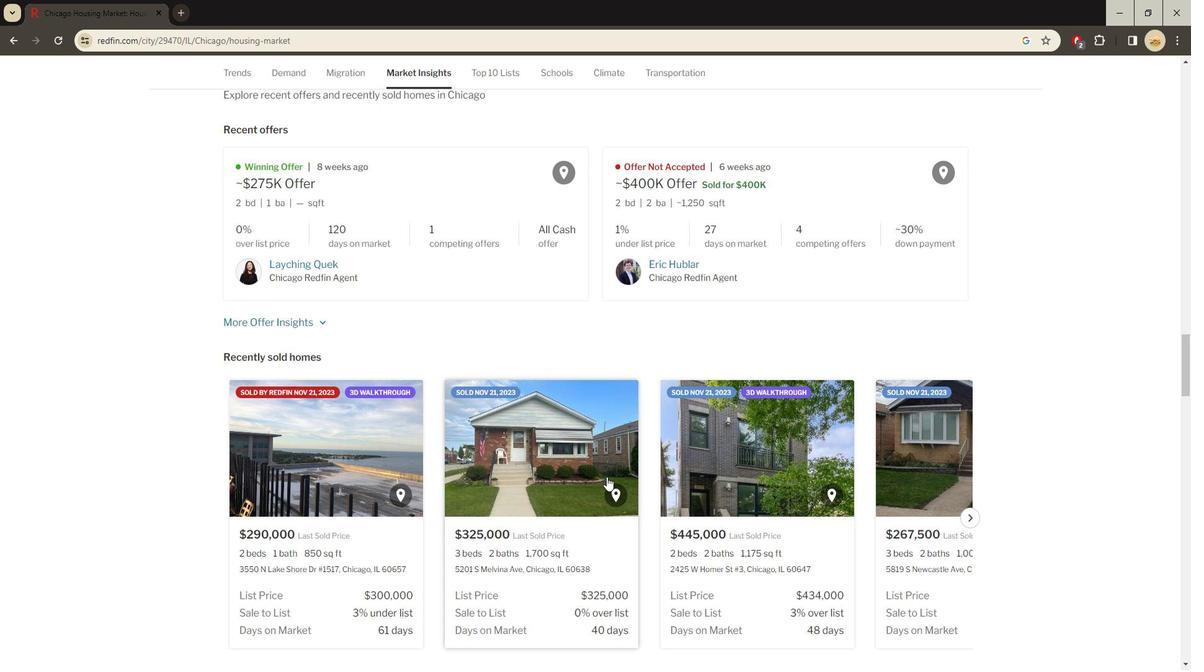 
Action: Mouse scrolled (605, 479) with delta (0, 0)
Screenshot: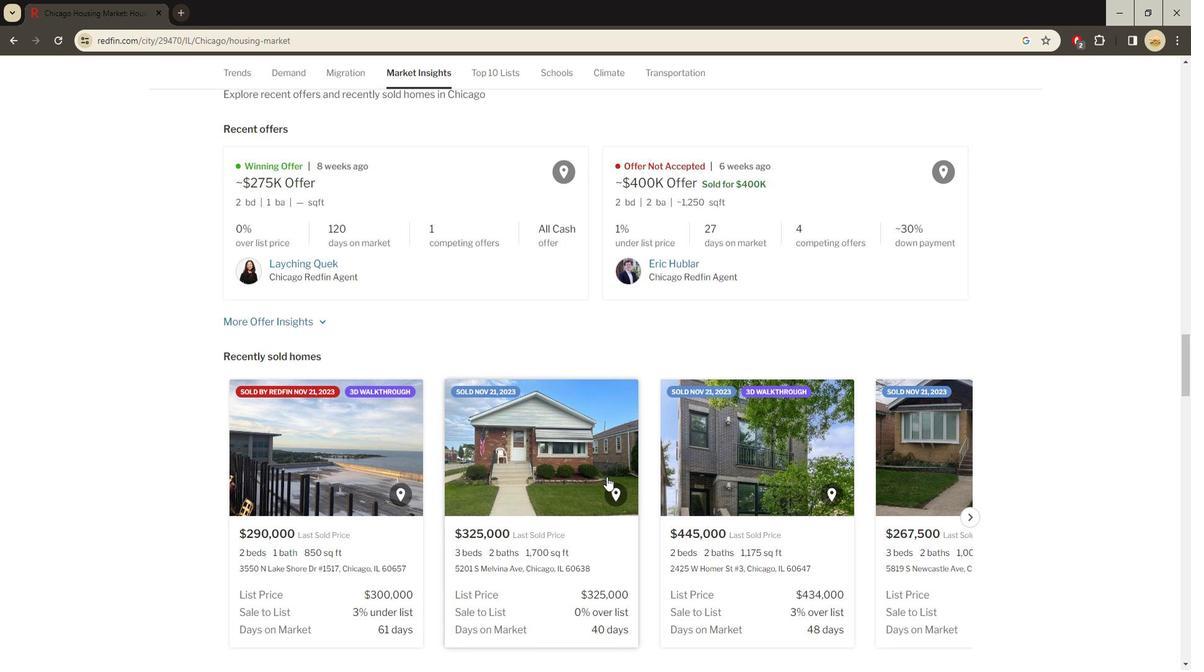 
Action: Mouse scrolled (605, 479) with delta (0, 0)
Screenshot: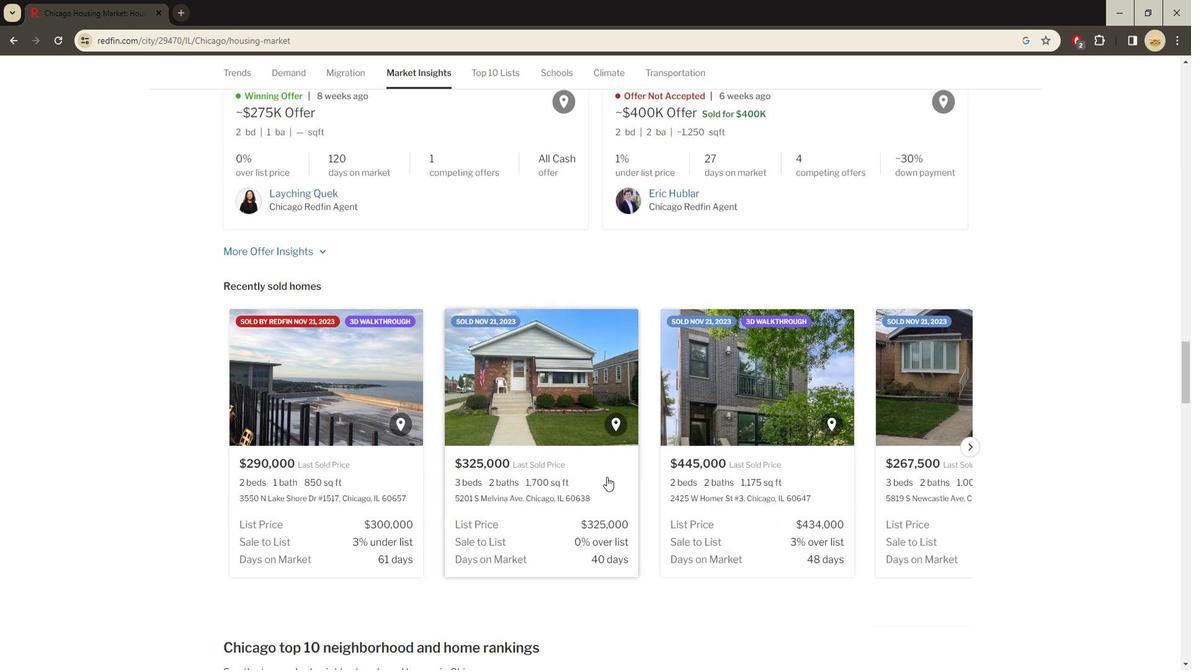 
Action: Mouse scrolled (605, 479) with delta (0, 0)
Screenshot: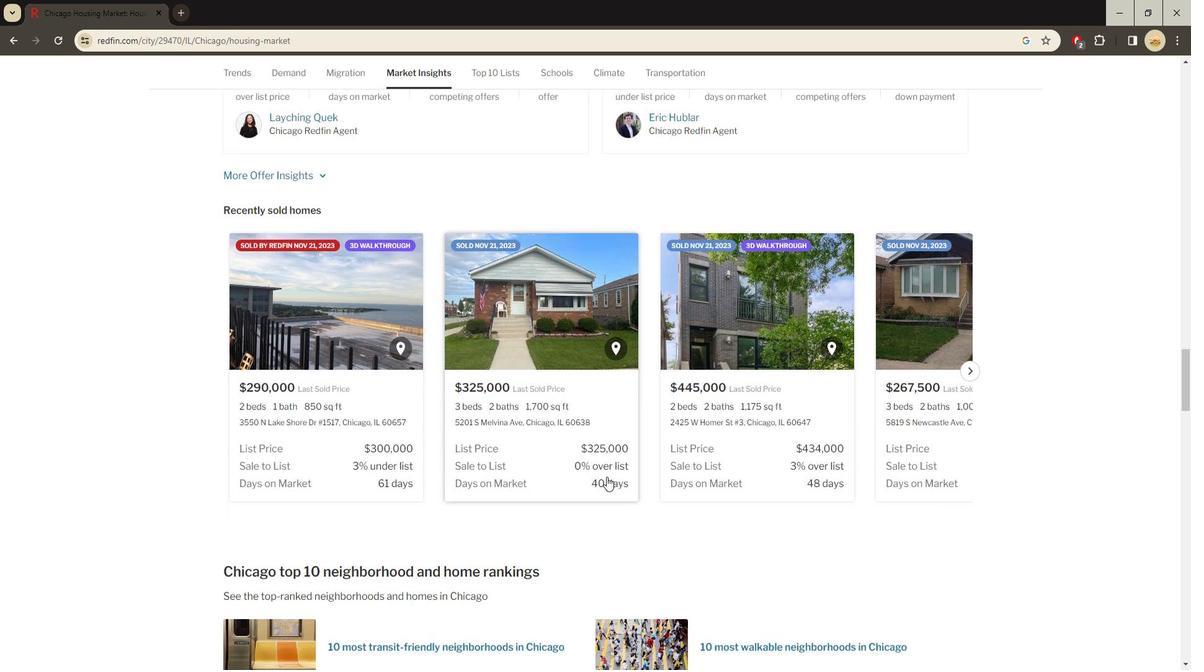 
Action: Mouse scrolled (605, 479) with delta (0, 0)
Screenshot: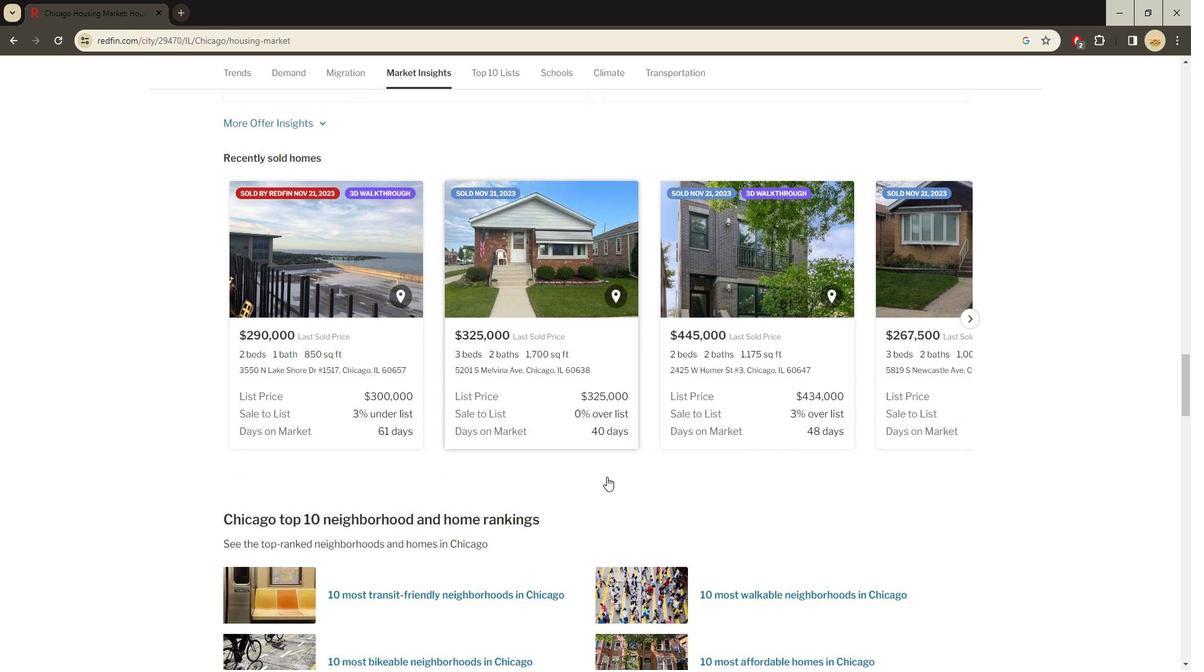
Action: Mouse scrolled (605, 479) with delta (0, 0)
Screenshot: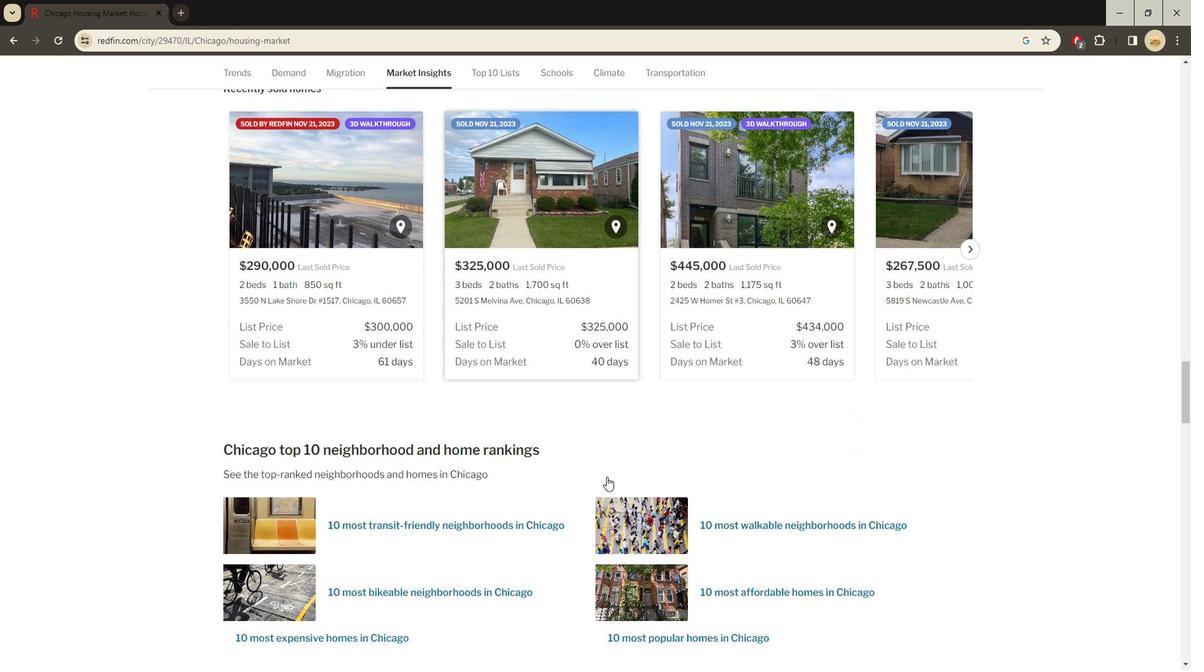
Action: Mouse scrolled (605, 479) with delta (0, 0)
Screenshot: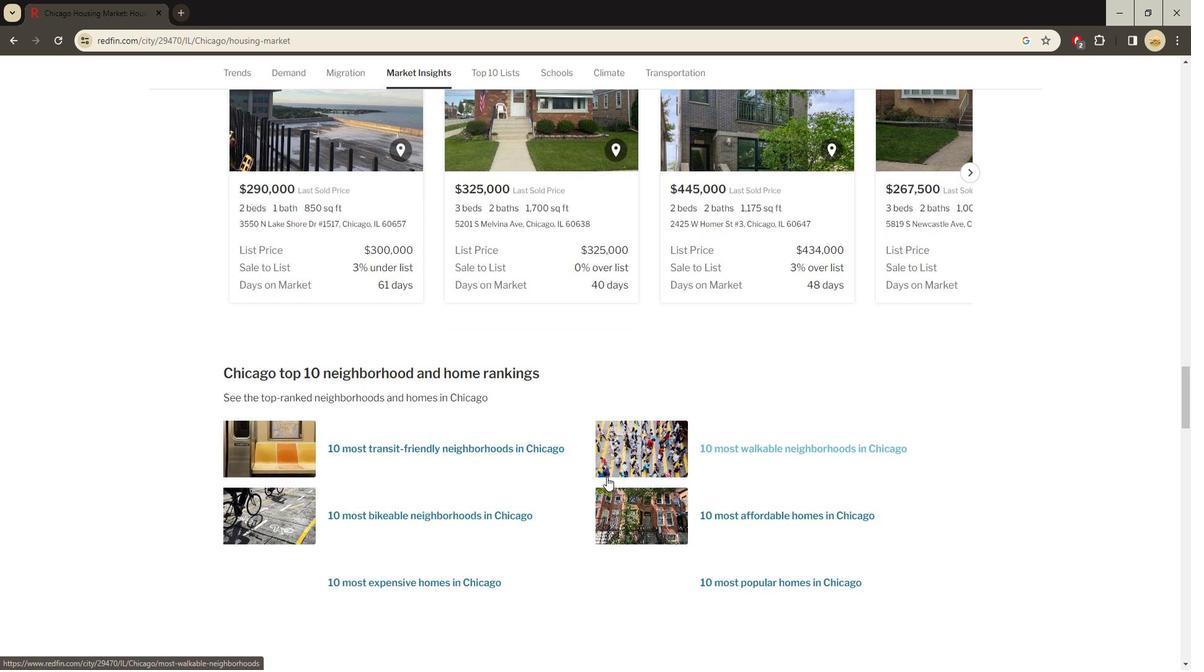 
Action: Mouse scrolled (605, 479) with delta (0, 0)
Screenshot: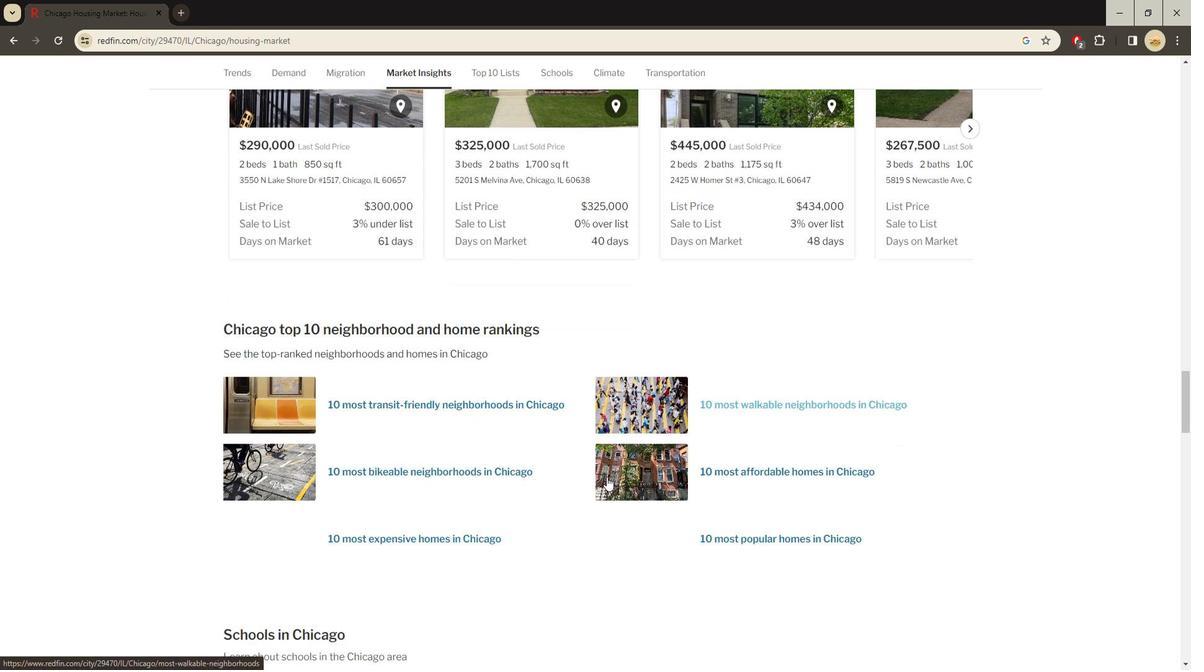 
Action: Mouse scrolled (605, 479) with delta (0, 0)
Screenshot: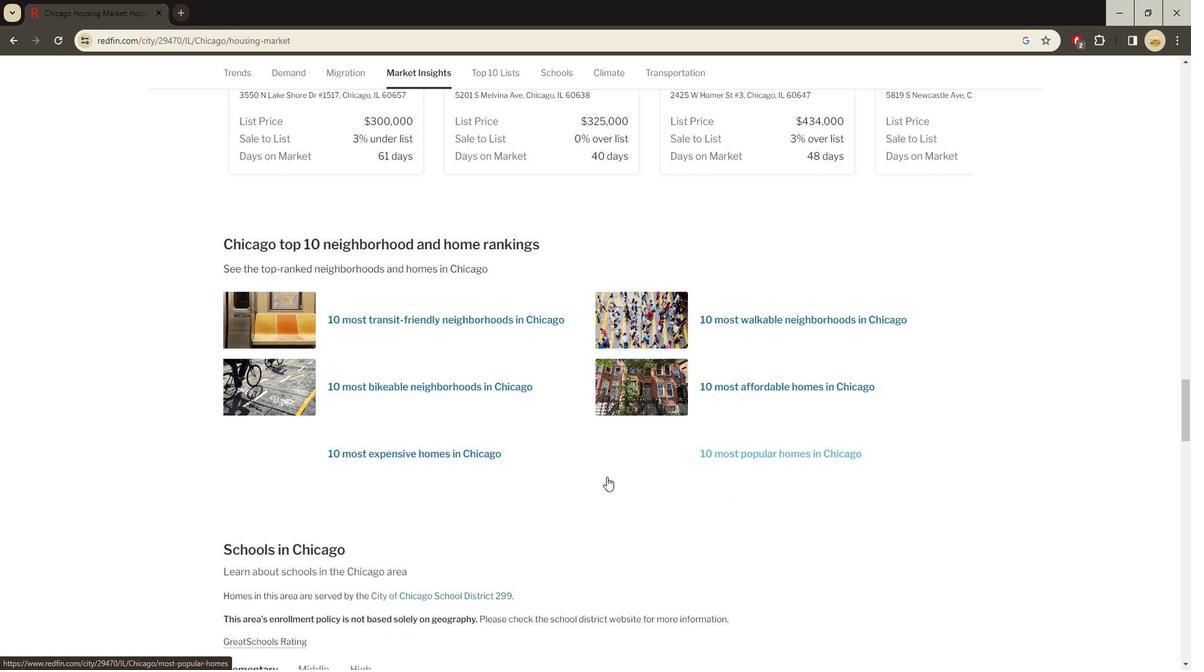 
Action: Mouse scrolled (605, 479) with delta (0, 0)
Screenshot: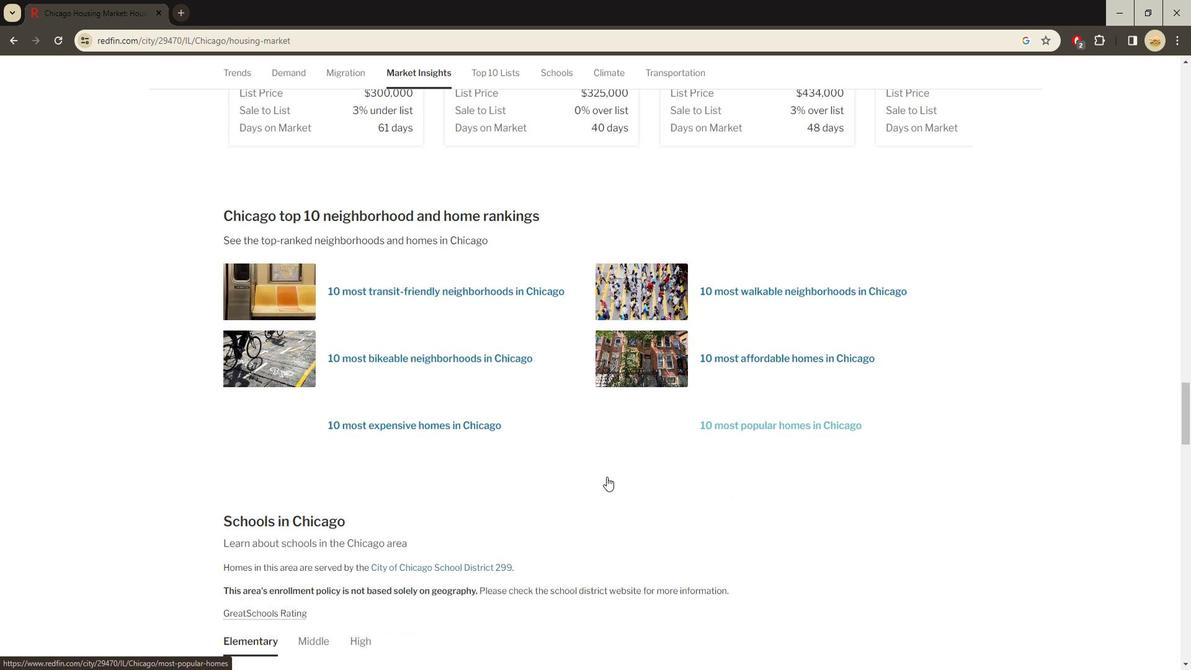 
Action: Mouse scrolled (605, 479) with delta (0, 0)
Screenshot: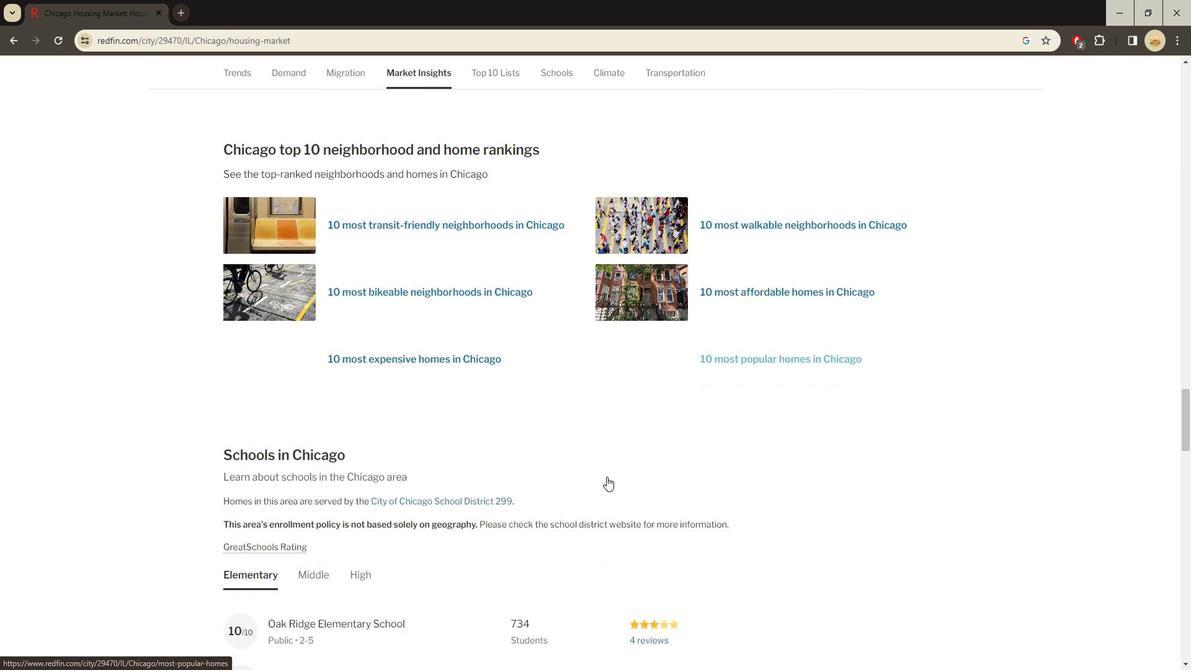 
Action: Mouse scrolled (605, 479) with delta (0, 0)
Screenshot: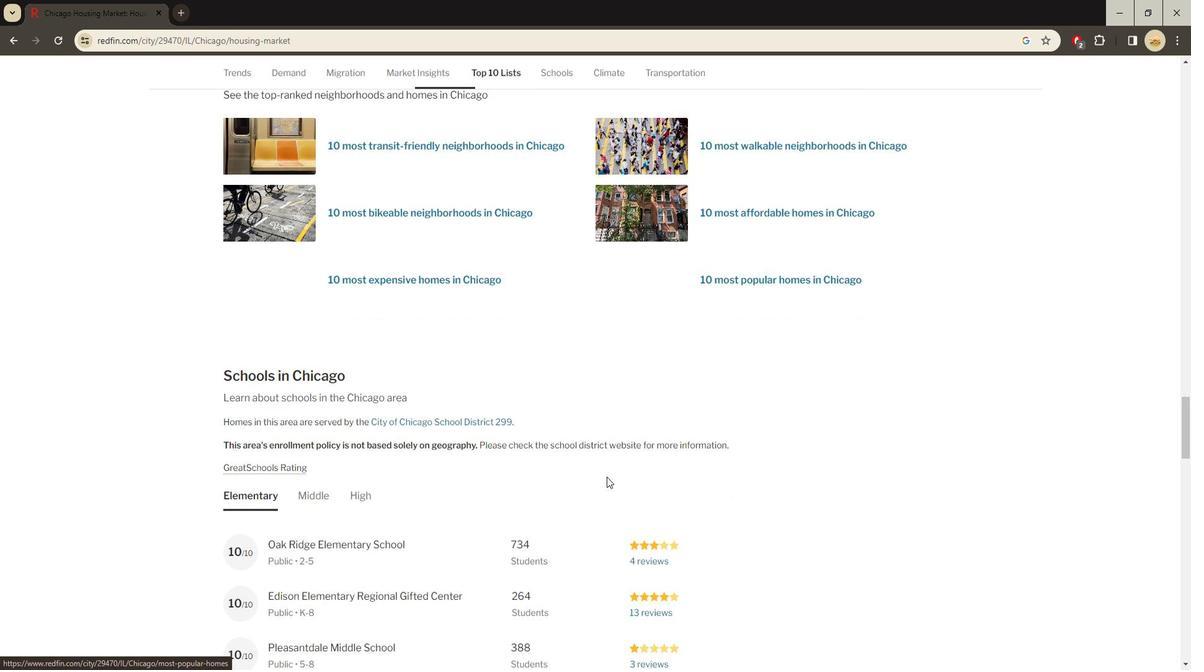 
Action: Mouse scrolled (605, 479) with delta (0, 0)
Screenshot: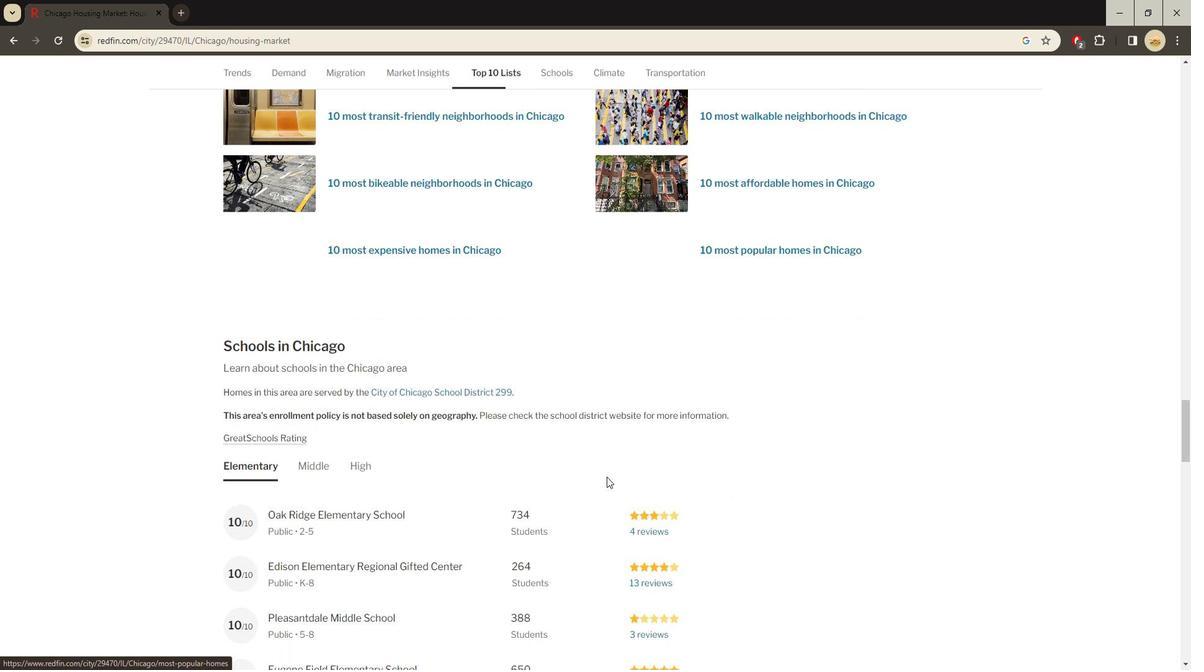 
Action: Mouse moved to (596, 479)
Screenshot: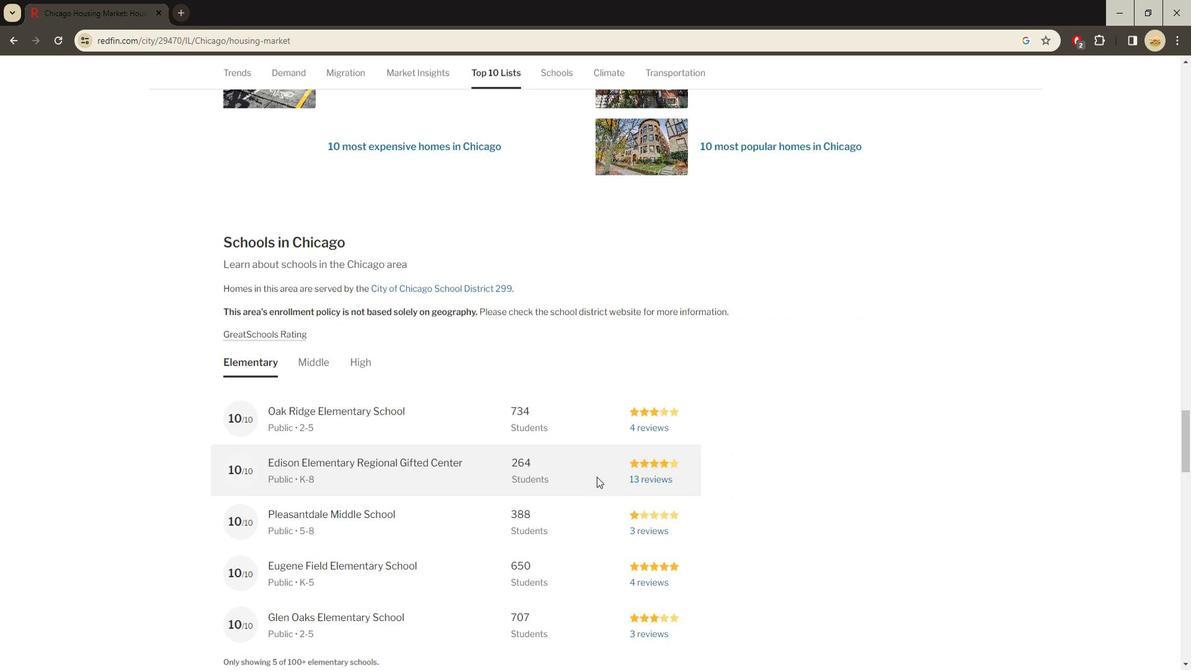 
Action: Mouse scrolled (596, 478) with delta (0, 0)
Screenshot: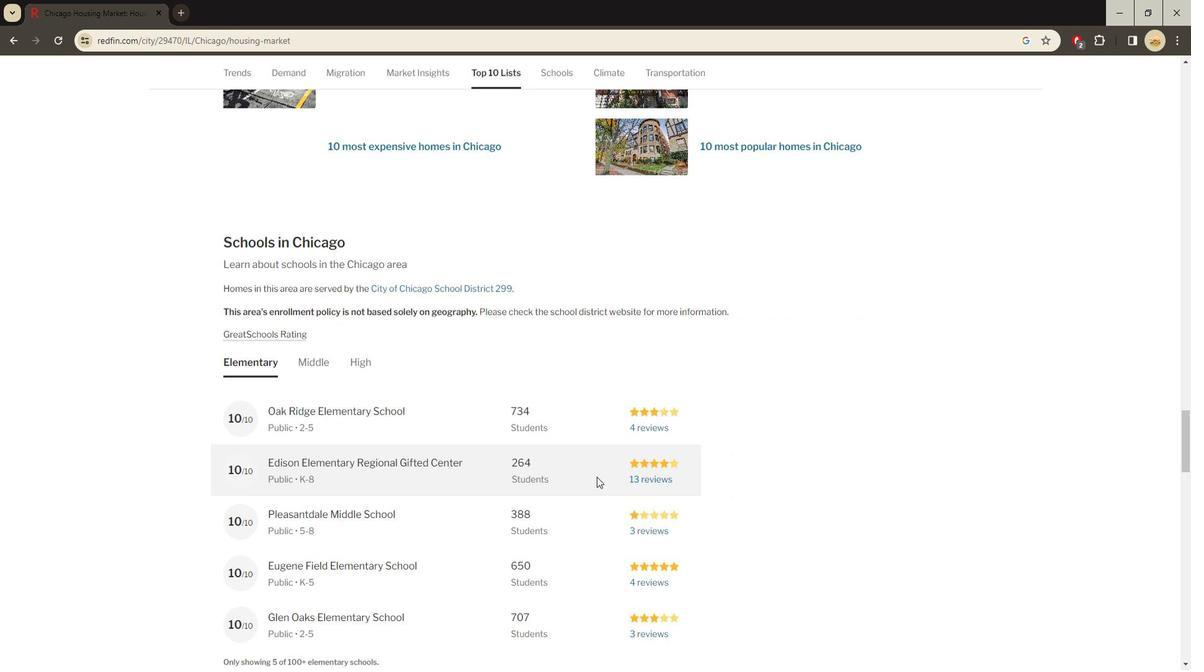 
Action: Mouse moved to (595, 479)
Screenshot: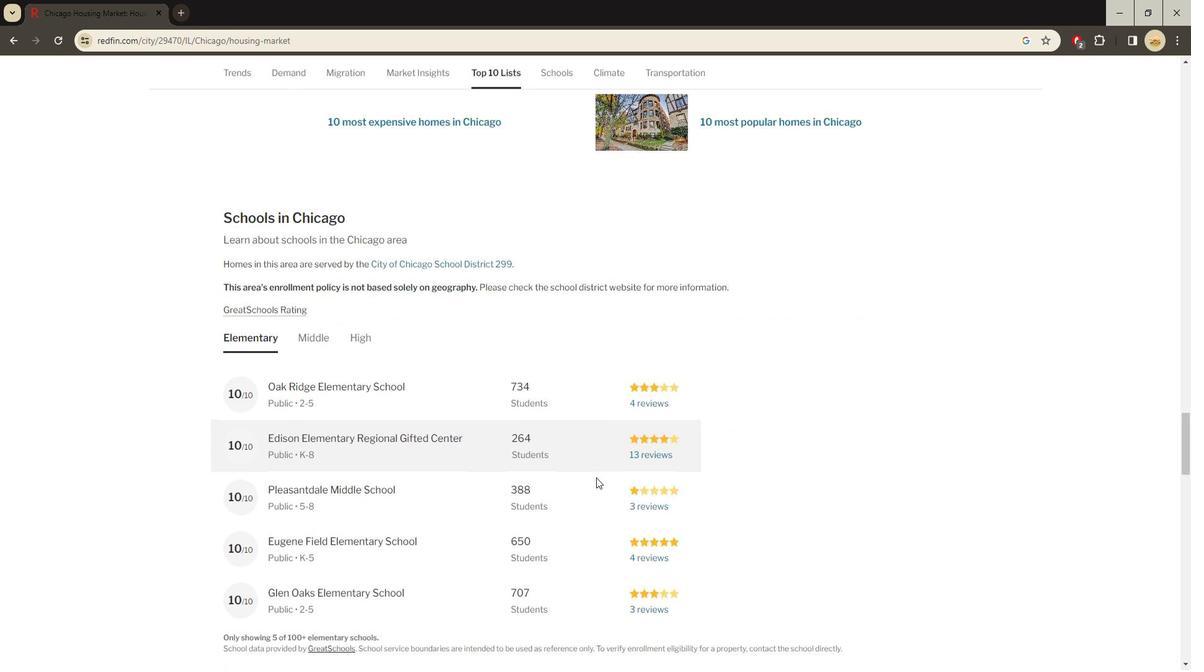 
Action: Mouse scrolled (595, 479) with delta (0, 0)
Screenshot: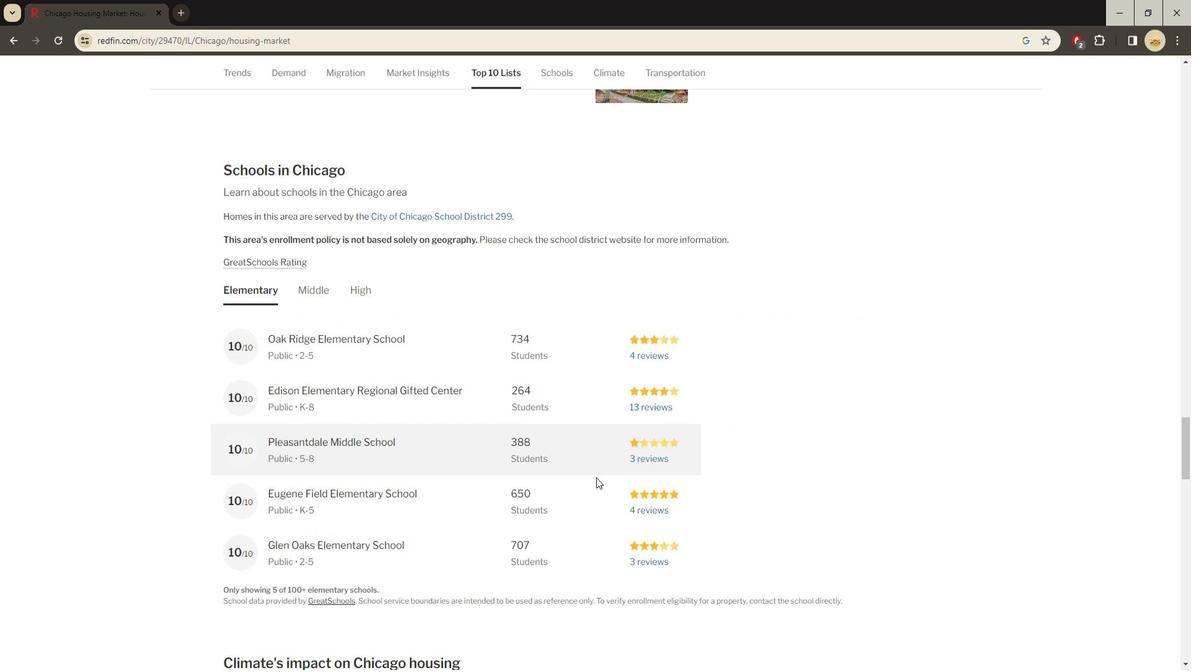 
Action: Mouse moved to (590, 481)
Screenshot: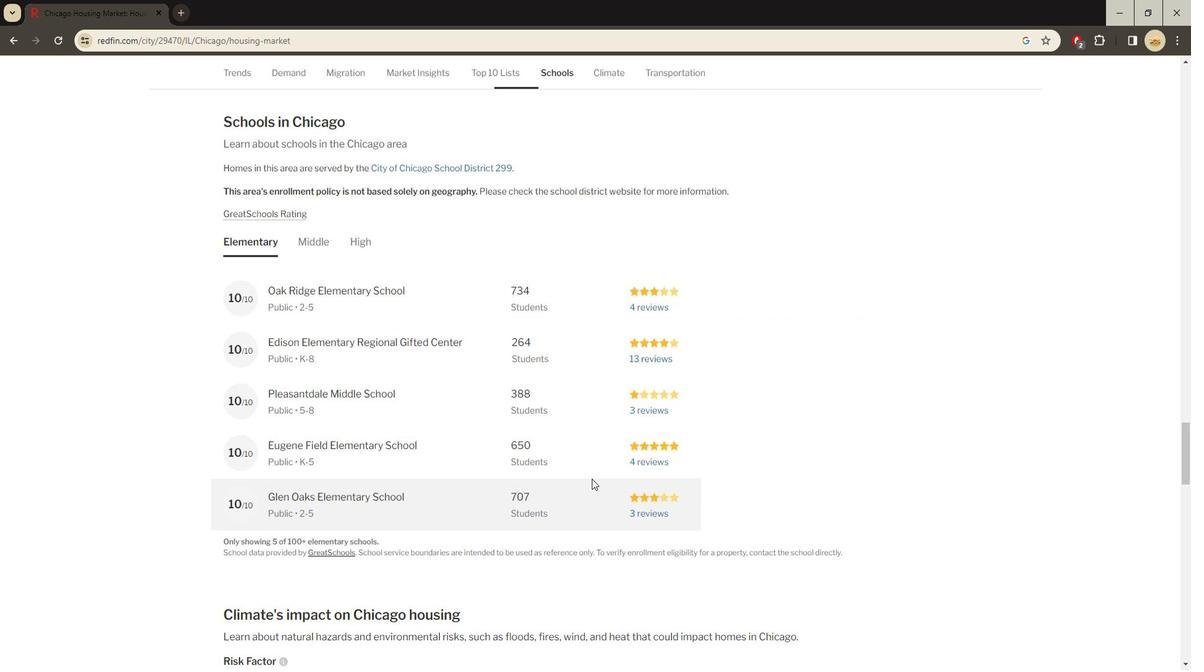 
Action: Mouse scrolled (590, 481) with delta (0, 0)
Screenshot: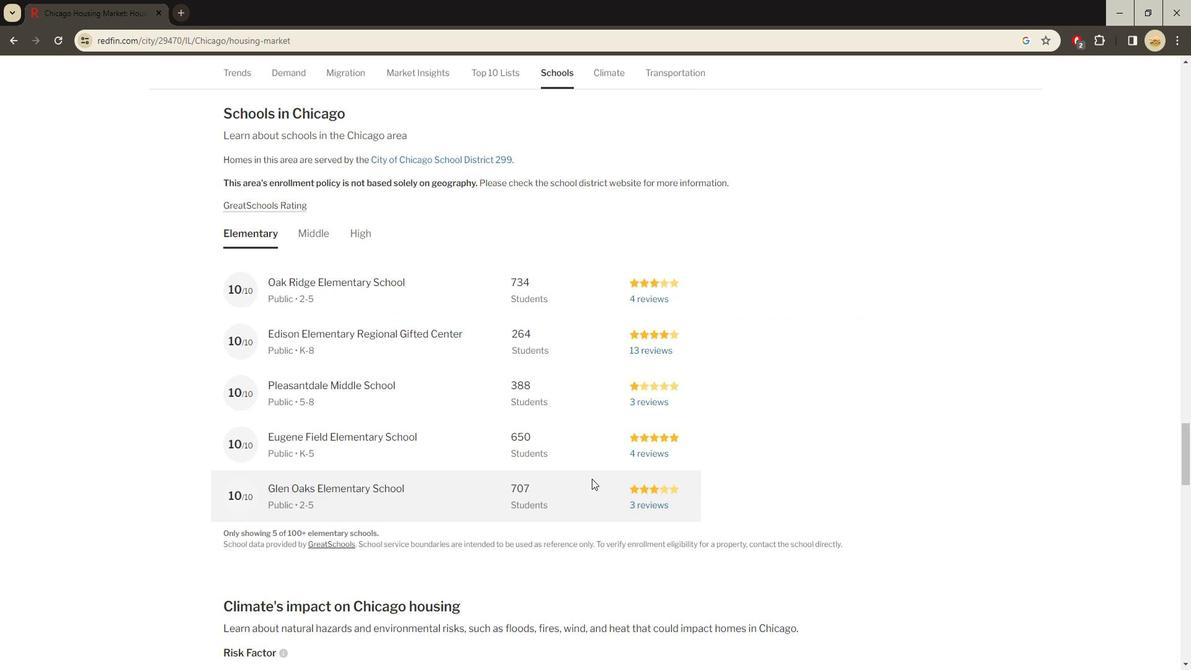 
Action: Mouse scrolled (590, 481) with delta (0, 0)
Screenshot: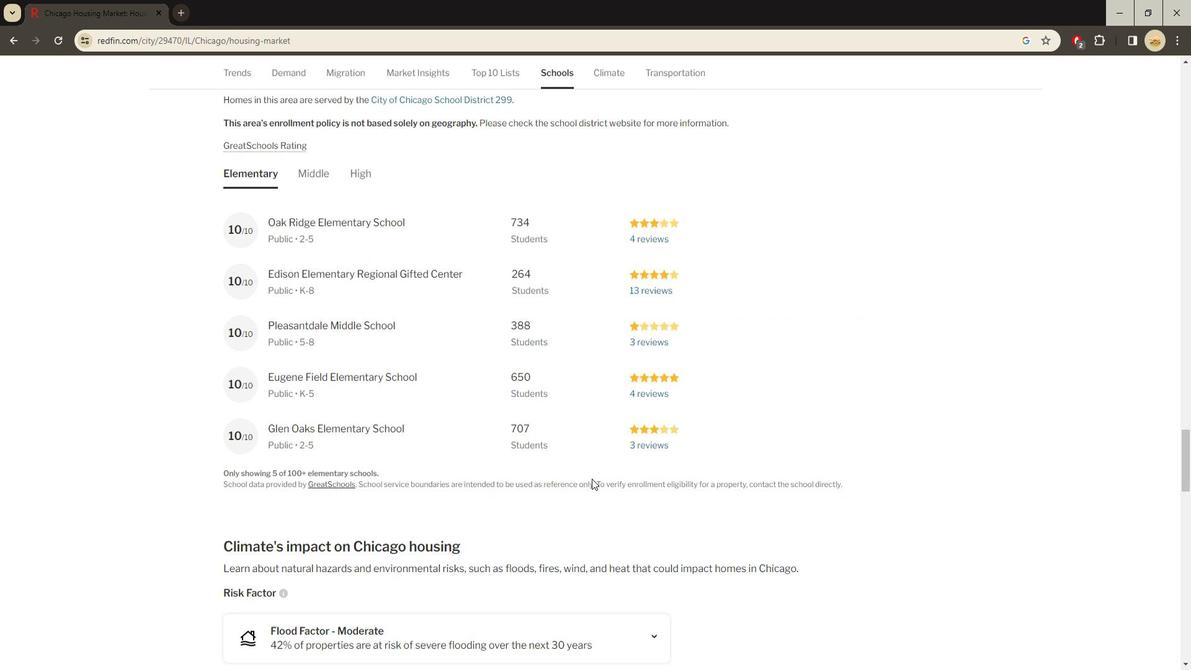
Action: Mouse scrolled (590, 481) with delta (0, 0)
Screenshot: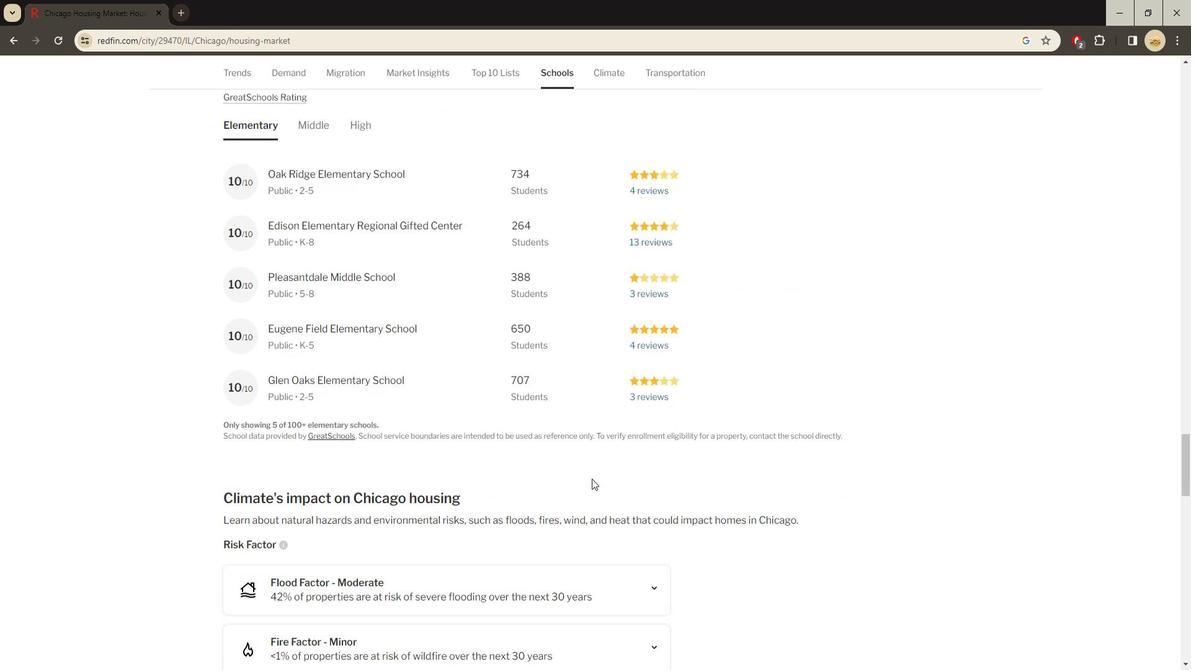 
Action: Mouse scrolled (590, 481) with delta (0, 0)
Screenshot: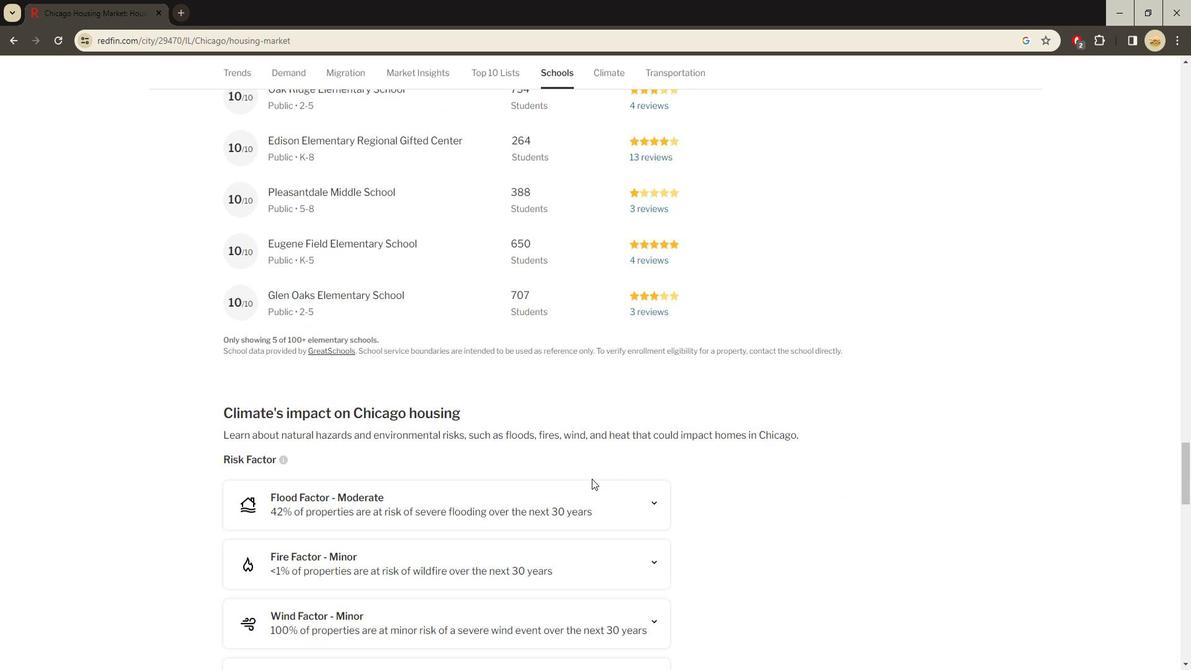 
Action: Mouse scrolled (590, 481) with delta (0, 0)
Screenshot: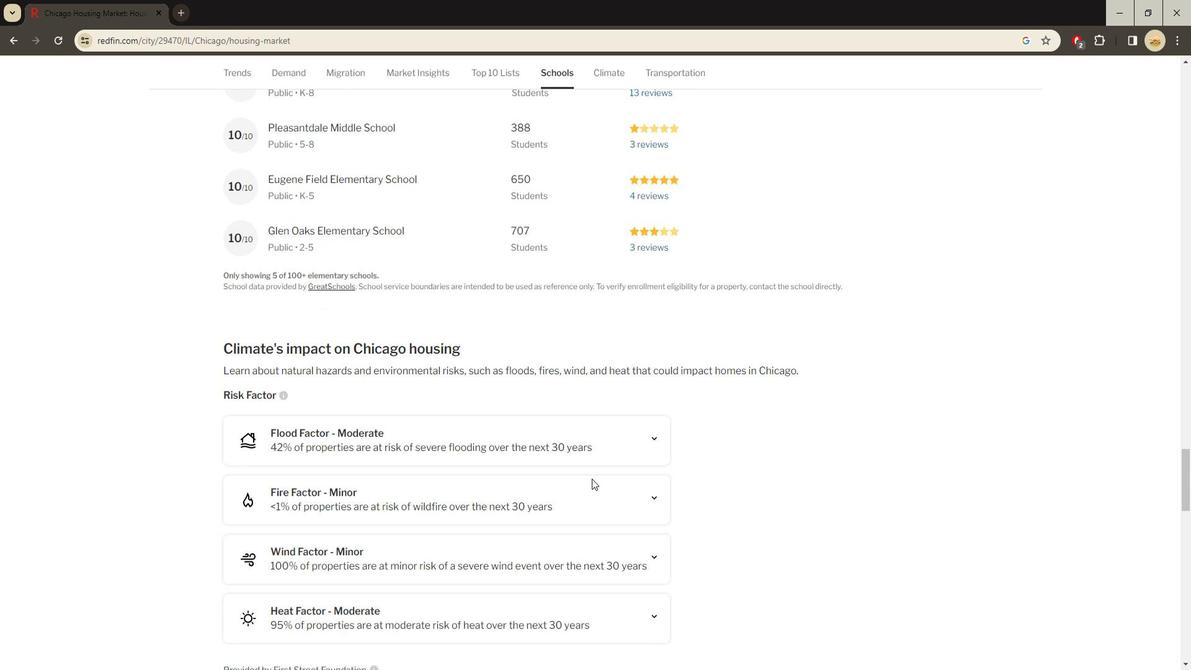 
Action: Mouse scrolled (590, 481) with delta (0, 0)
Screenshot: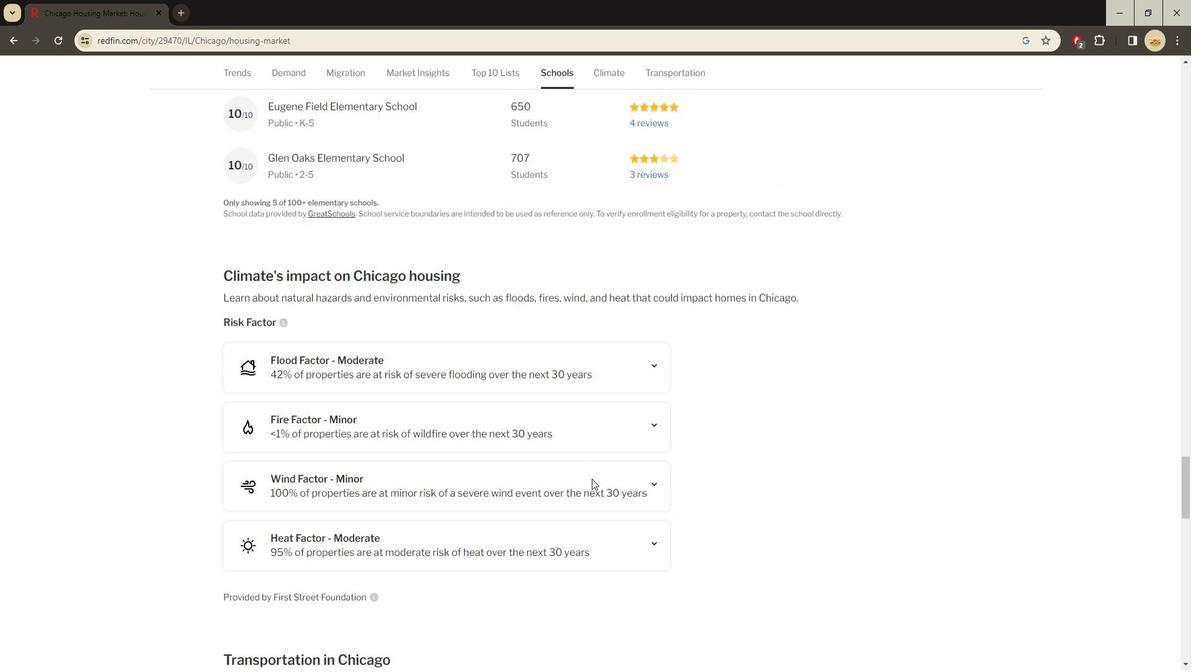 
Action: Mouse scrolled (590, 481) with delta (0, 0)
Screenshot: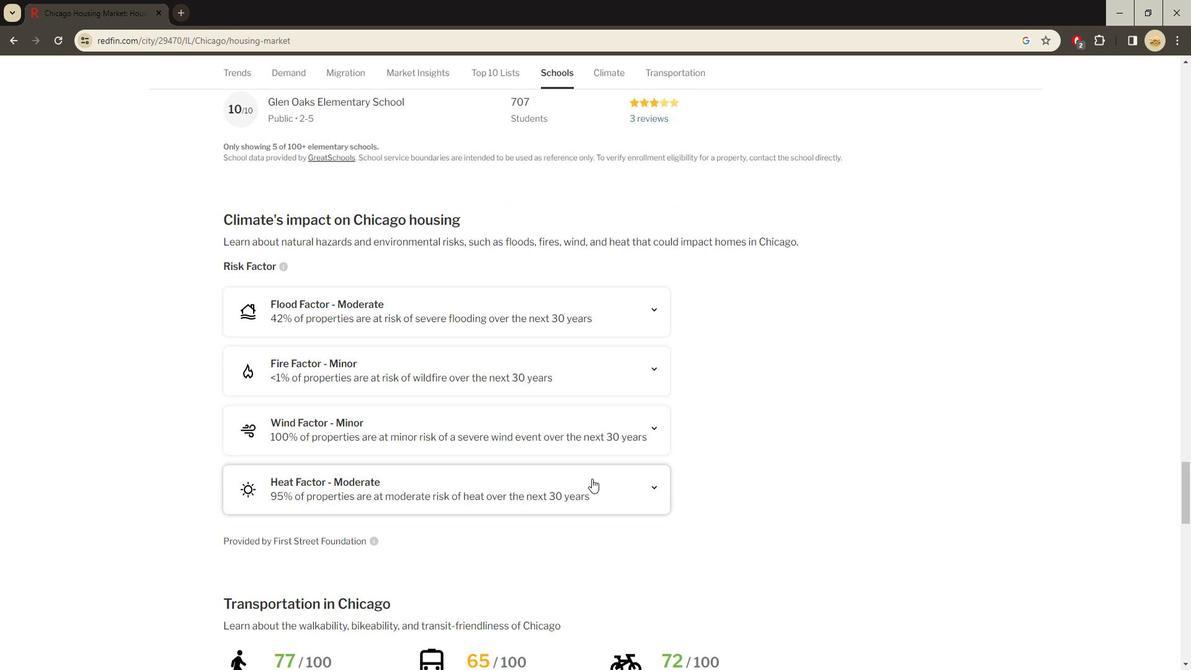 
Action: Mouse scrolled (590, 481) with delta (0, 0)
Screenshot: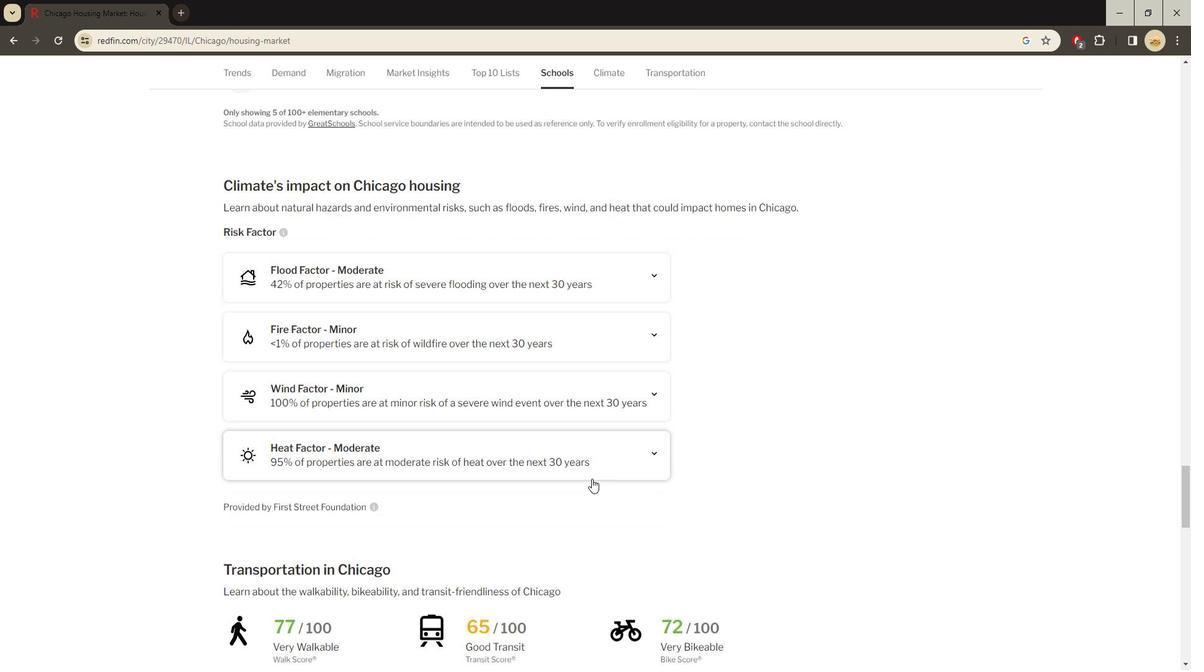 
Action: Mouse scrolled (590, 481) with delta (0, 0)
Screenshot: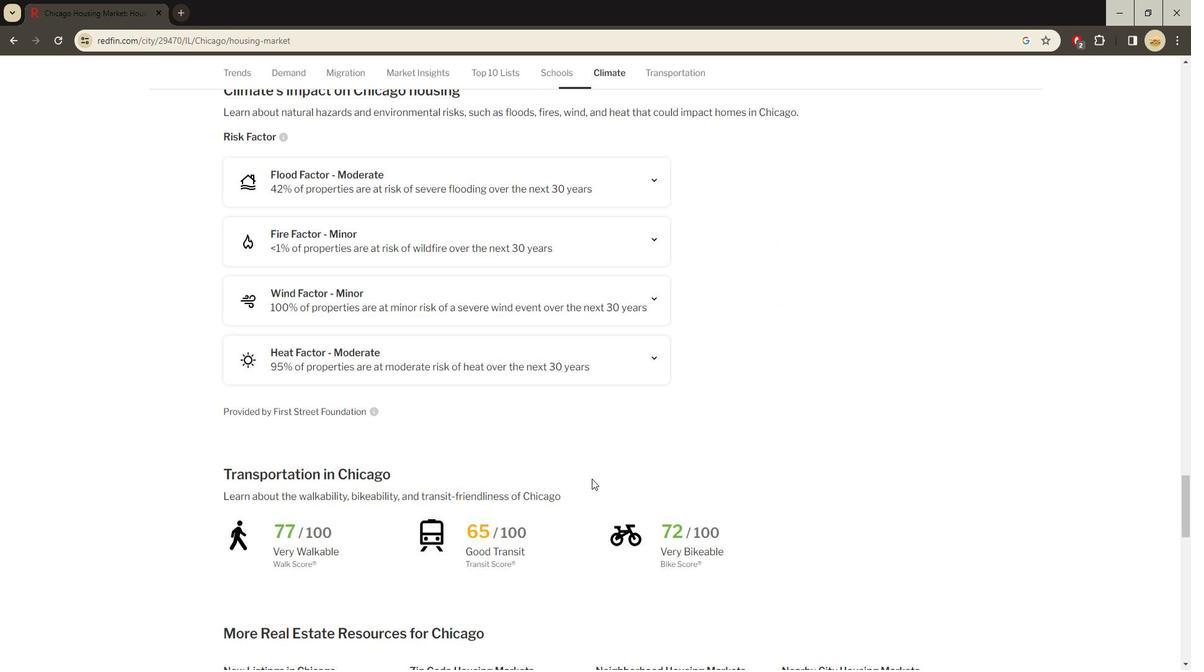 
Action: Mouse scrolled (590, 481) with delta (0, 0)
Screenshot: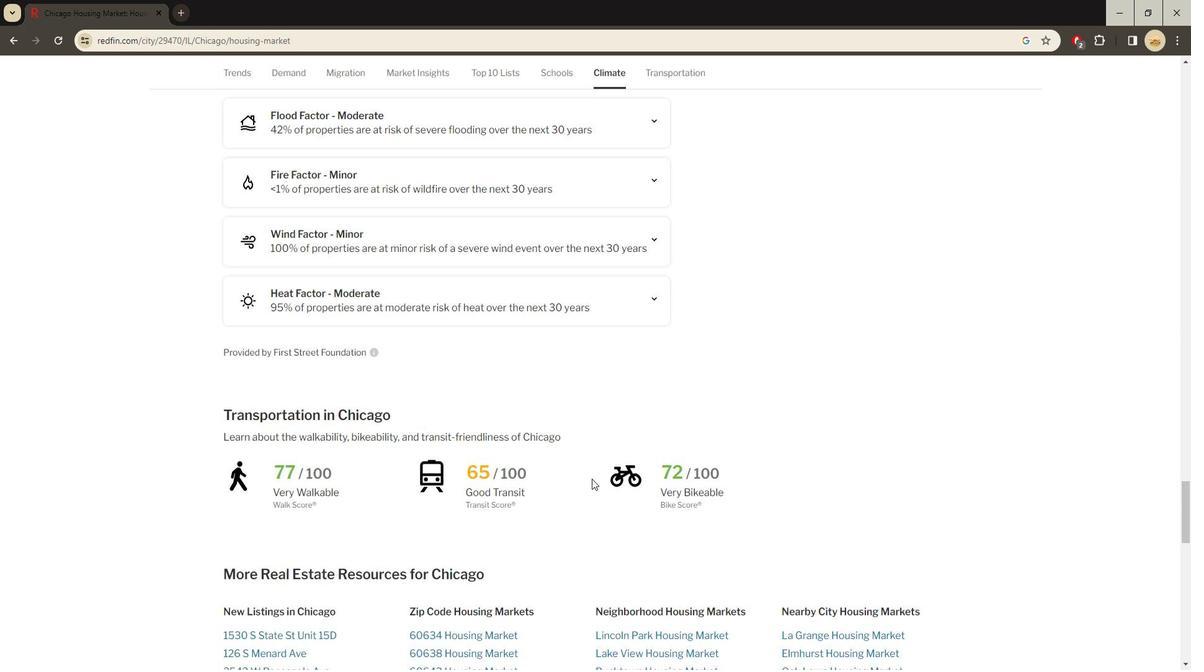 
Action: Mouse scrolled (590, 481) with delta (0, 0)
Screenshot: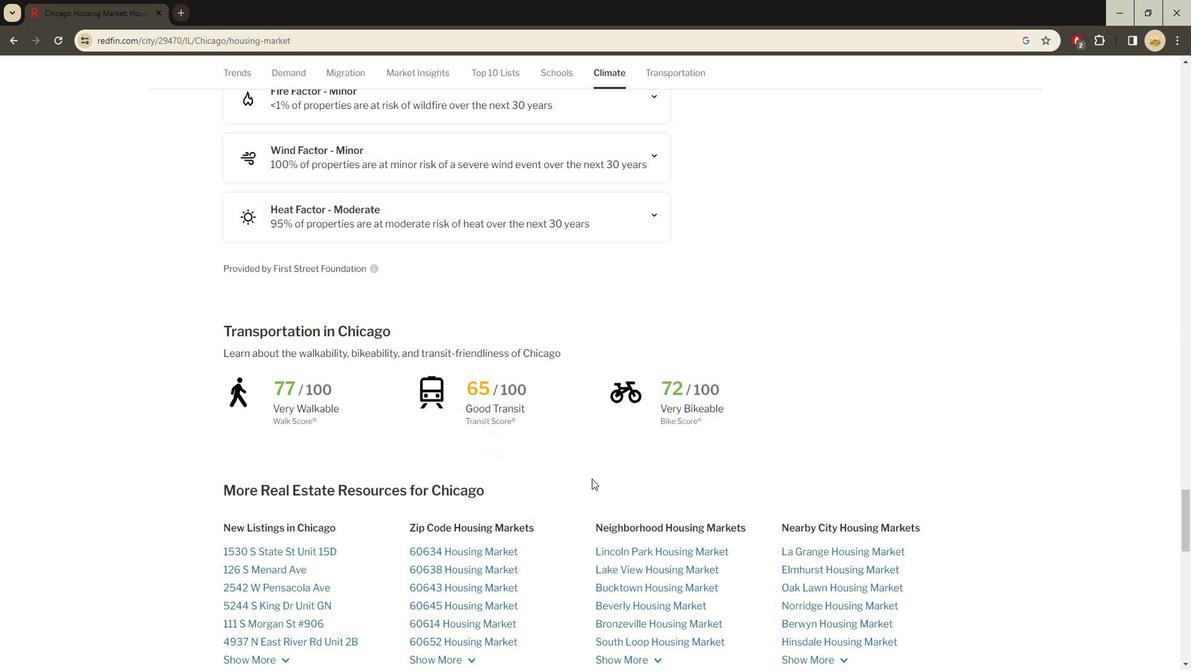 
Action: Mouse scrolled (590, 481) with delta (0, 0)
Screenshot: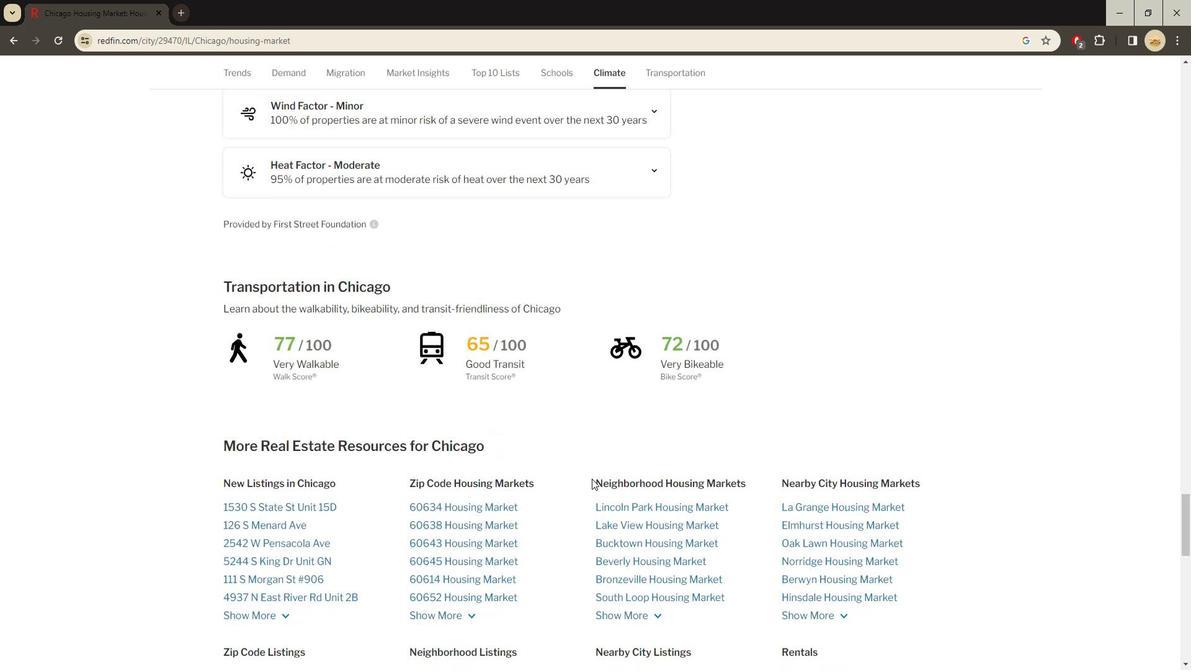 
Action: Mouse scrolled (590, 481) with delta (0, 0)
Screenshot: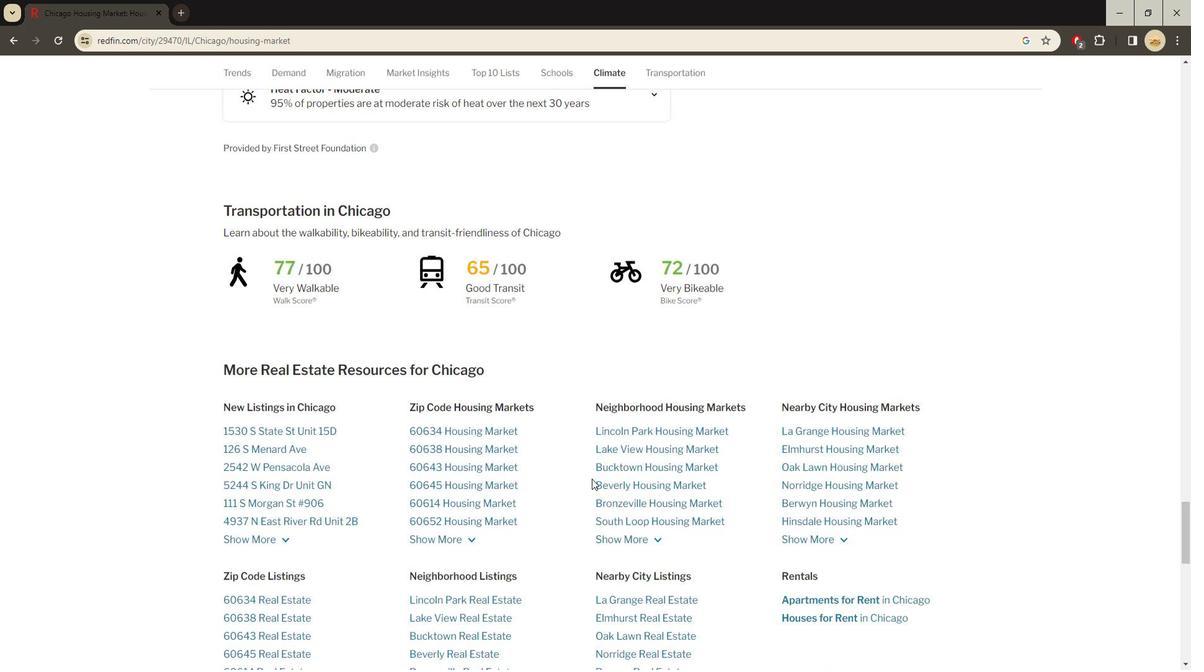 
Action: Mouse scrolled (590, 481) with delta (0, 0)
Screenshot: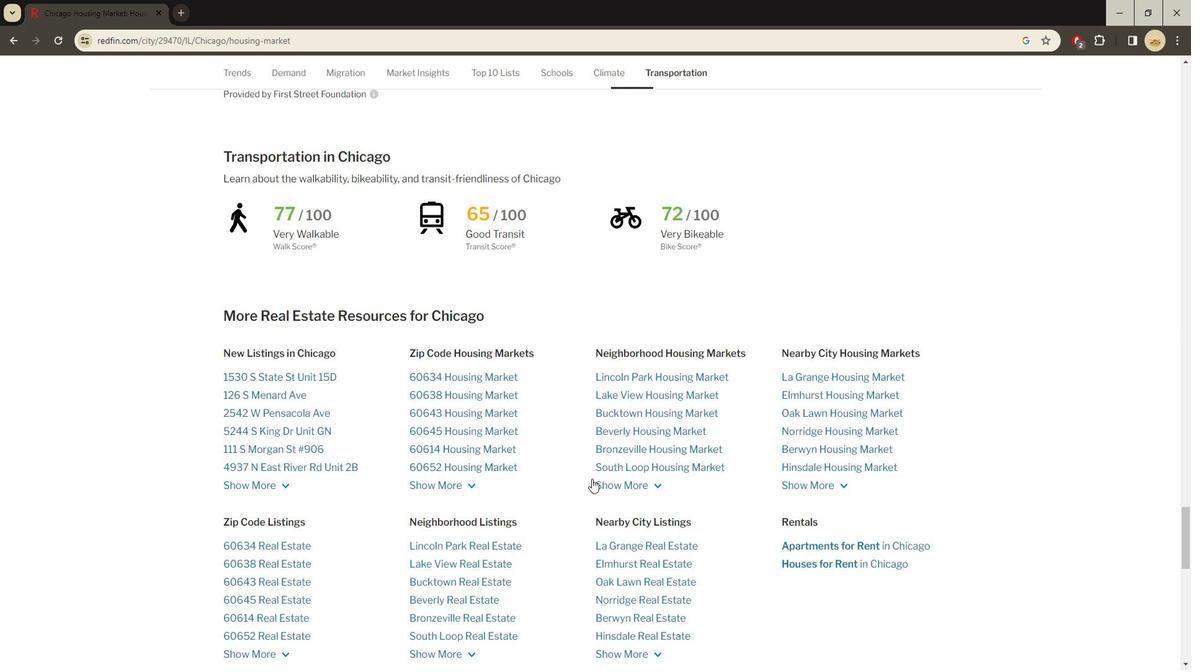 
Action: Mouse scrolled (590, 481) with delta (0, 0)
Screenshot: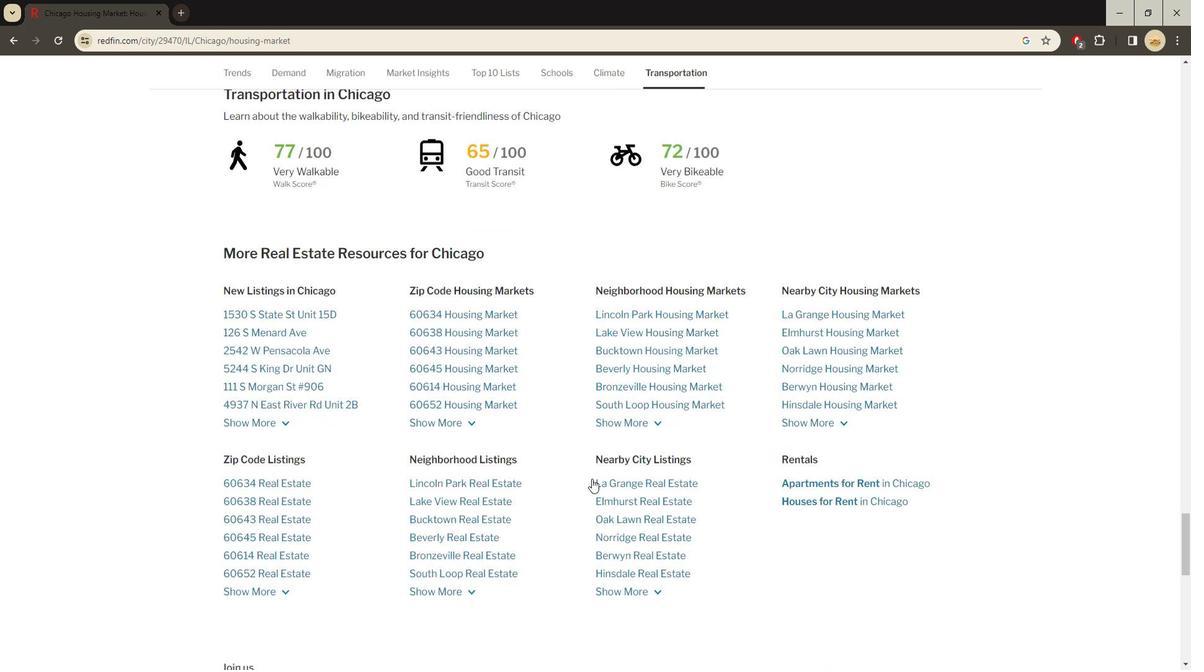 
Action: Mouse scrolled (590, 481) with delta (0, 0)
Screenshot: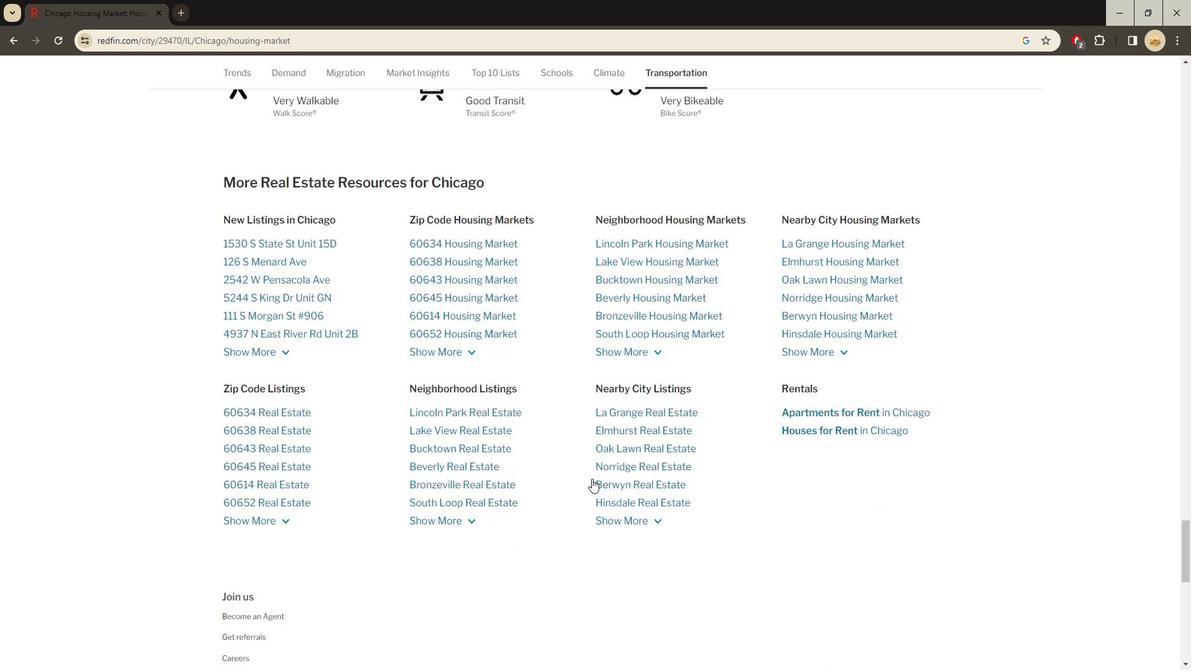 
Action: Mouse scrolled (590, 481) with delta (0, 0)
Screenshot: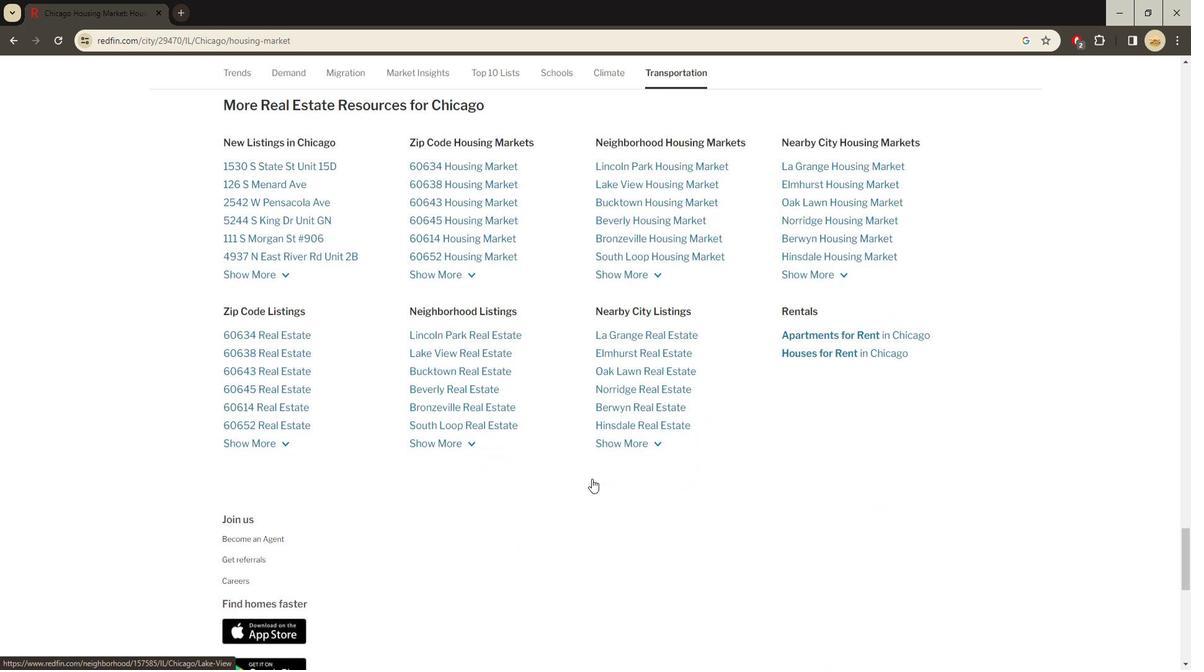 
Action: Mouse scrolled (590, 481) with delta (0, 0)
Screenshot: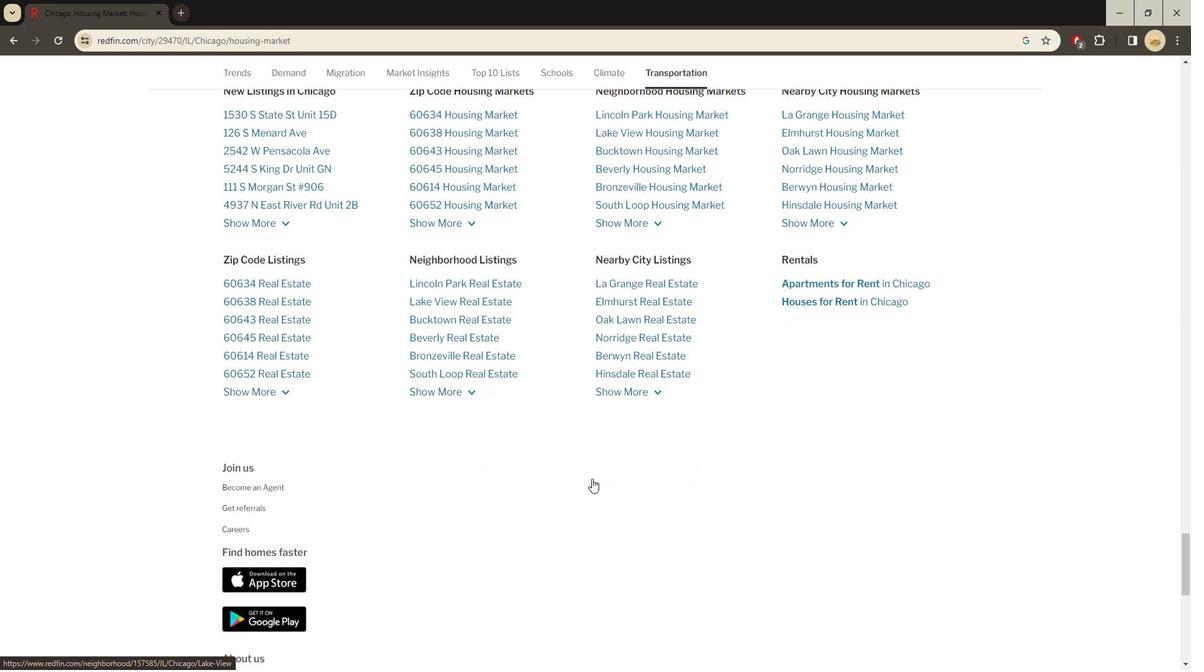 
Action: Mouse scrolled (590, 481) with delta (0, 0)
Screenshot: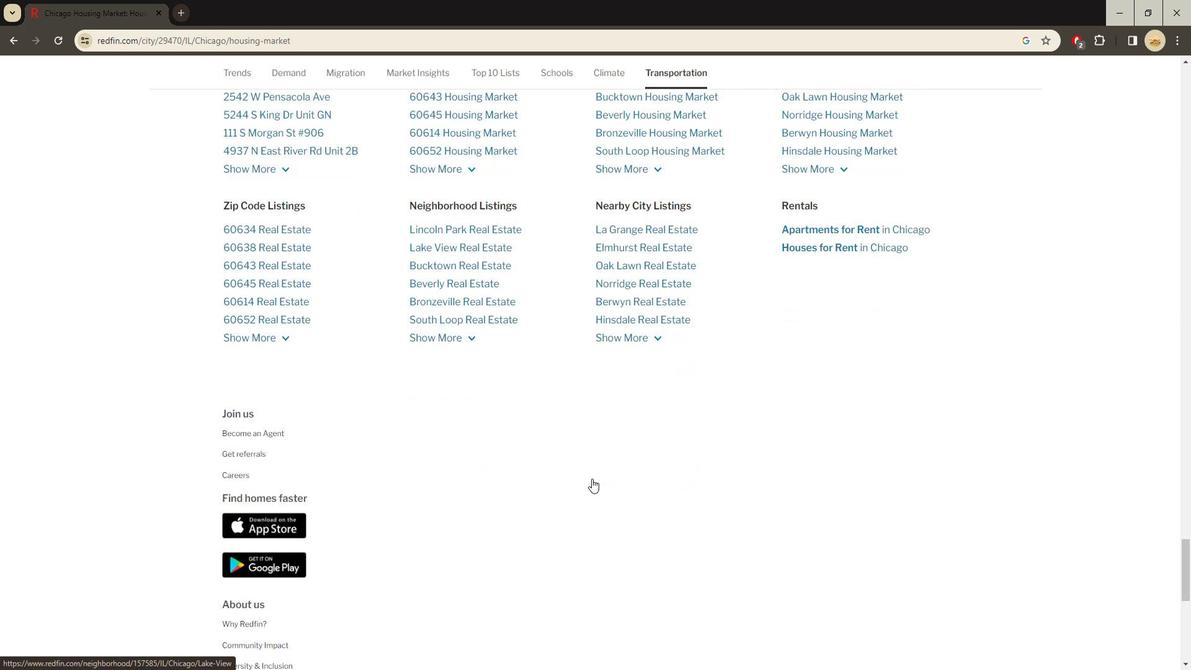 
Action: Mouse scrolled (590, 481) with delta (0, 0)
Screenshot: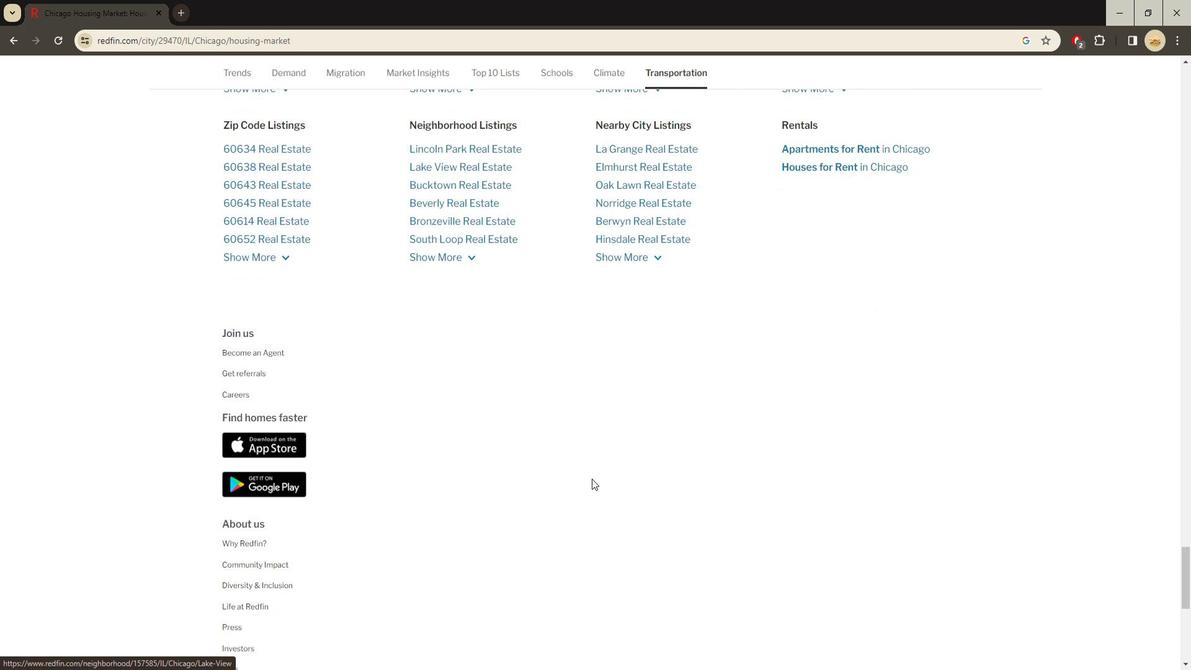 
Action: Mouse scrolled (590, 481) with delta (0, 0)
Screenshot: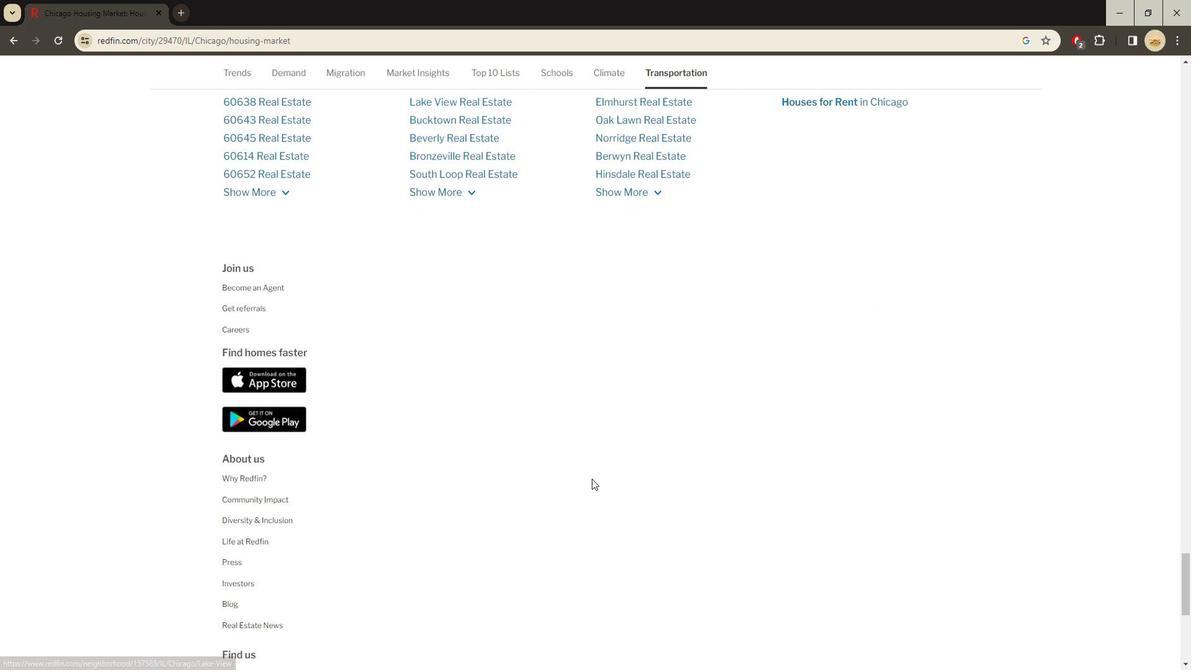 
Action: Mouse scrolled (590, 481) with delta (0, 0)
Screenshot: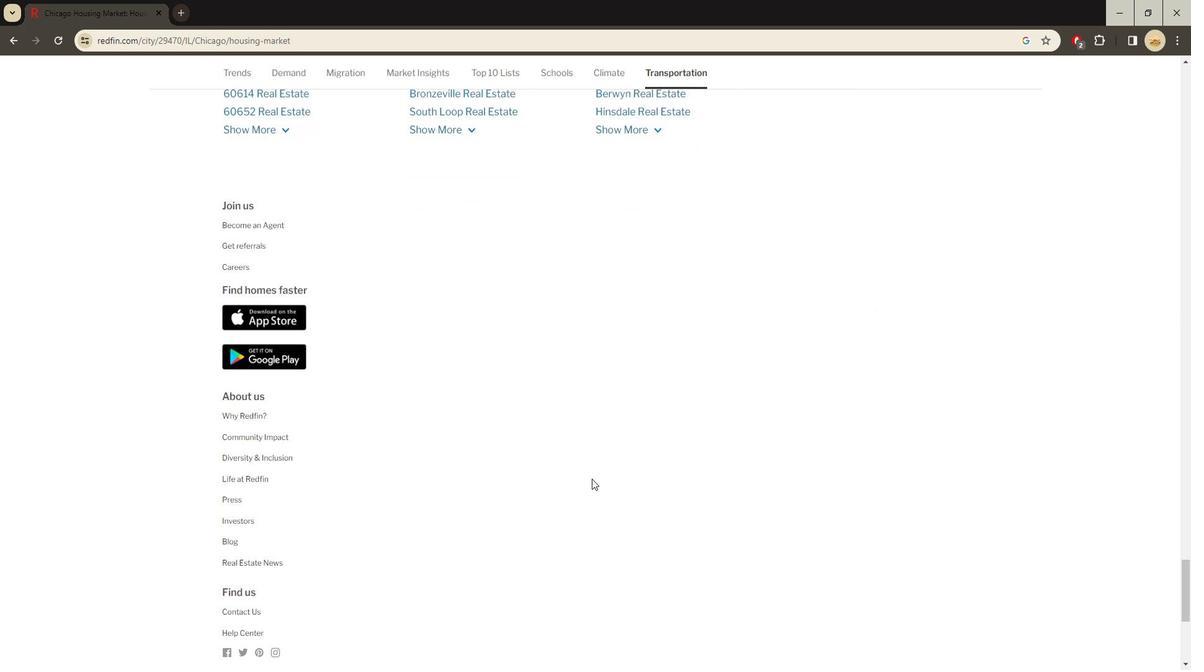 
Action: Mouse scrolled (590, 481) with delta (0, 0)
Screenshot: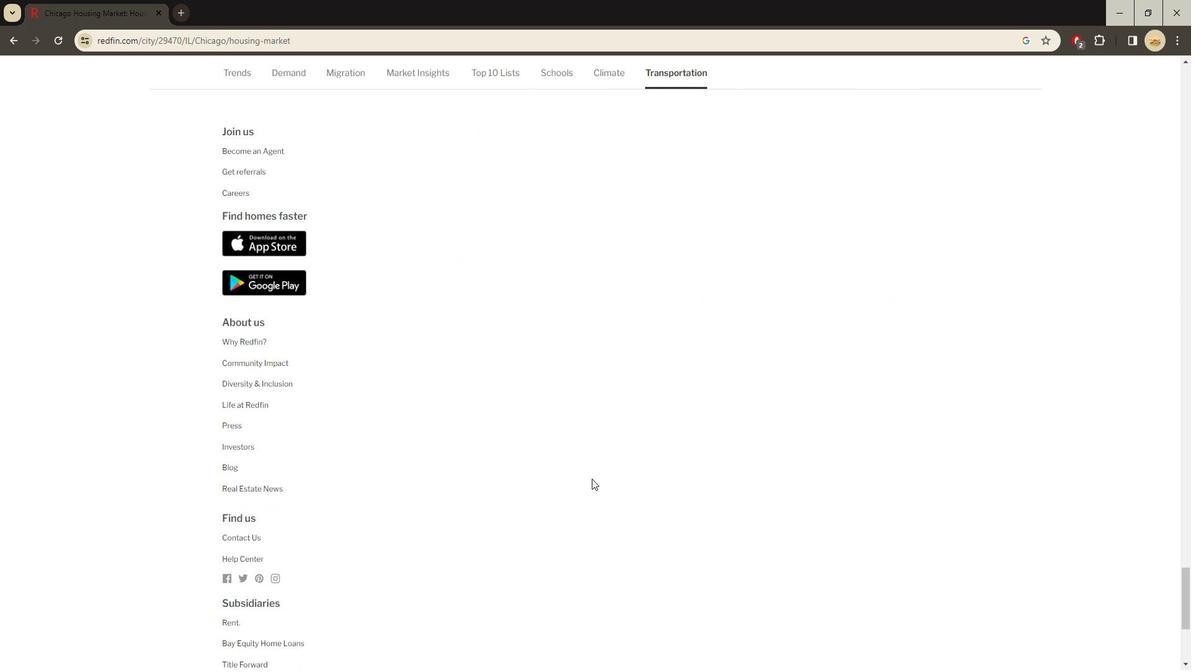 
Action: Mouse scrolled (590, 481) with delta (0, 0)
Screenshot: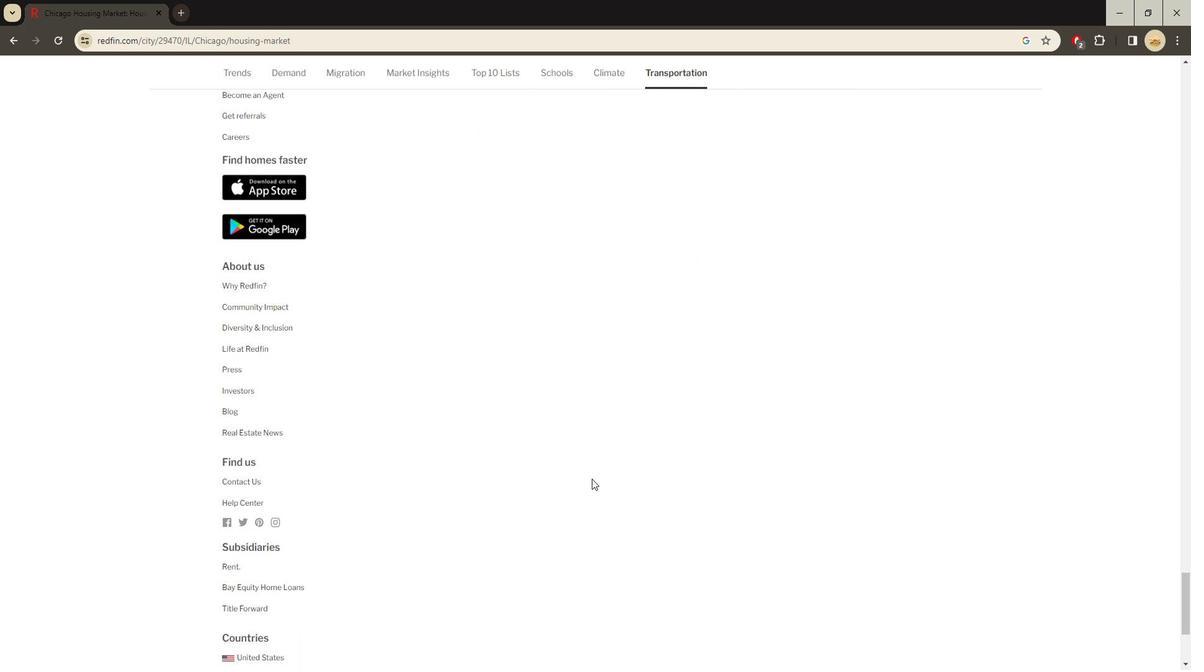 
Action: Mouse scrolled (590, 481) with delta (0, 0)
Screenshot: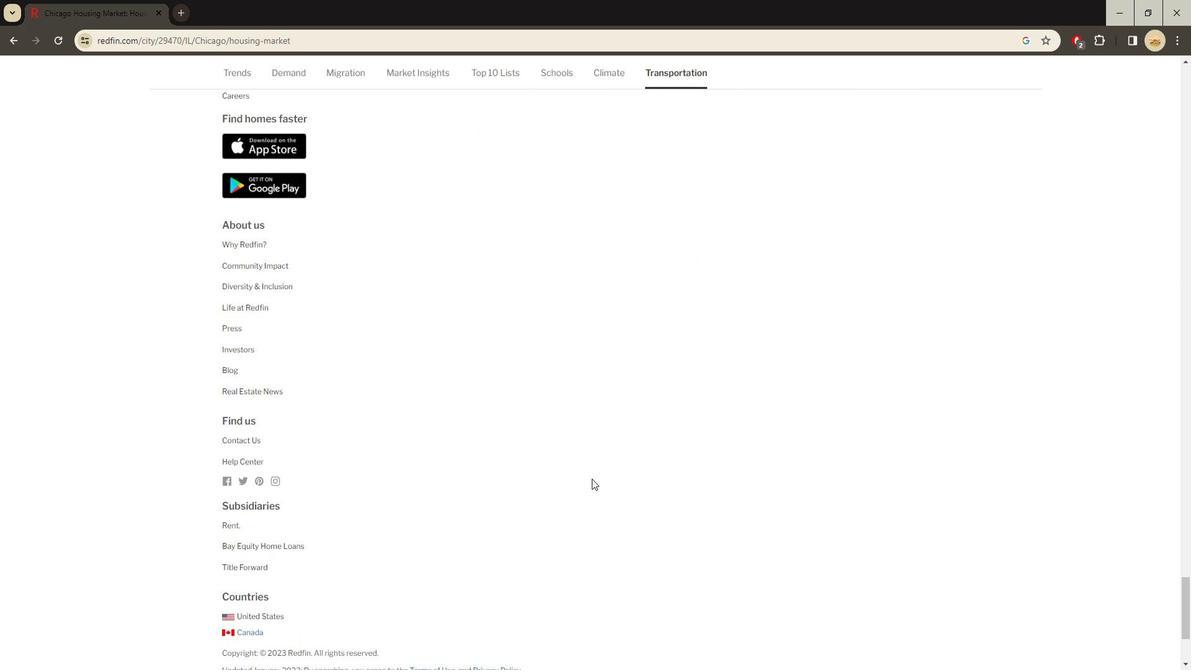 
Action: Mouse scrolled (590, 481) with delta (0, 0)
Screenshot: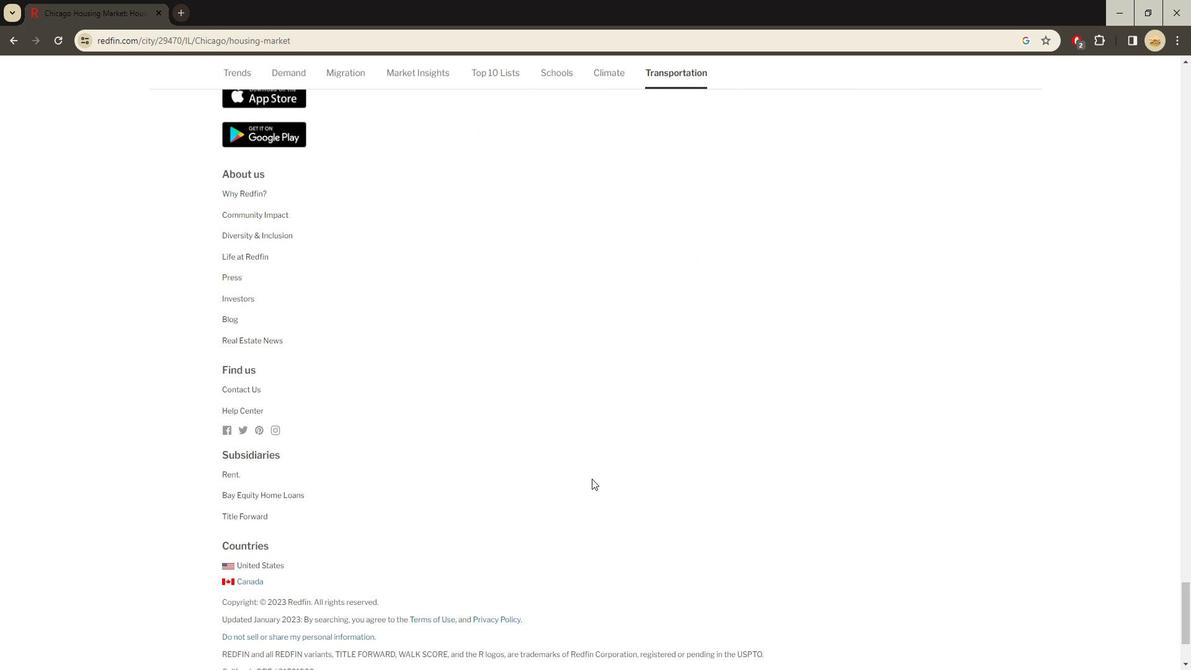 
Action: Mouse scrolled (590, 481) with delta (0, 0)
Screenshot: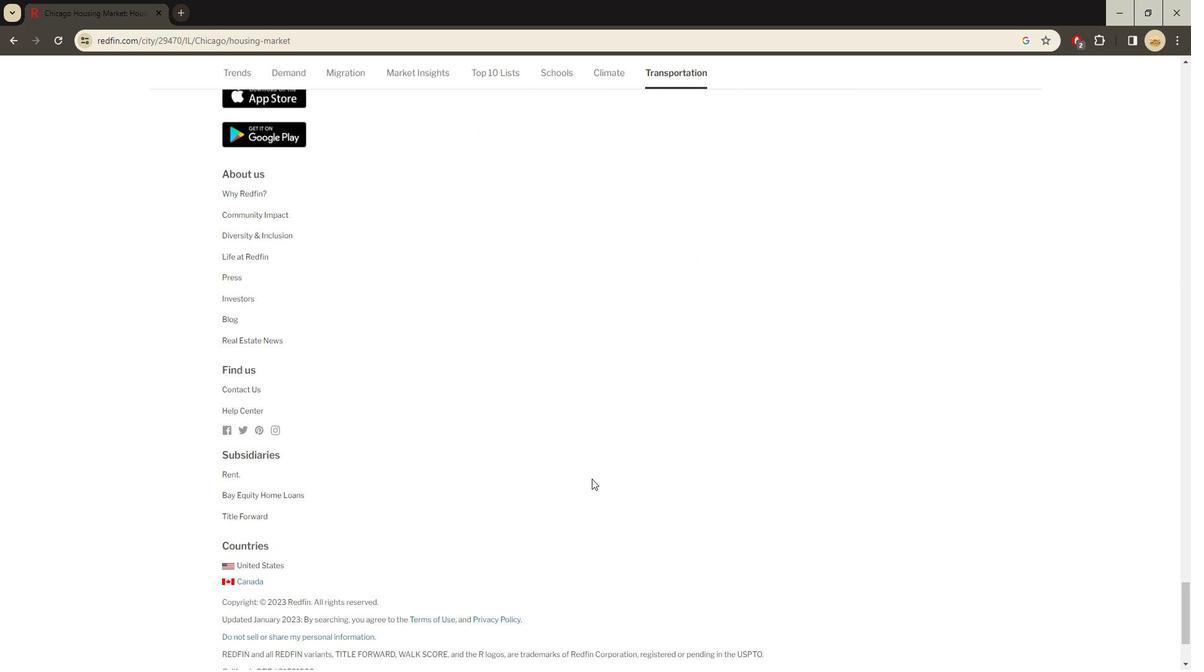 
Action: Mouse scrolled (590, 481) with delta (0, 0)
Screenshot: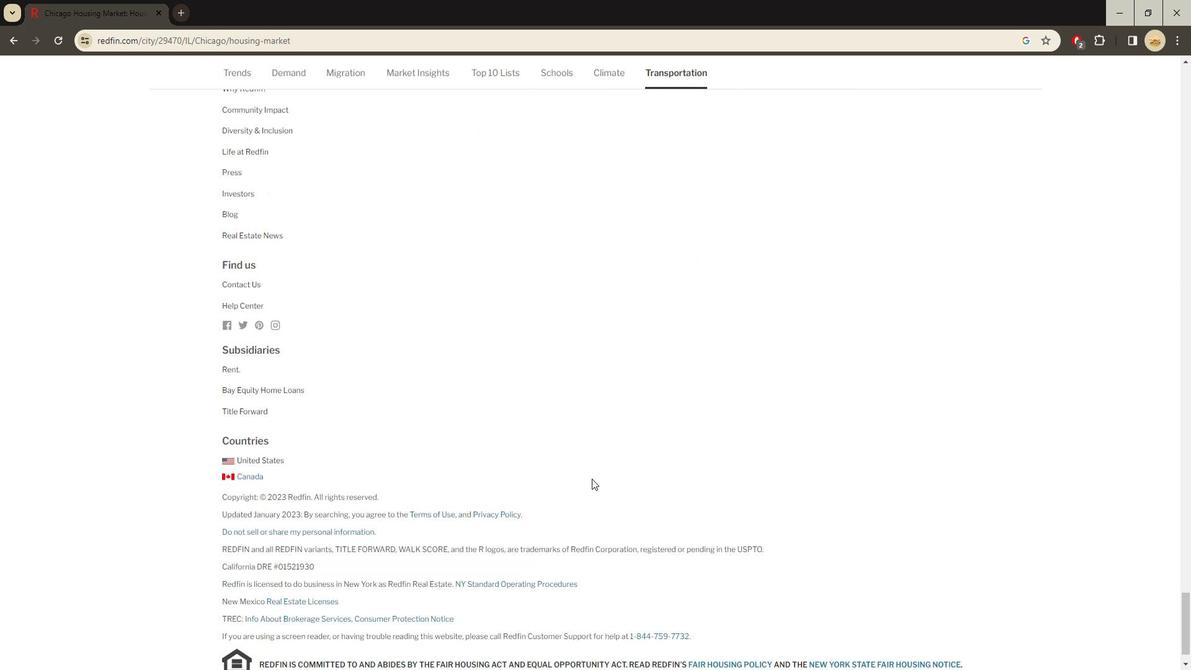 
Action: Mouse scrolled (590, 481) with delta (0, 0)
Screenshot: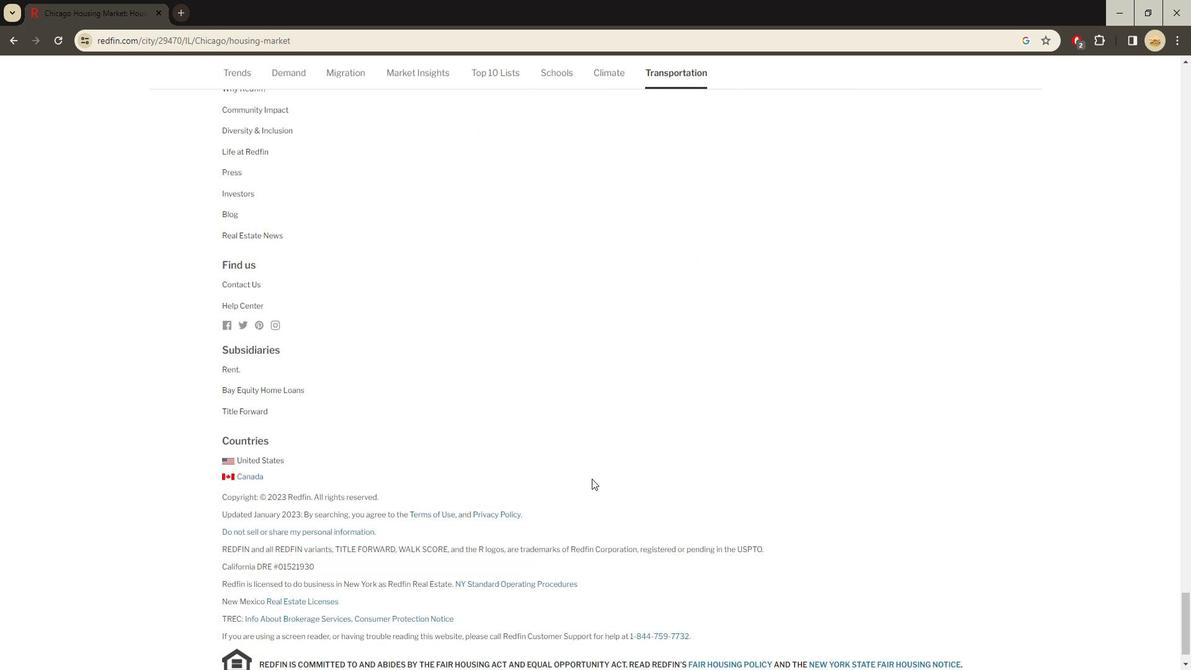 
Action: Mouse scrolled (590, 481) with delta (0, 0)
Screenshot: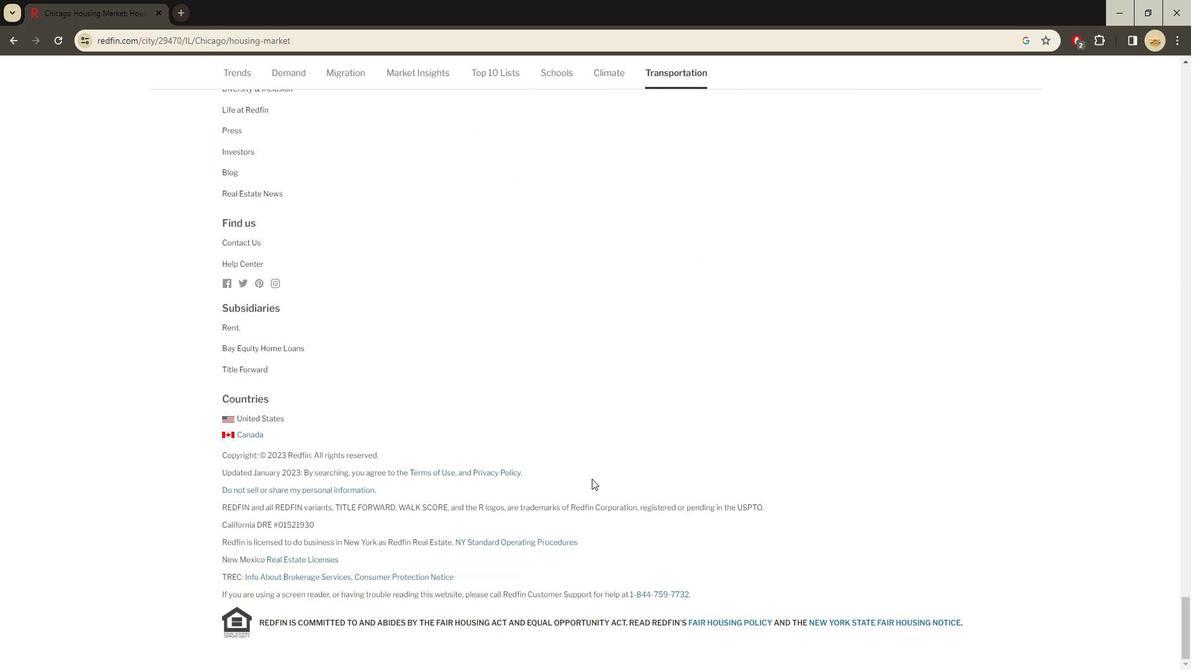 
Action: Mouse scrolled (590, 481) with delta (0, 0)
Screenshot: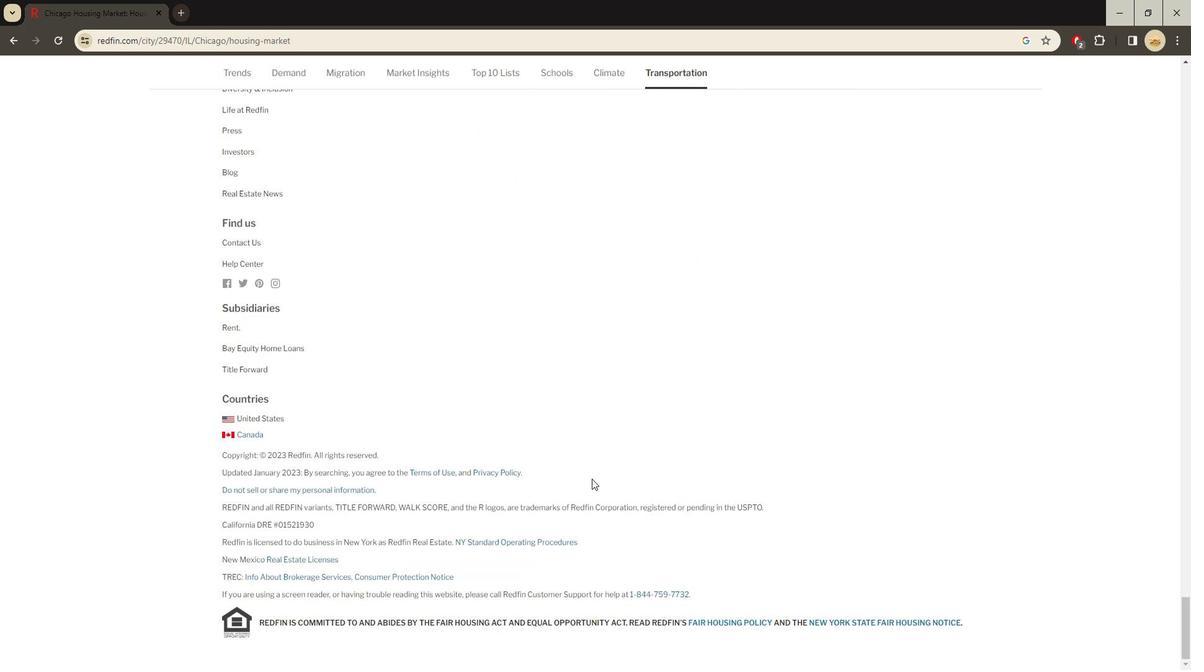 
